 Task: Open Card Training Workshop Planning in Board Sales Pipeline Tracking to Workspace Knowledge Management and add a team member Softage.1@softage.net, a label Green, a checklist Project Management Methodologies, an attachment from Trello, a color Green and finally, add a card description 'Schedule team meeting to discuss project progress' and a comment 'Let us approach this task with a sense of data-driven decision-making, using metrics and analytics to inform our choices.'. Add a start date 'Jan 01, 1900' with a due date 'Jan 08, 1900'
Action: Mouse moved to (75, 358)
Screenshot: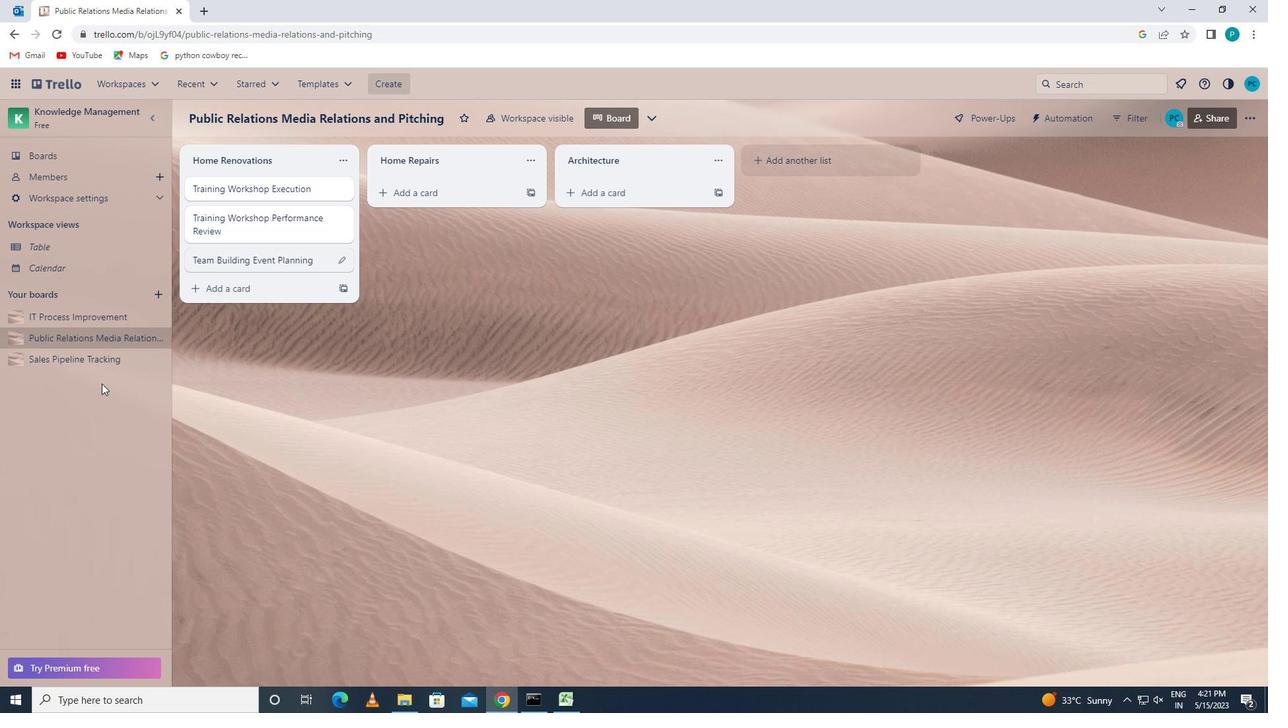 
Action: Mouse pressed left at (75, 358)
Screenshot: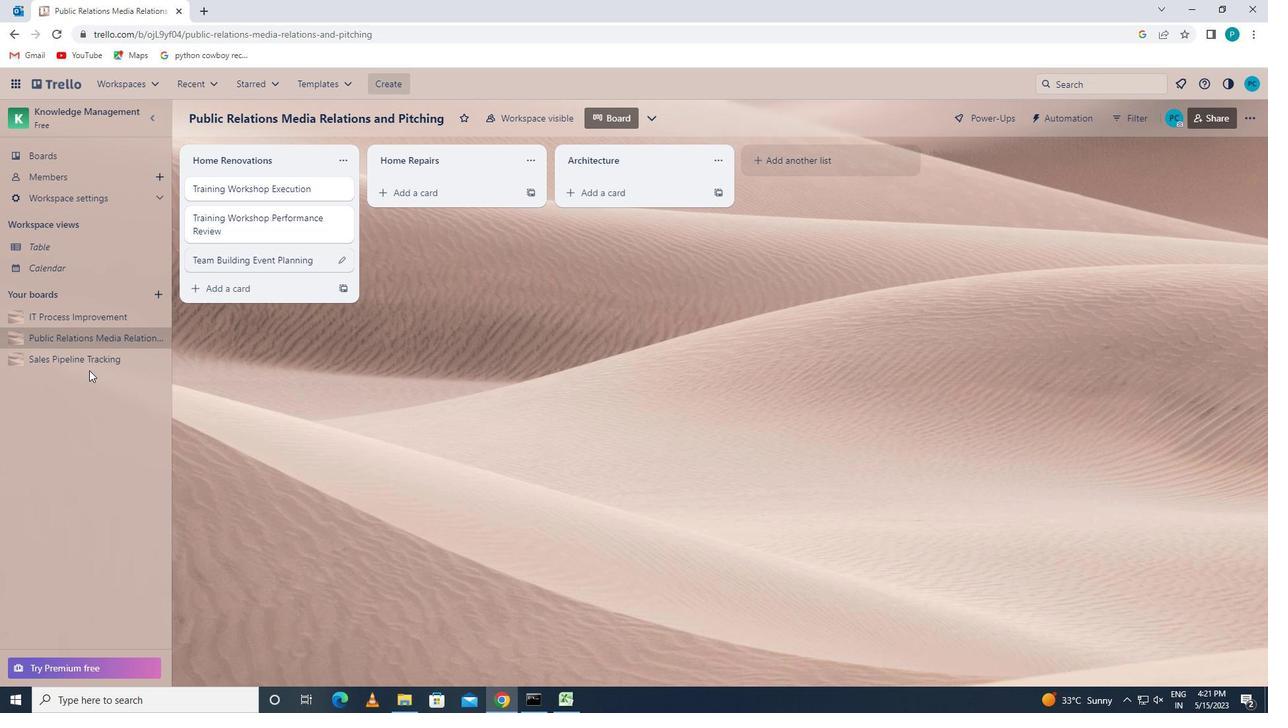 
Action: Mouse moved to (228, 185)
Screenshot: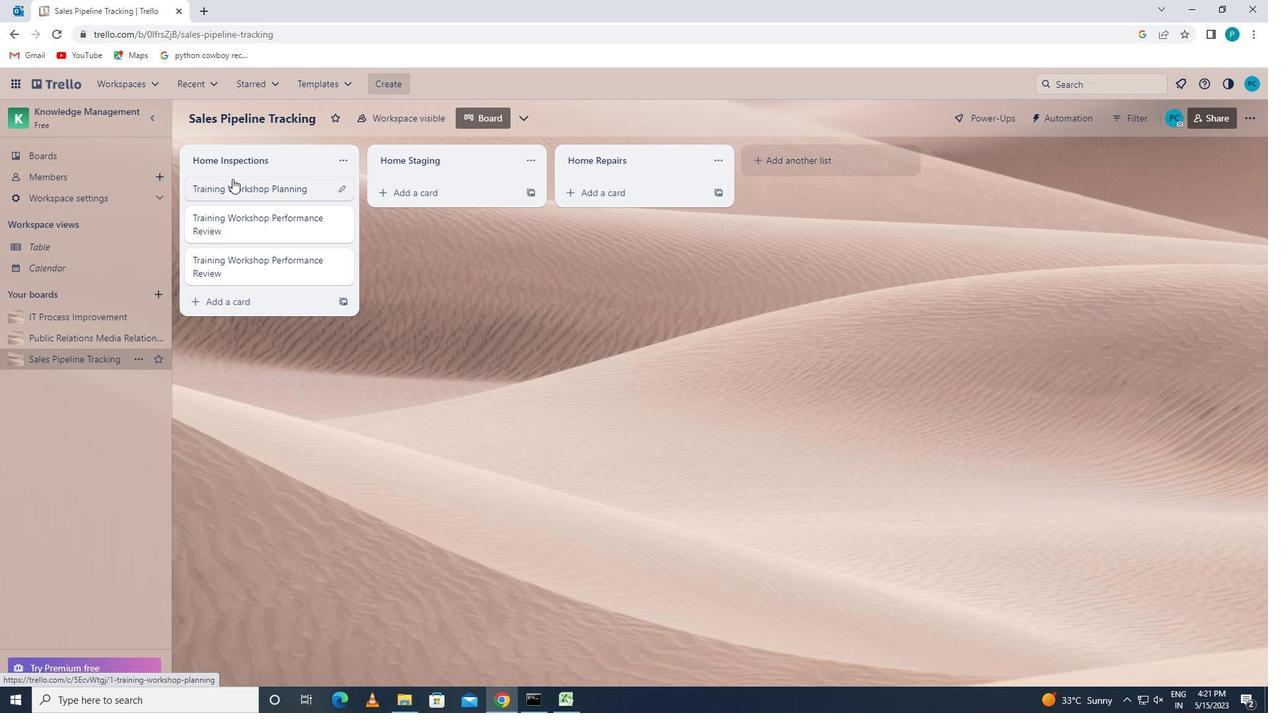
Action: Mouse pressed left at (228, 185)
Screenshot: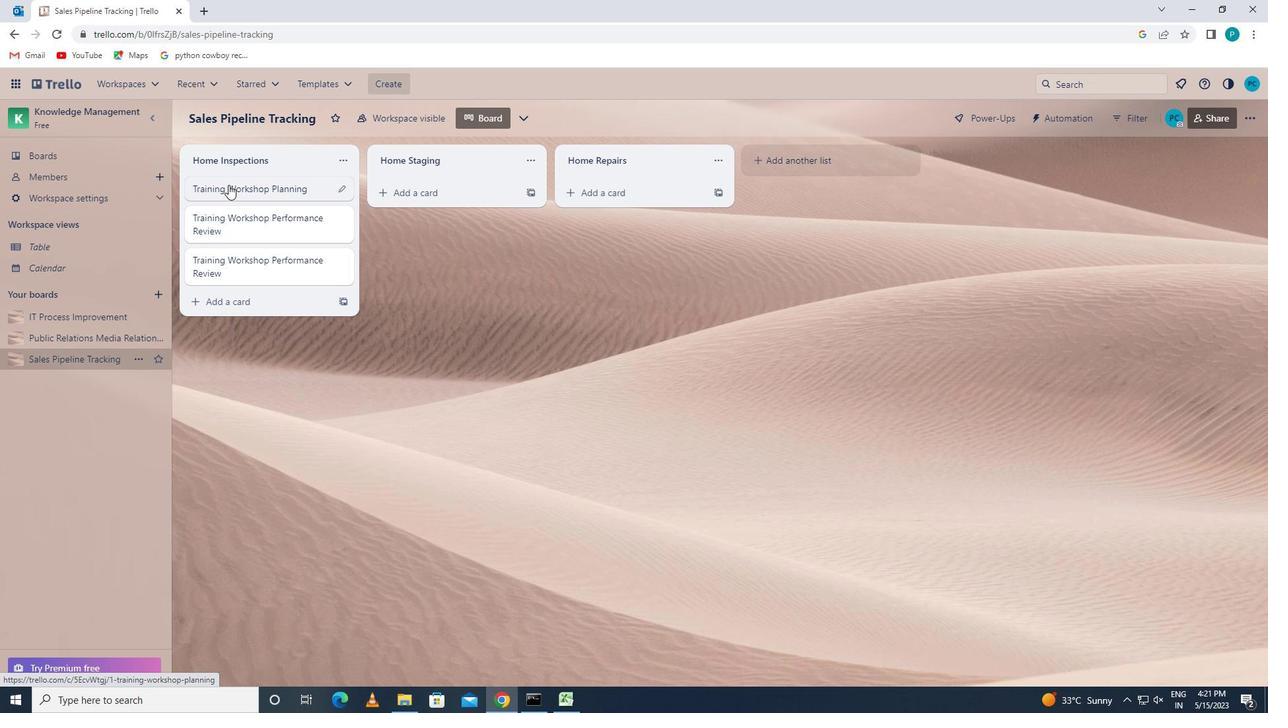 
Action: Mouse moved to (839, 198)
Screenshot: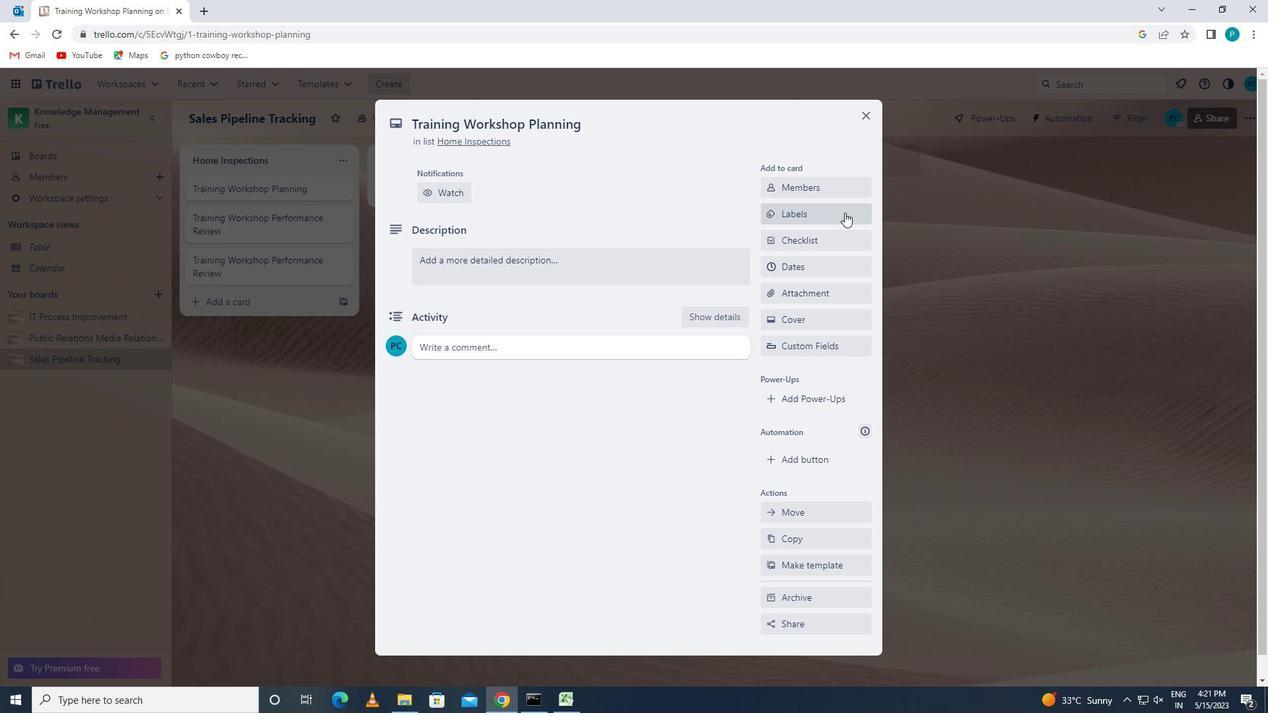 
Action: Mouse pressed left at (839, 198)
Screenshot: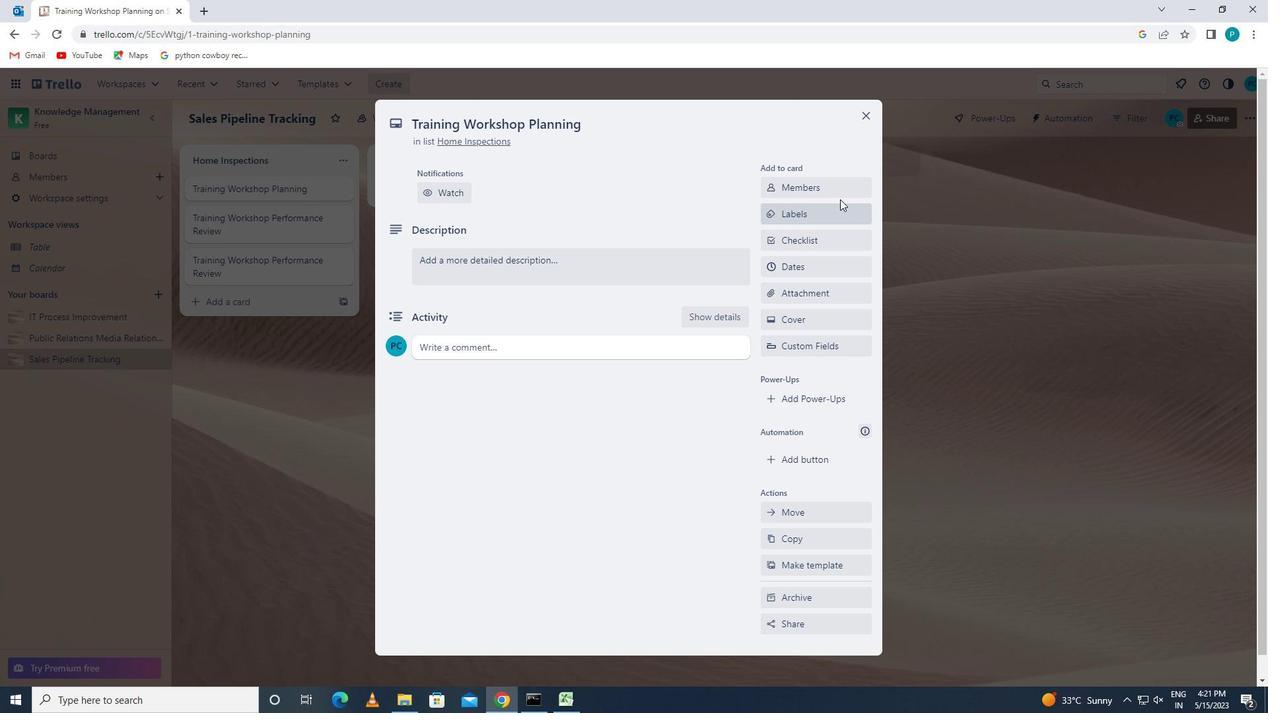 
Action: Mouse moved to (833, 191)
Screenshot: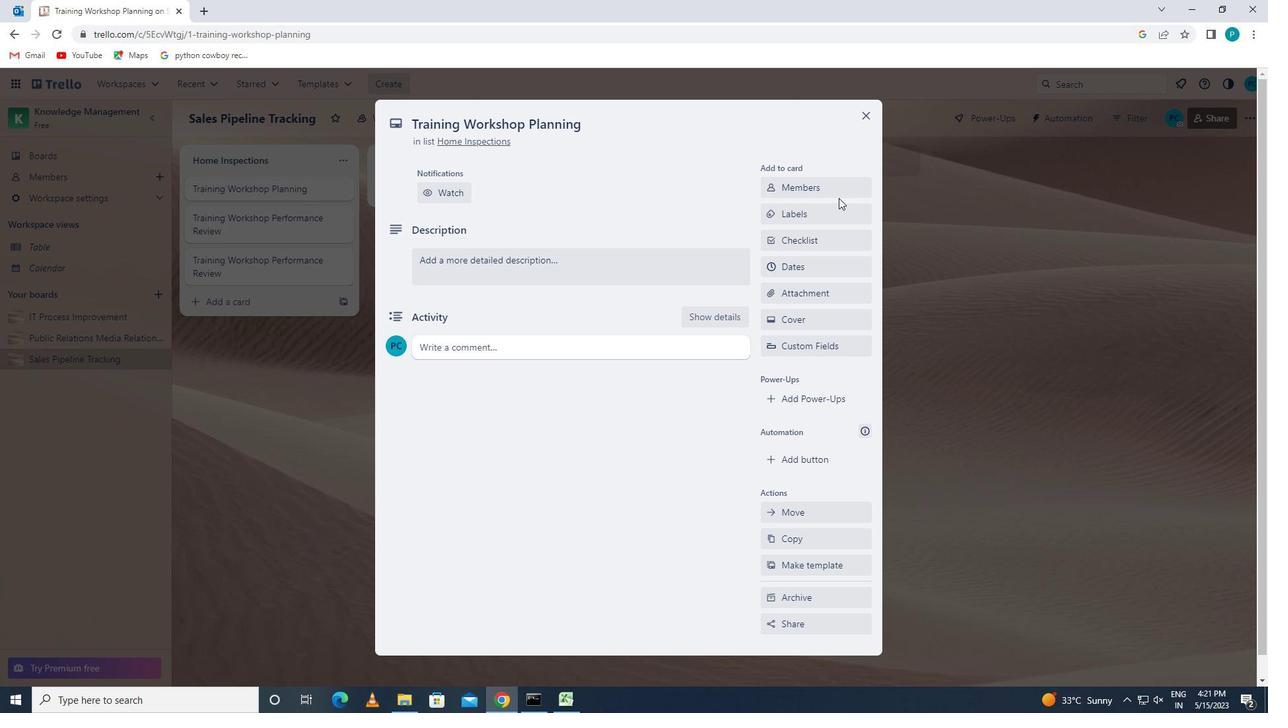 
Action: Mouse pressed left at (833, 191)
Screenshot: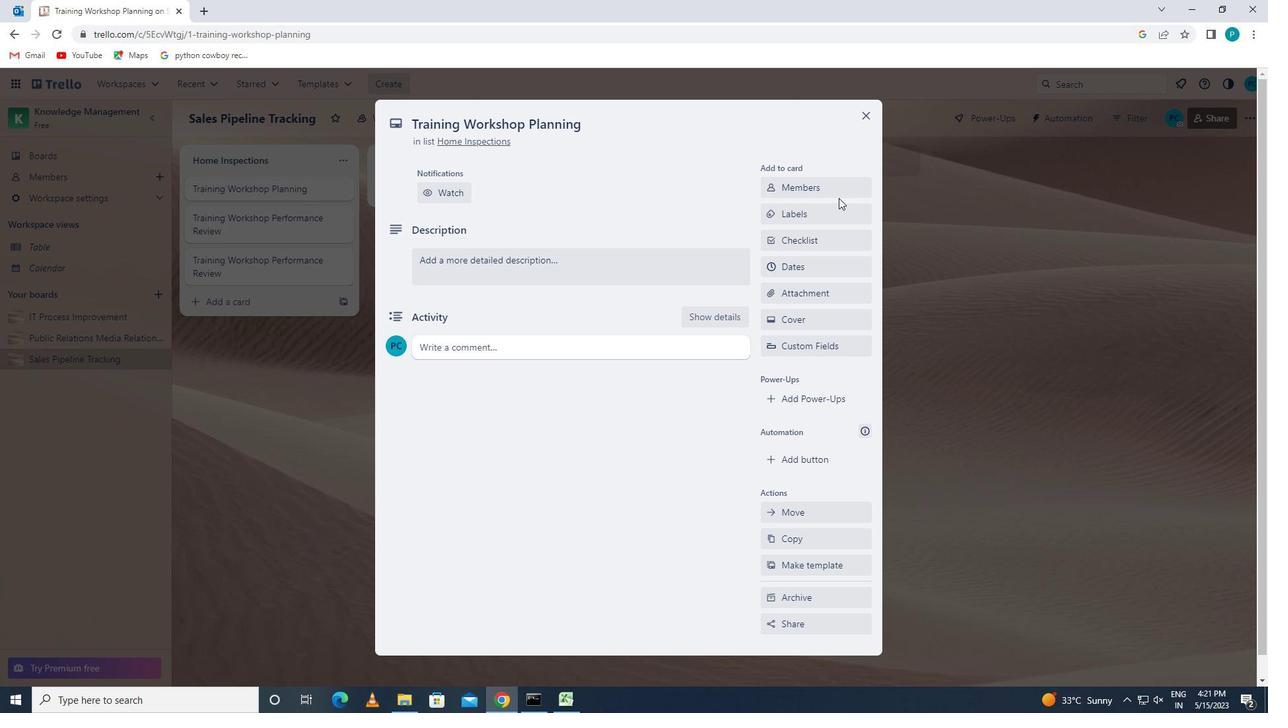 
Action: Key pressed <Key.caps_lock>s<Key.caps_lock>oftage.1
Screenshot: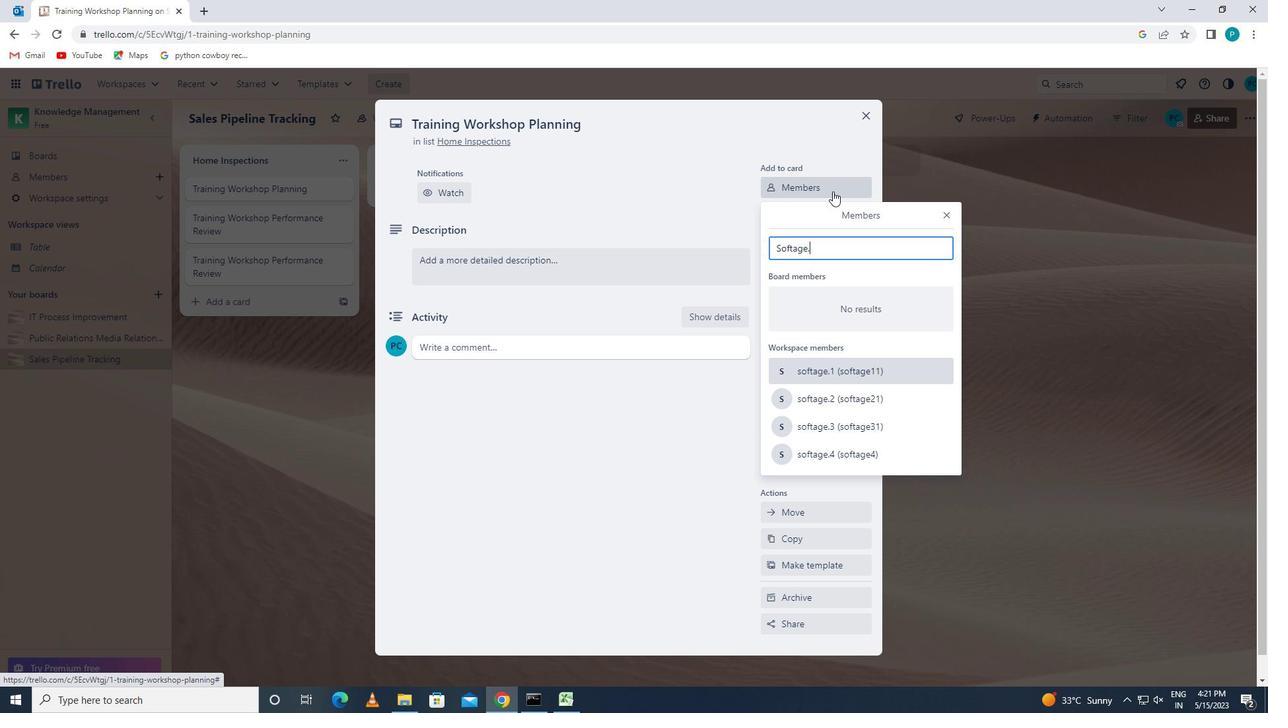 
Action: Mouse moved to (837, 373)
Screenshot: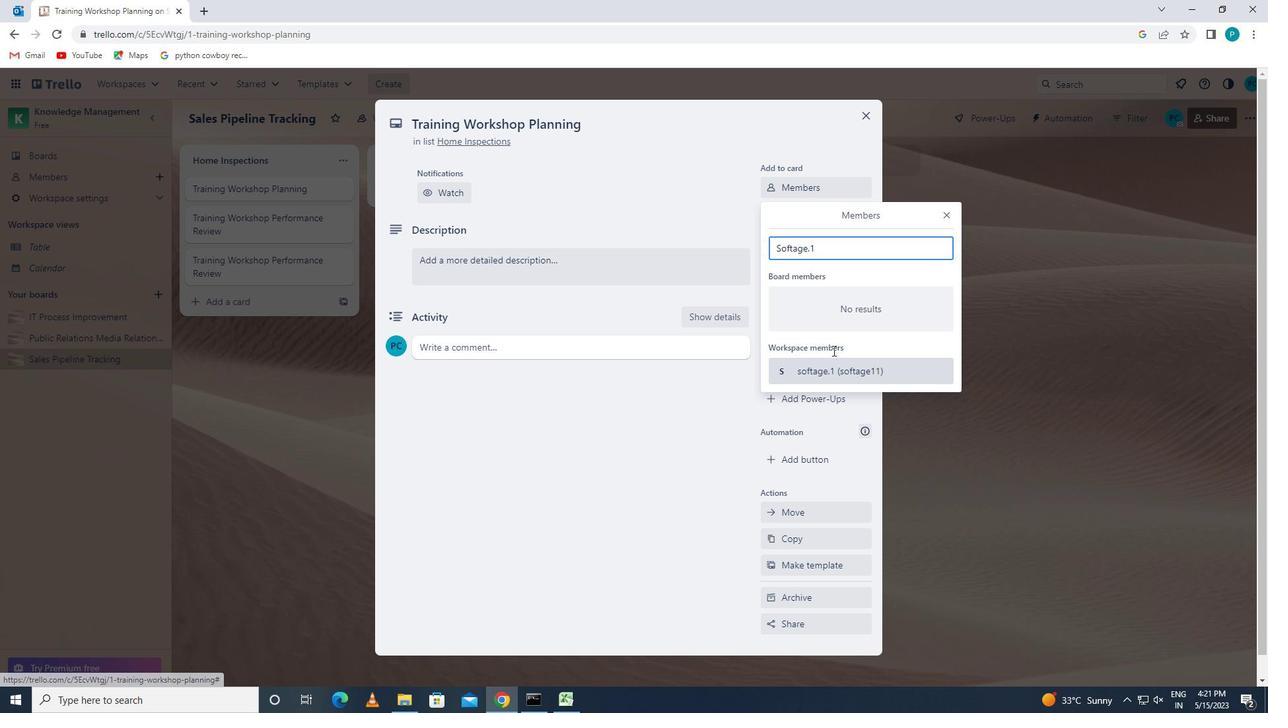
Action: Mouse pressed left at (837, 373)
Screenshot: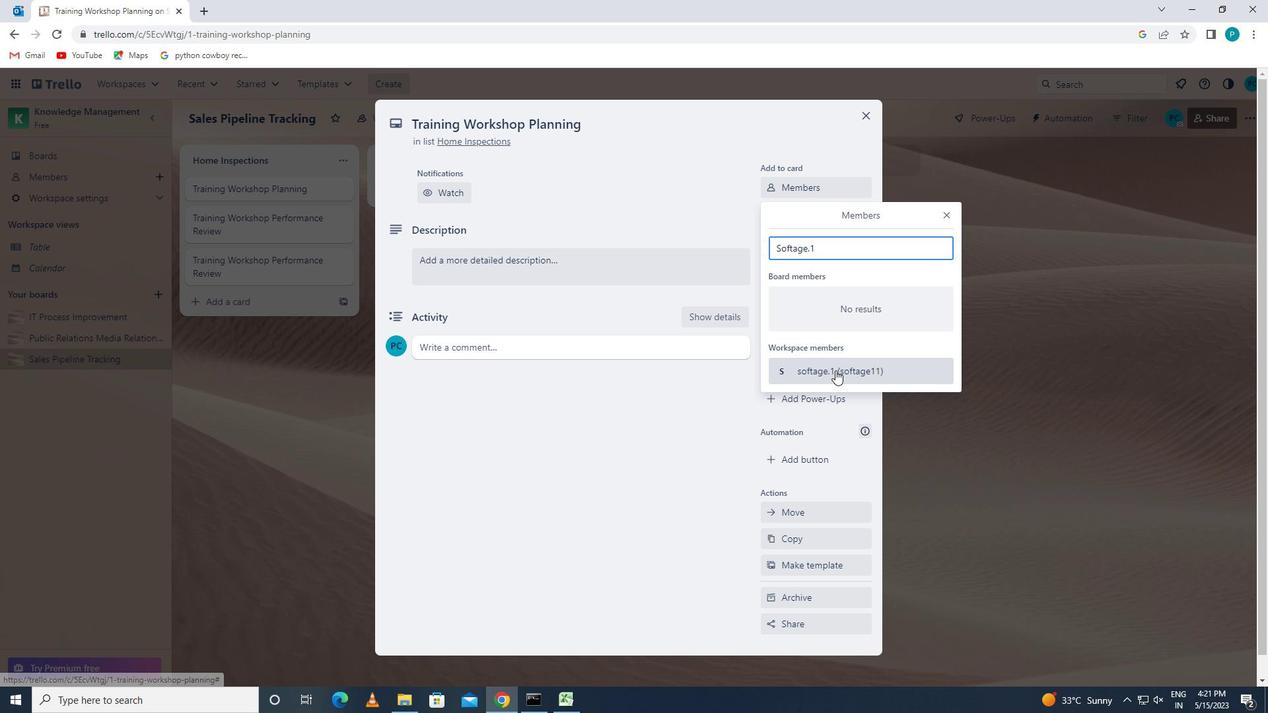 
Action: Mouse moved to (946, 207)
Screenshot: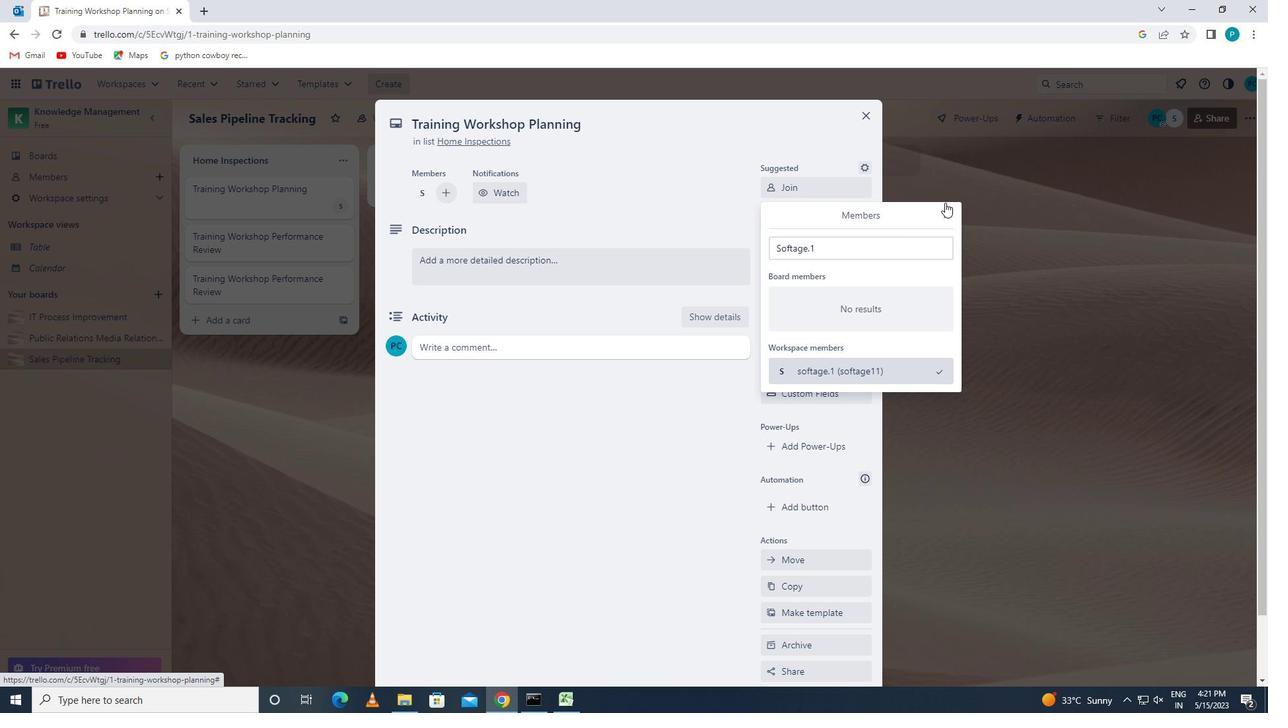 
Action: Mouse pressed left at (946, 207)
Screenshot: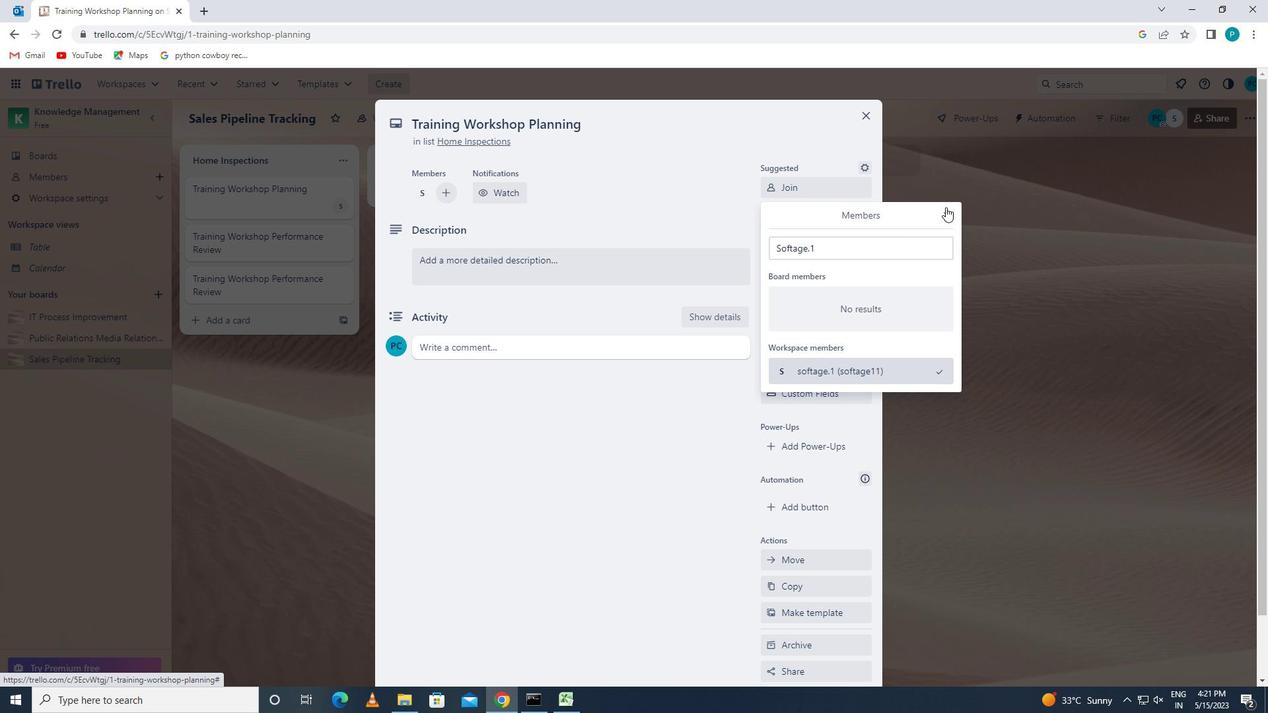 
Action: Mouse moved to (838, 266)
Screenshot: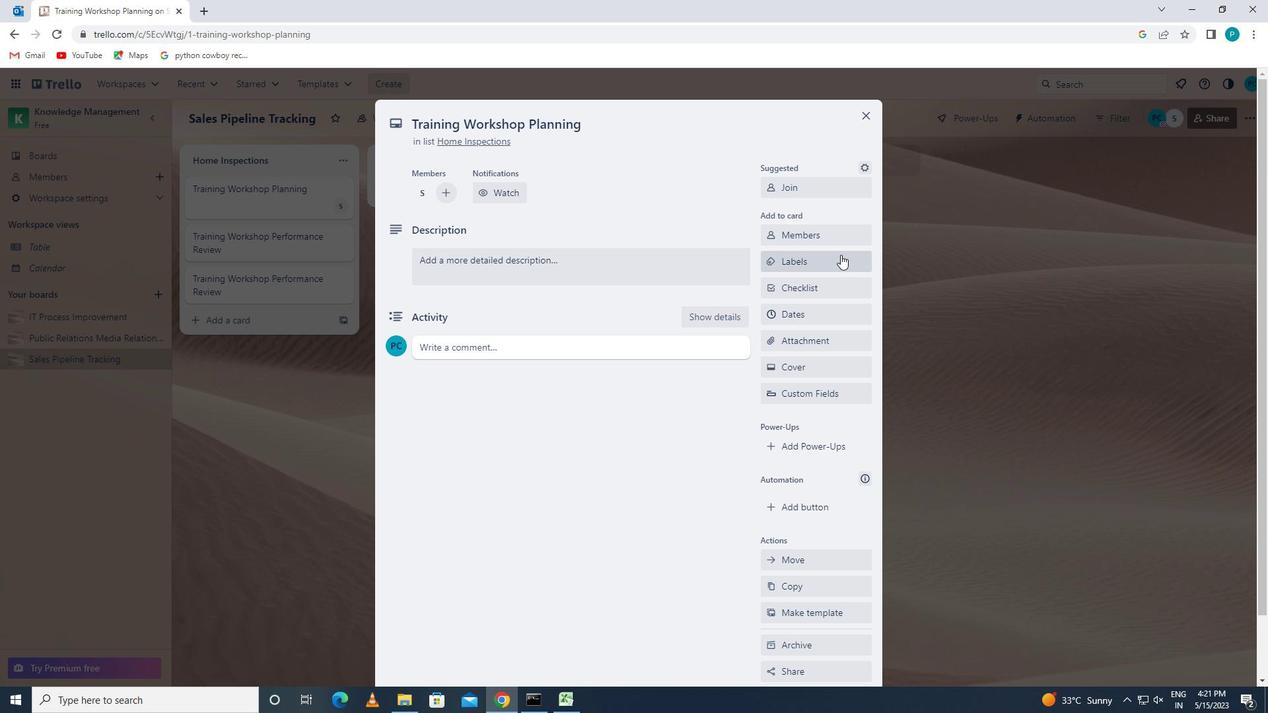 
Action: Mouse pressed left at (838, 266)
Screenshot: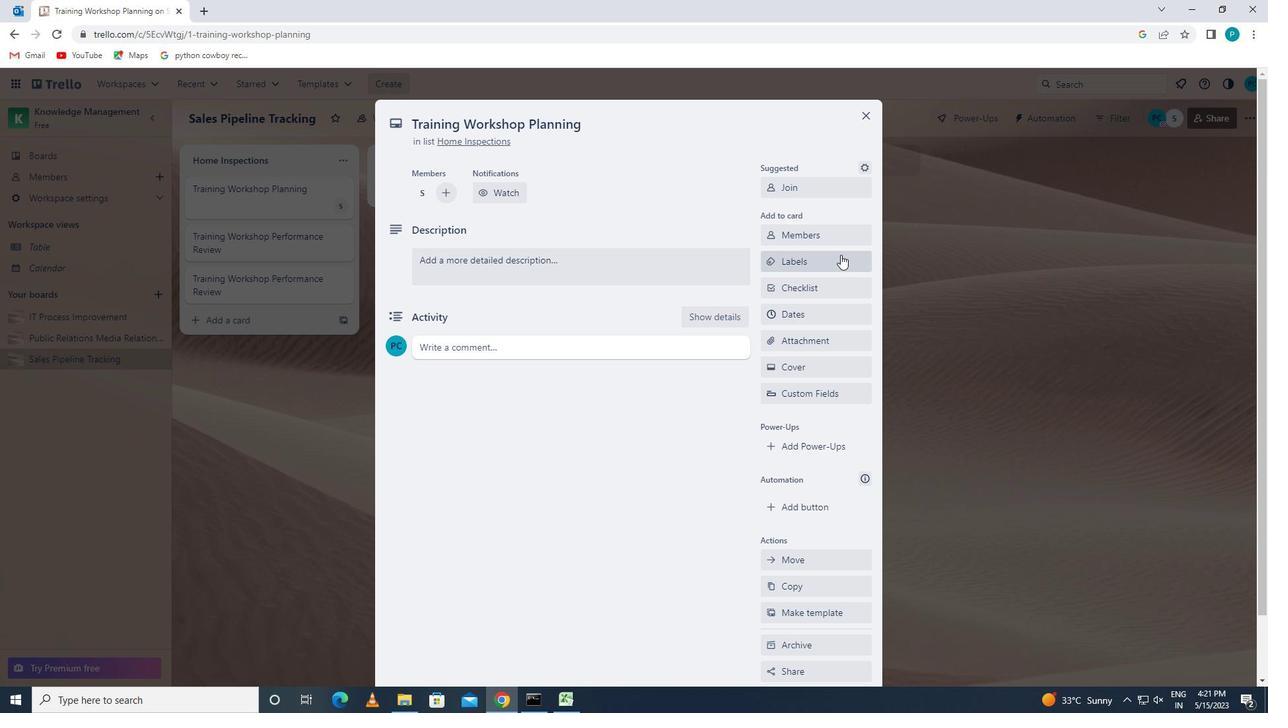 
Action: Mouse moved to (800, 520)
Screenshot: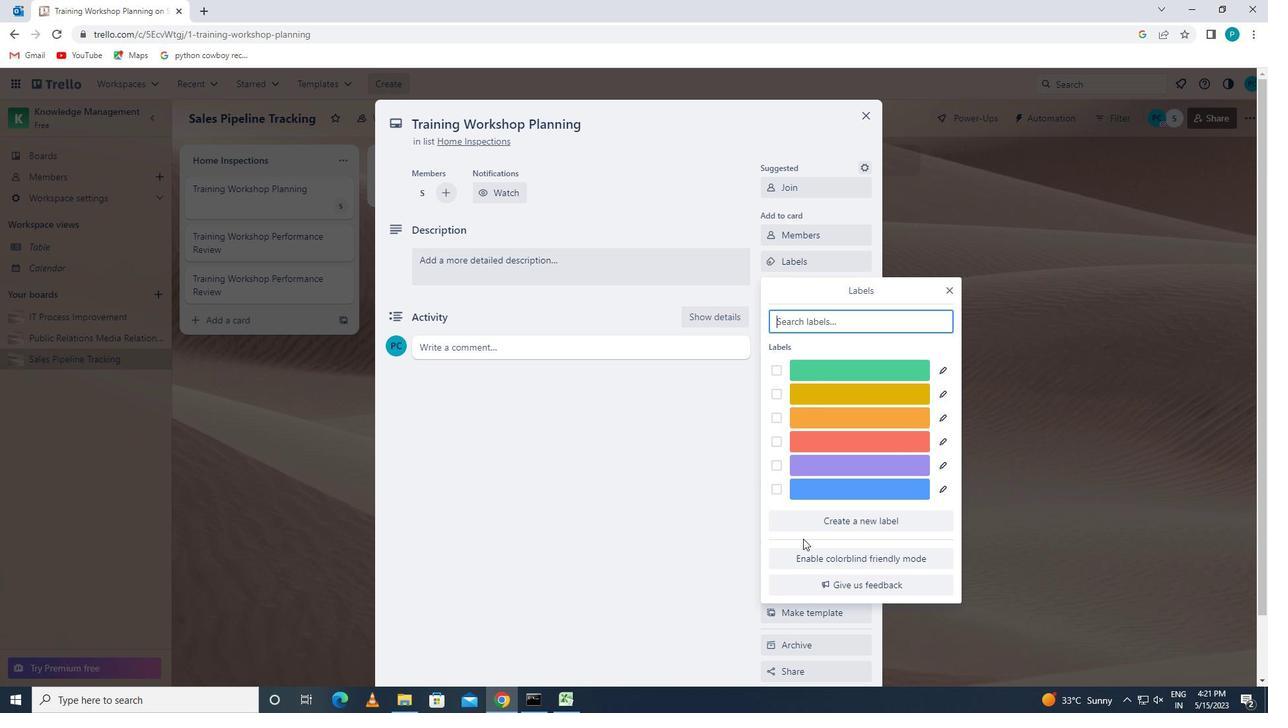 
Action: Mouse pressed left at (800, 520)
Screenshot: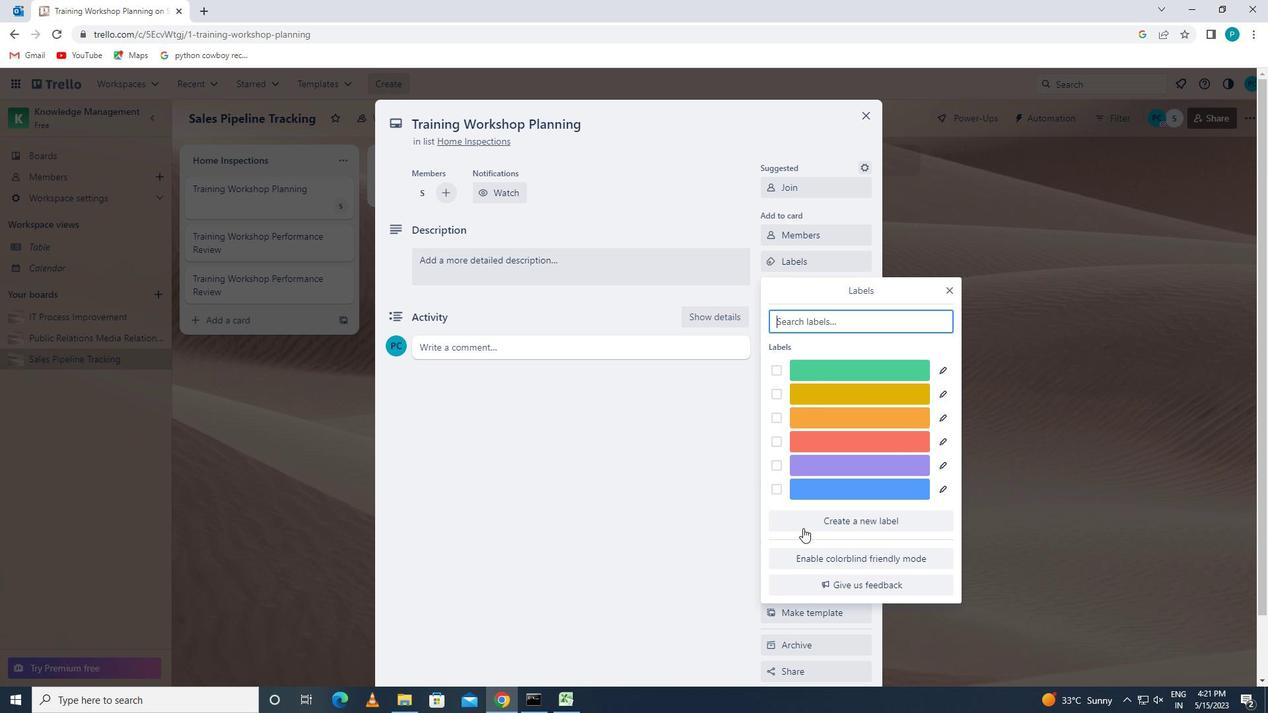
Action: Mouse moved to (789, 484)
Screenshot: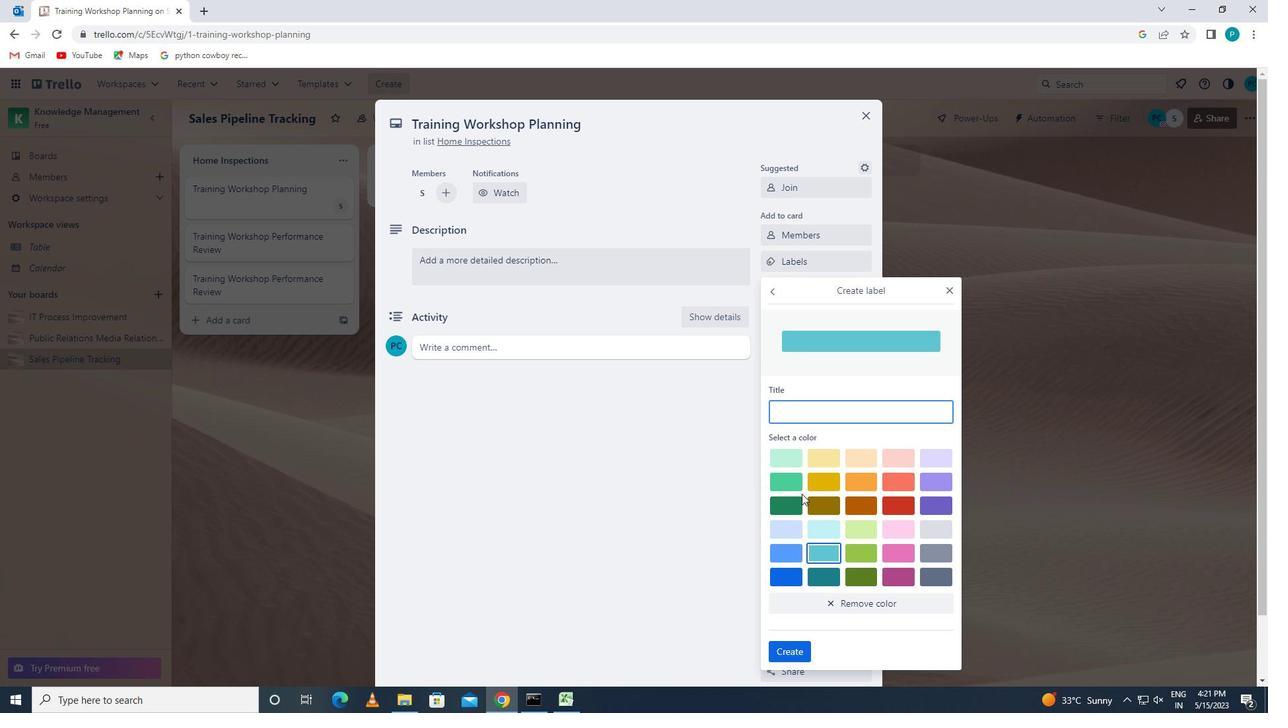 
Action: Mouse pressed left at (789, 484)
Screenshot: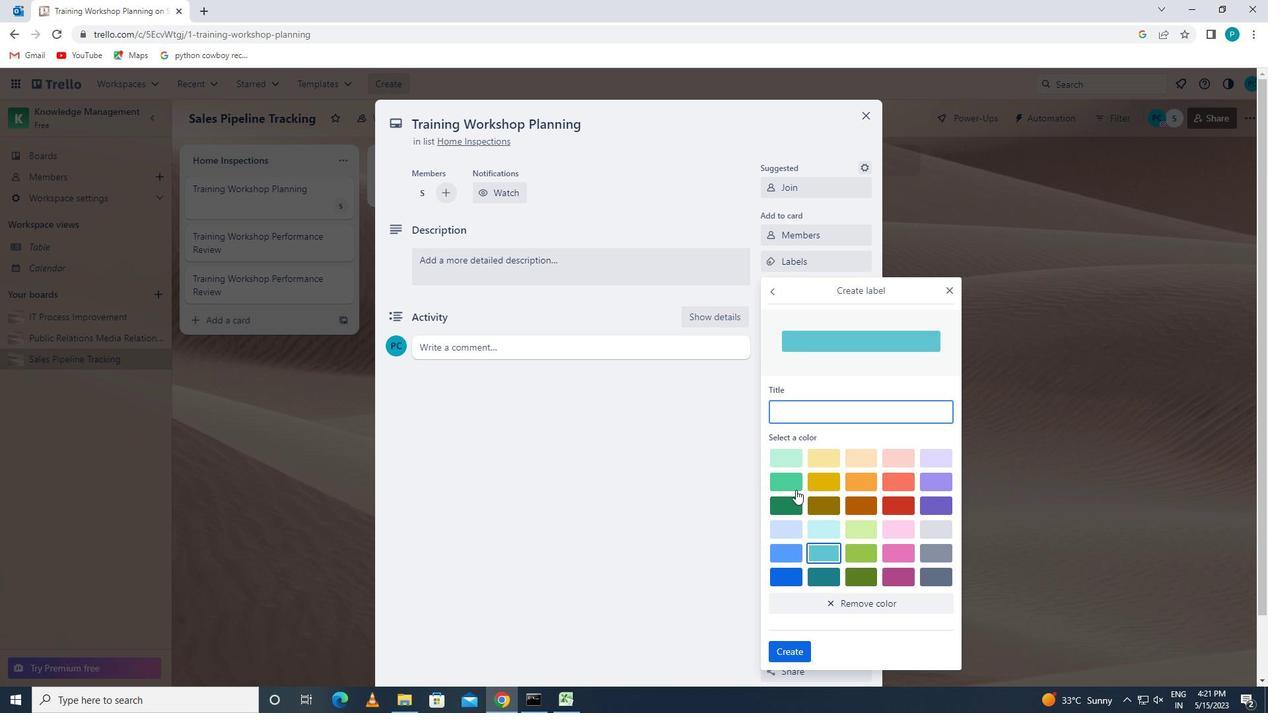 
Action: Mouse moved to (797, 650)
Screenshot: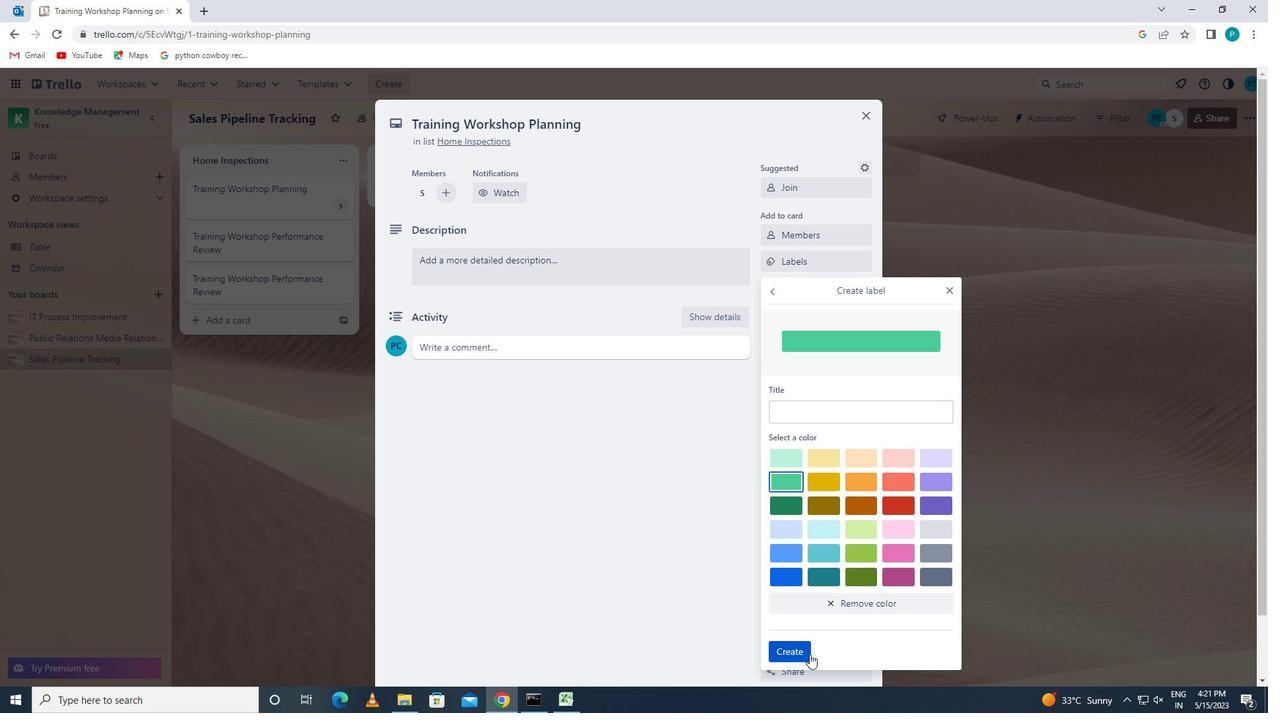 
Action: Mouse pressed left at (797, 650)
Screenshot: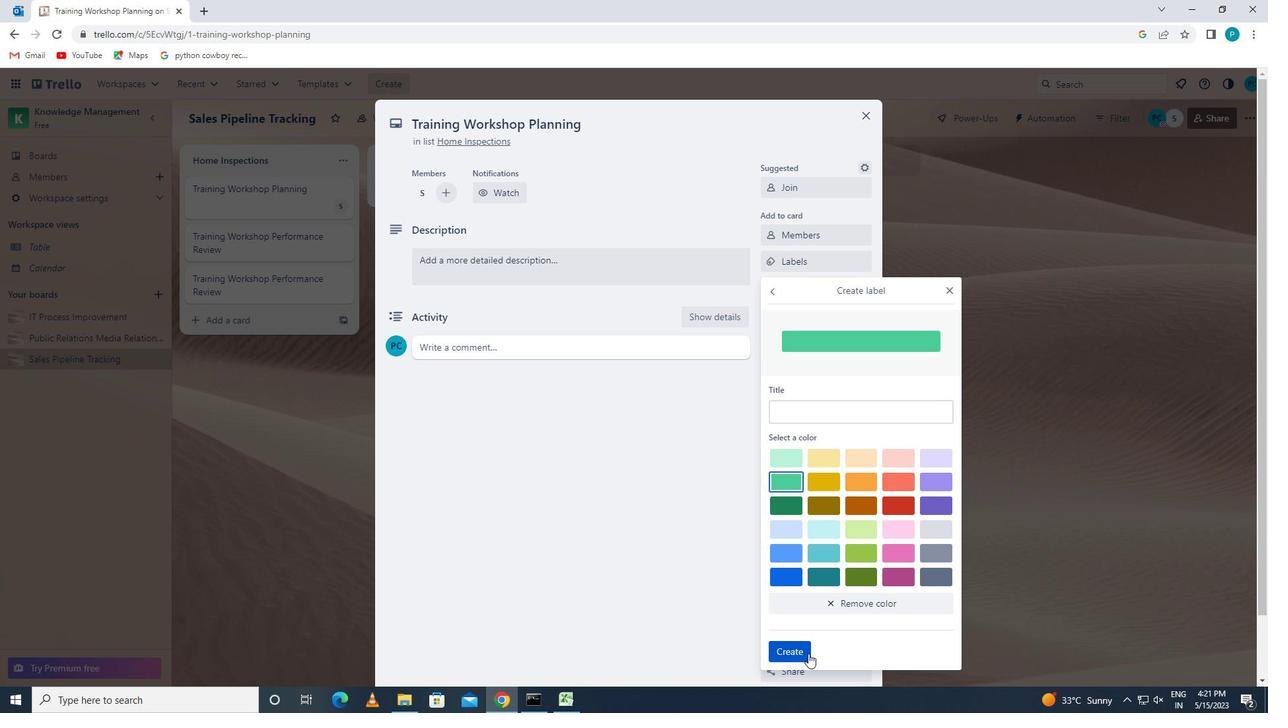 
Action: Mouse moved to (952, 288)
Screenshot: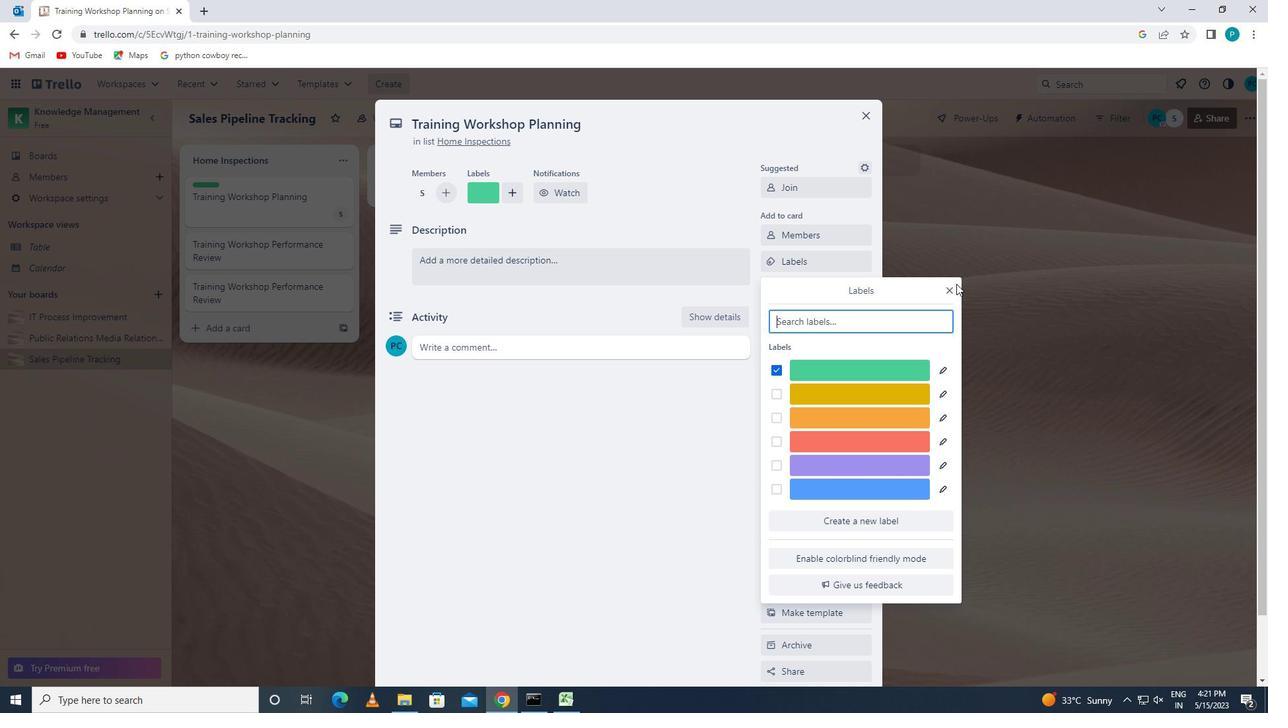 
Action: Mouse pressed left at (952, 288)
Screenshot: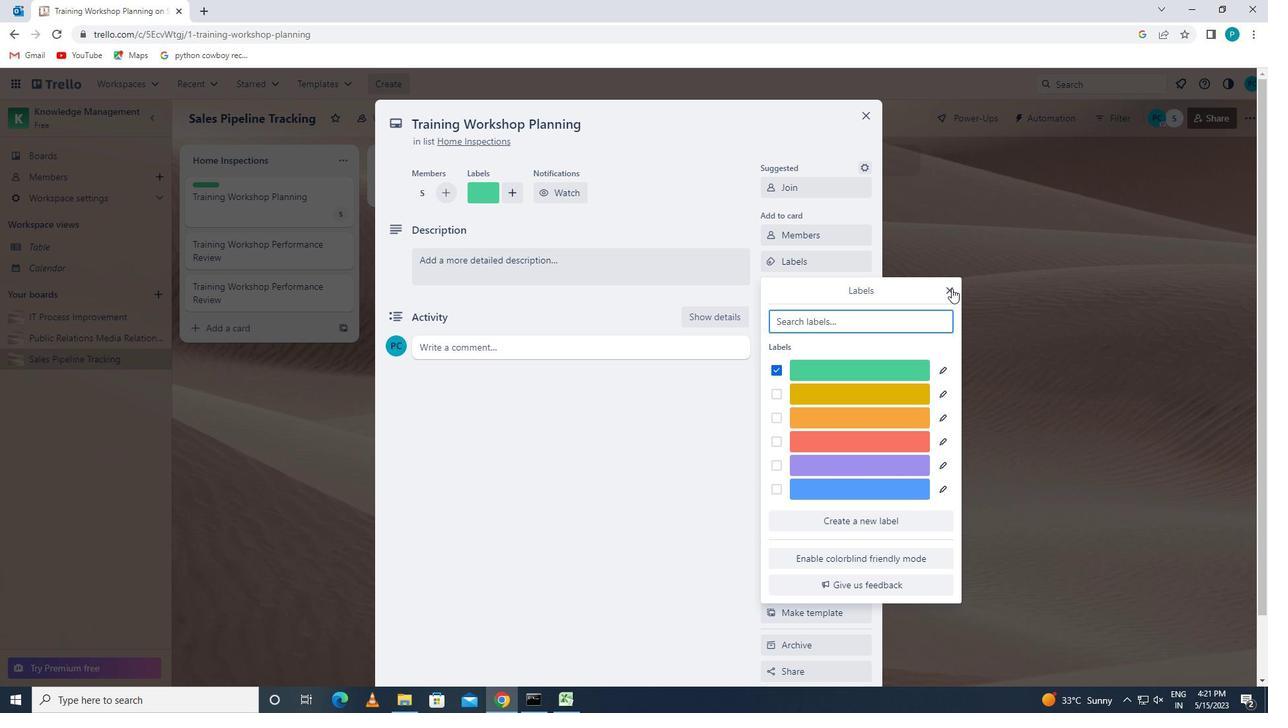 
Action: Mouse moved to (812, 280)
Screenshot: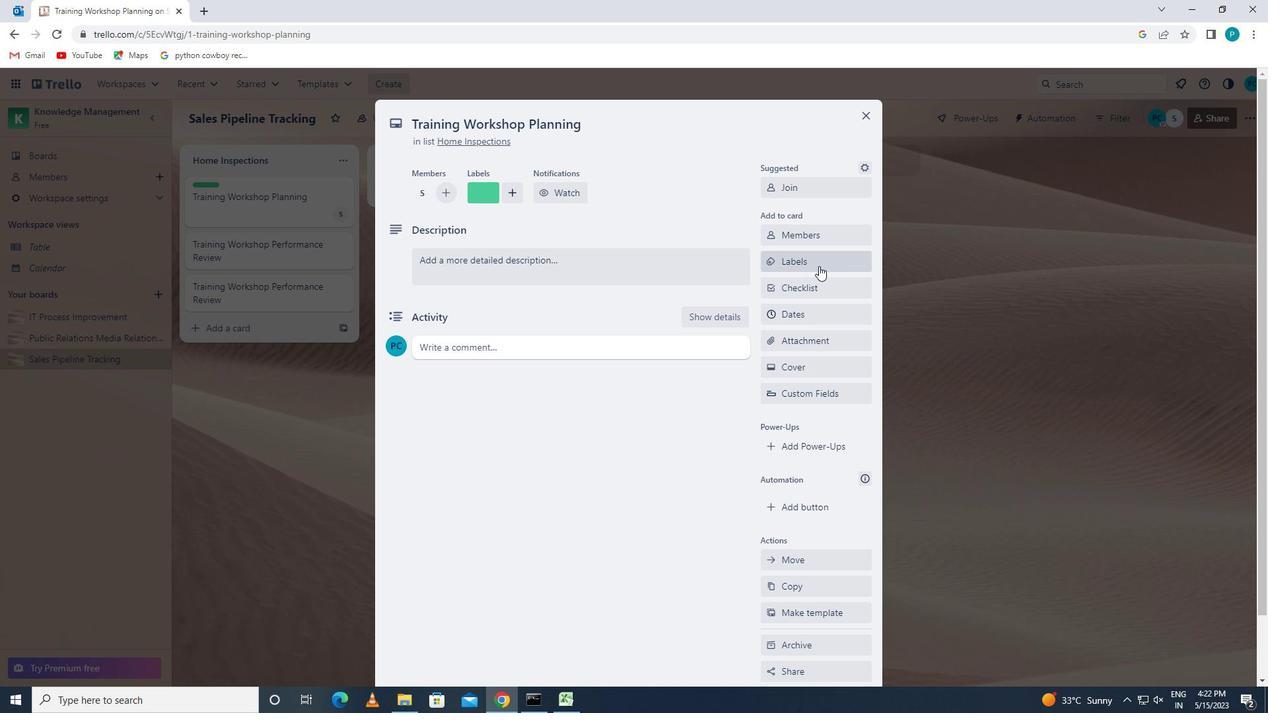 
Action: Mouse pressed left at (812, 280)
Screenshot: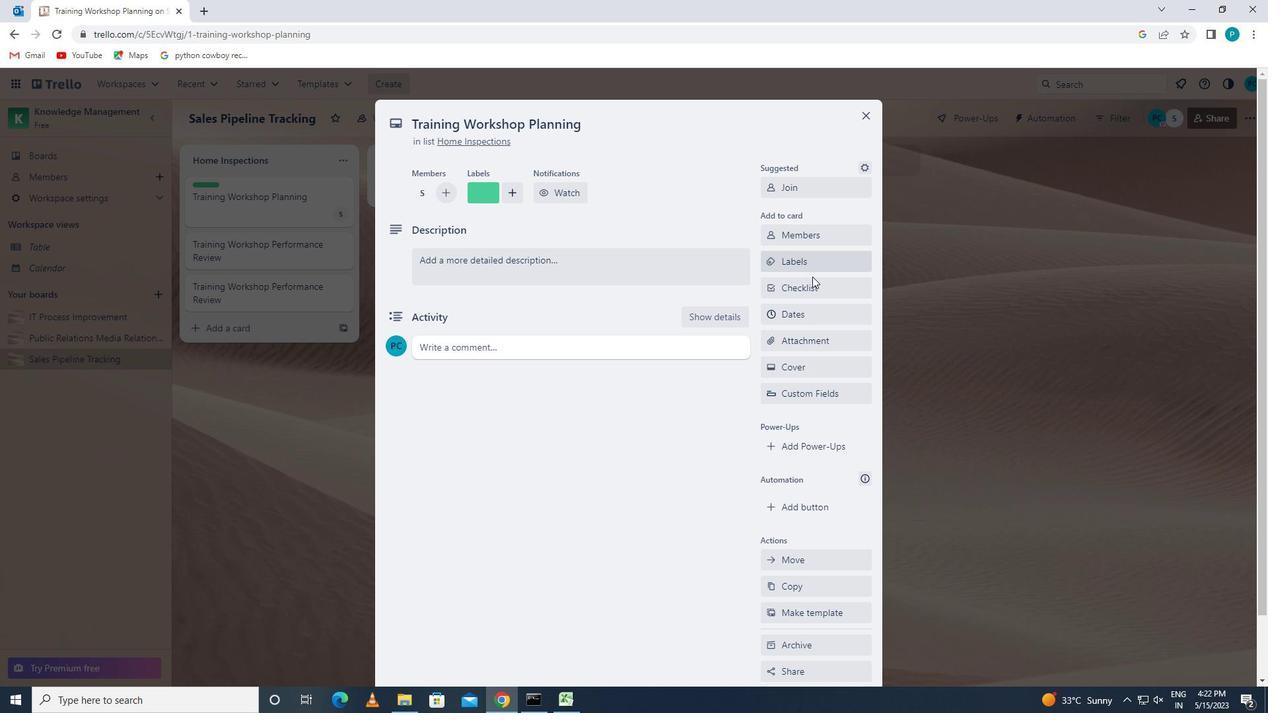 
Action: Key pressed <Key.caps_lock>p<Key.caps_lock>roject<Key.space><Key.caps_lock>m<Key.caps_lock>anagement<Key.space><Key.caps_lock>m<Key.caps_lock>ethodologies
Screenshot: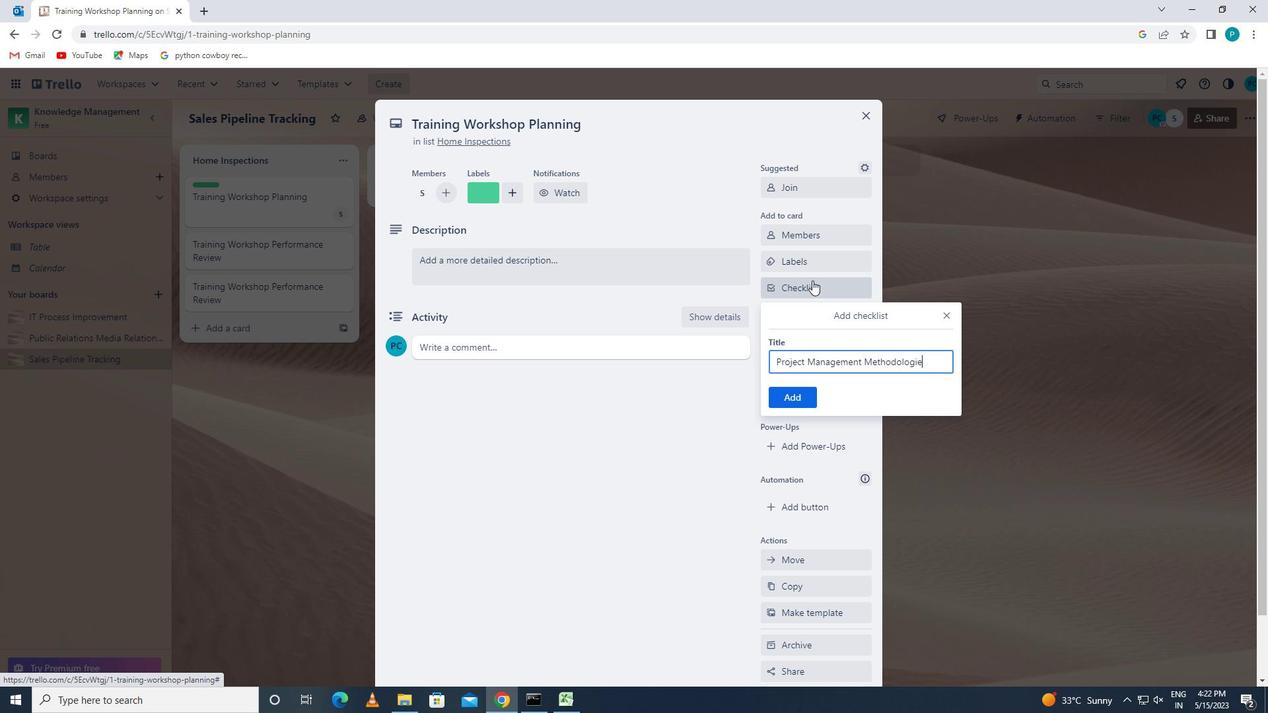 
Action: Mouse moved to (788, 396)
Screenshot: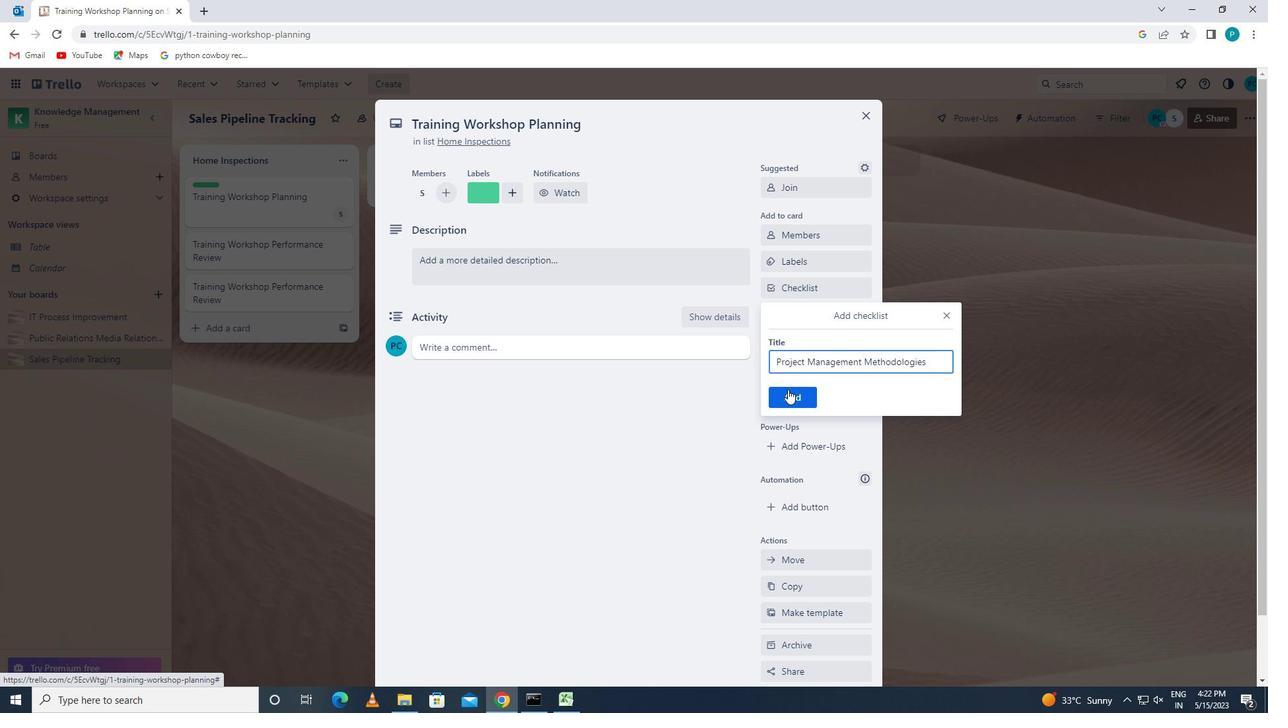 
Action: Mouse pressed left at (788, 396)
Screenshot: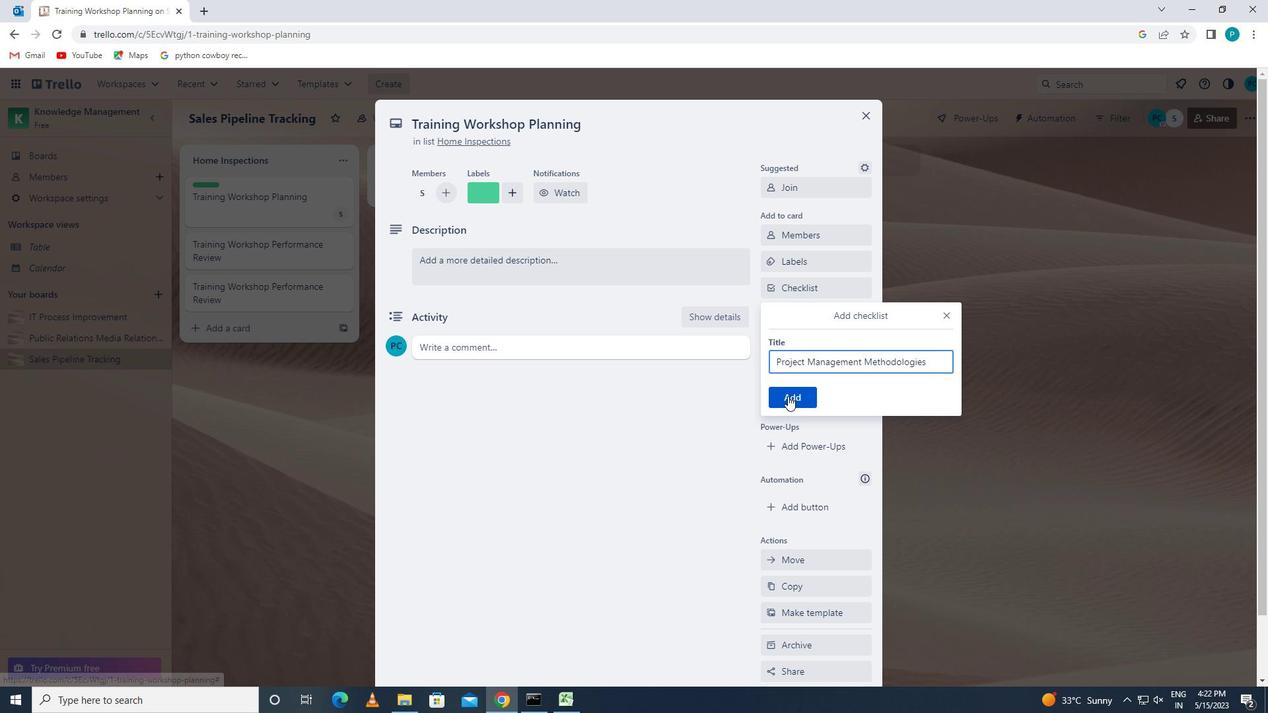 
Action: Mouse moved to (834, 341)
Screenshot: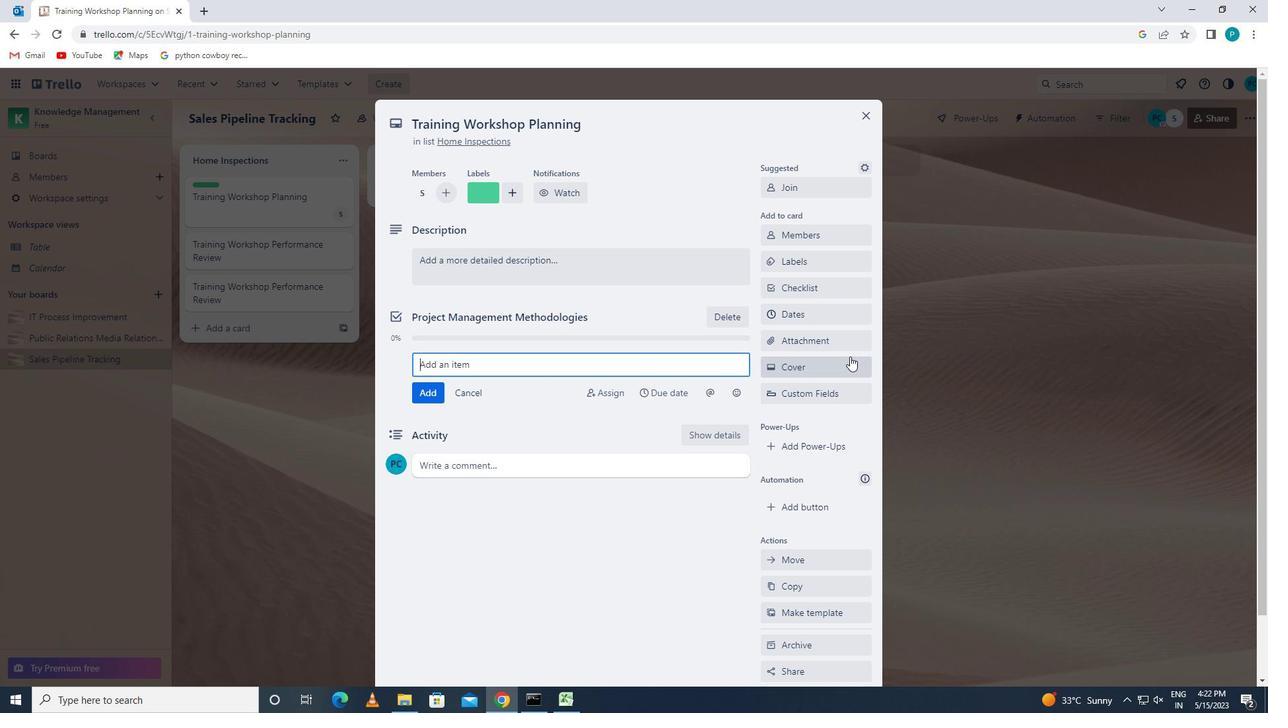 
Action: Mouse pressed left at (834, 341)
Screenshot: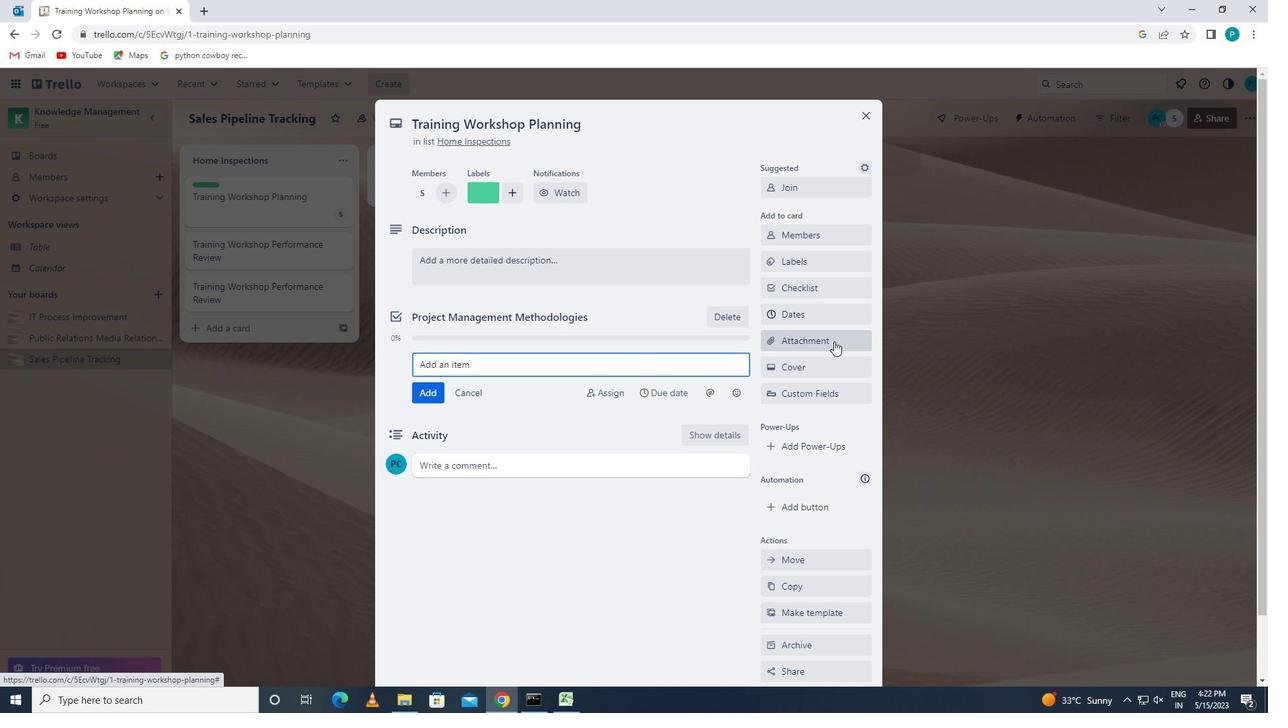 
Action: Mouse moved to (821, 428)
Screenshot: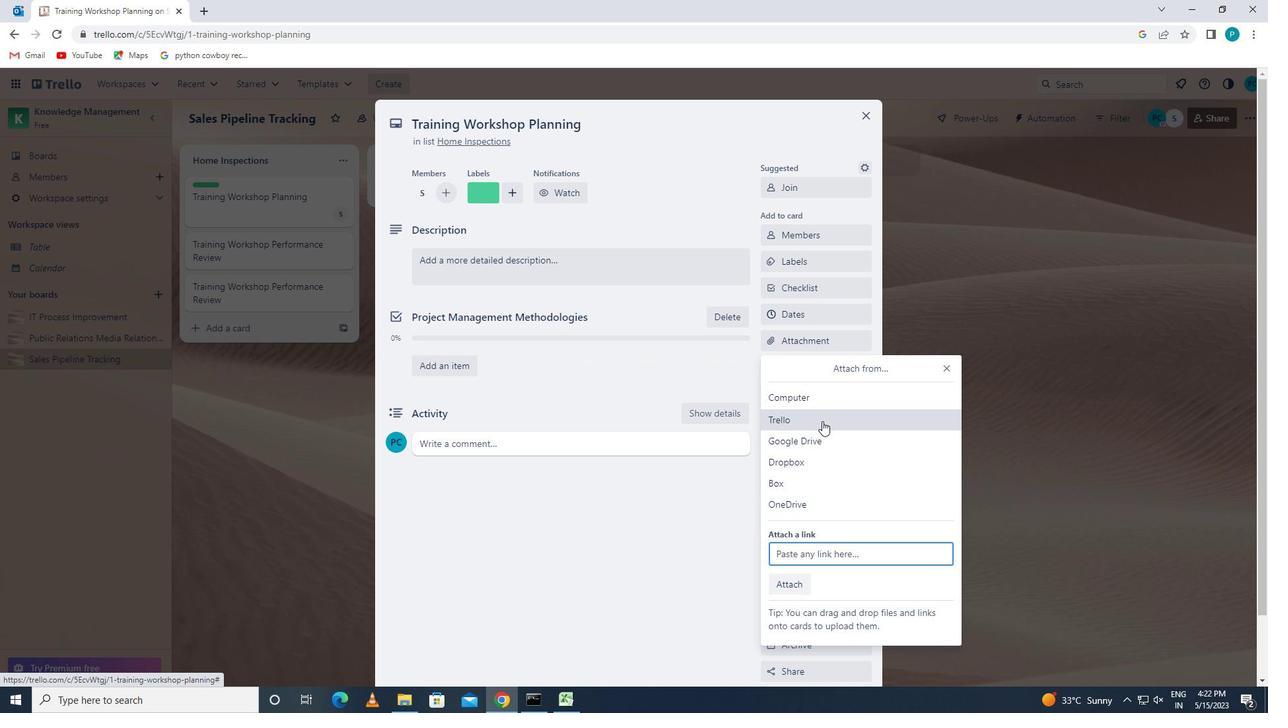 
Action: Mouse pressed left at (821, 428)
Screenshot: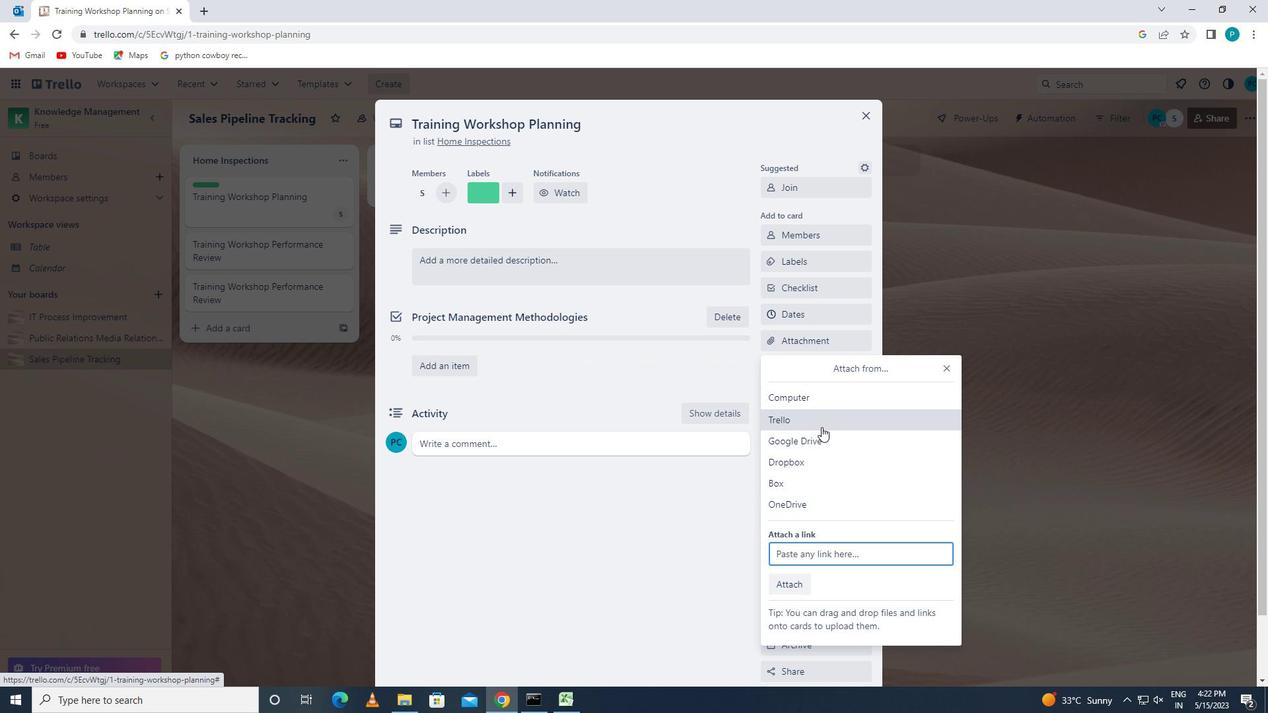 
Action: Mouse moved to (827, 525)
Screenshot: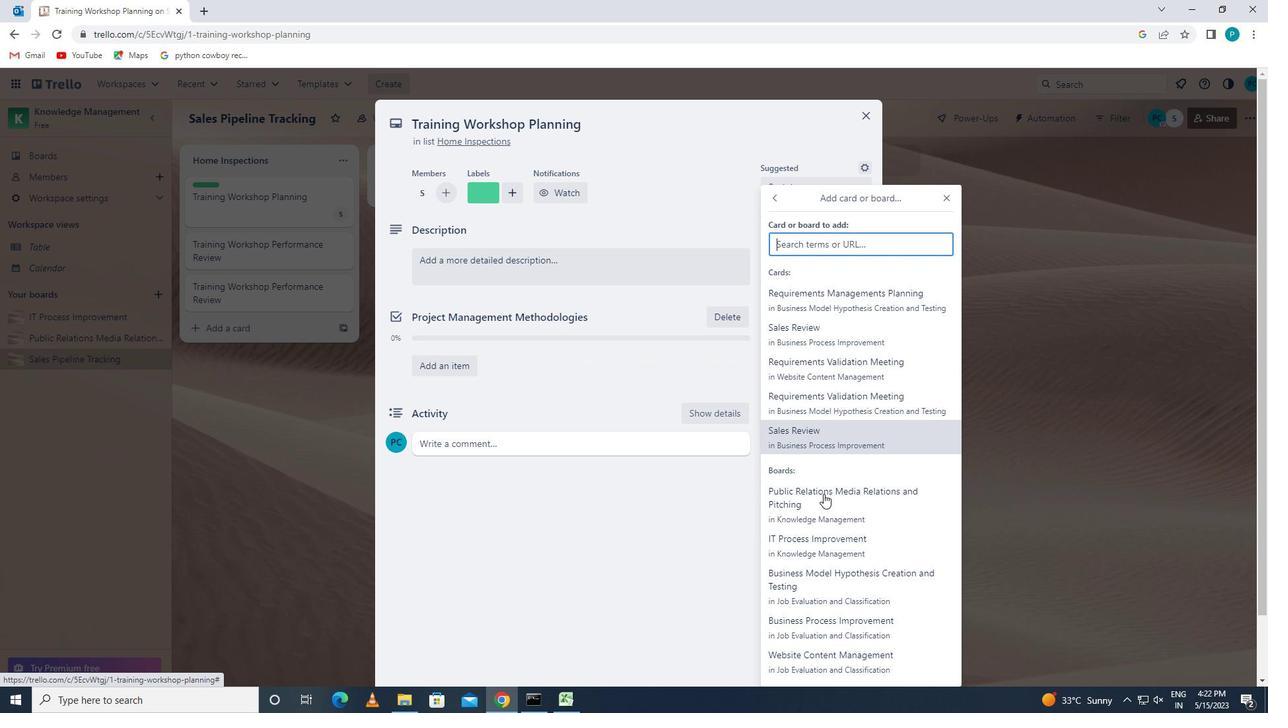 
Action: Mouse pressed left at (827, 525)
Screenshot: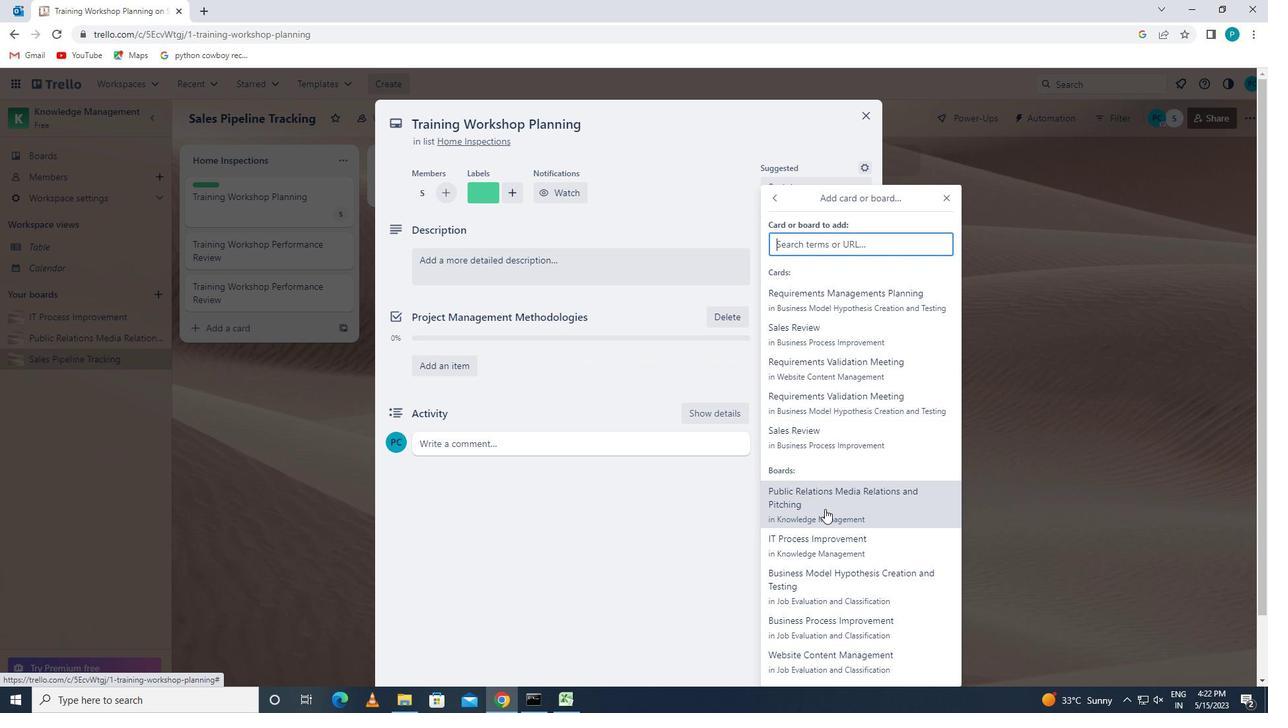 
Action: Mouse moved to (799, 366)
Screenshot: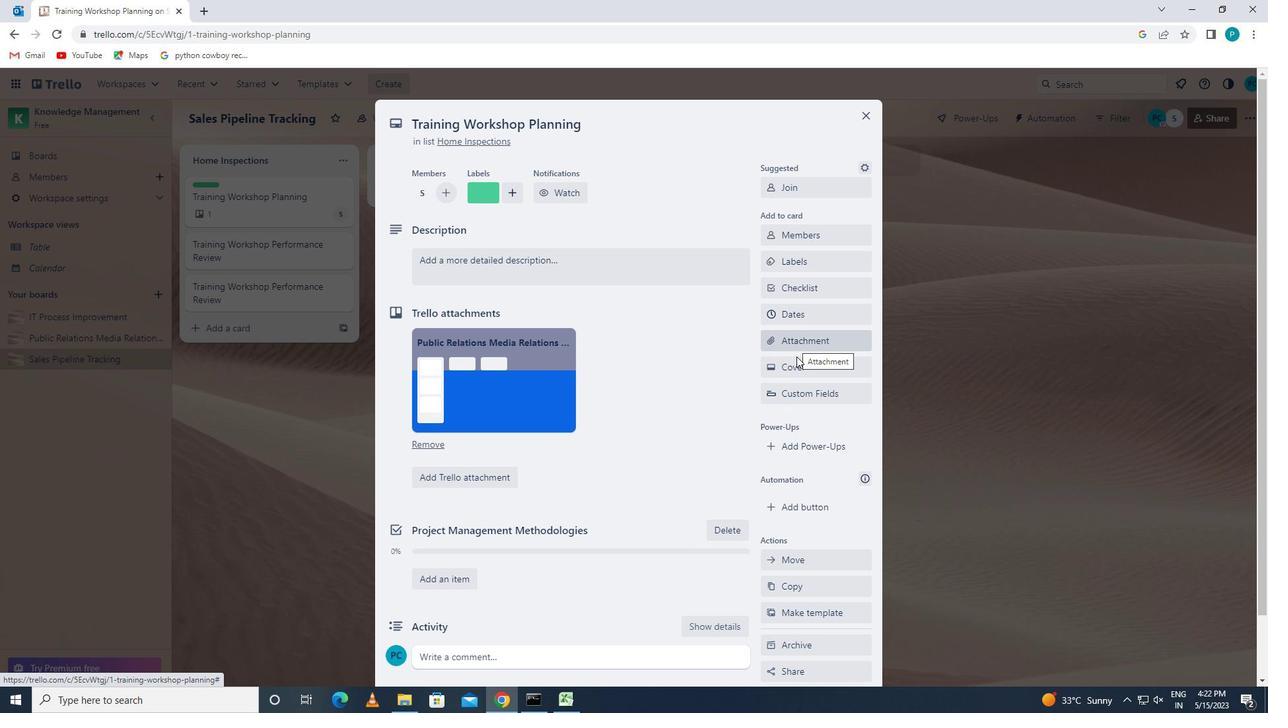 
Action: Mouse pressed left at (799, 366)
Screenshot: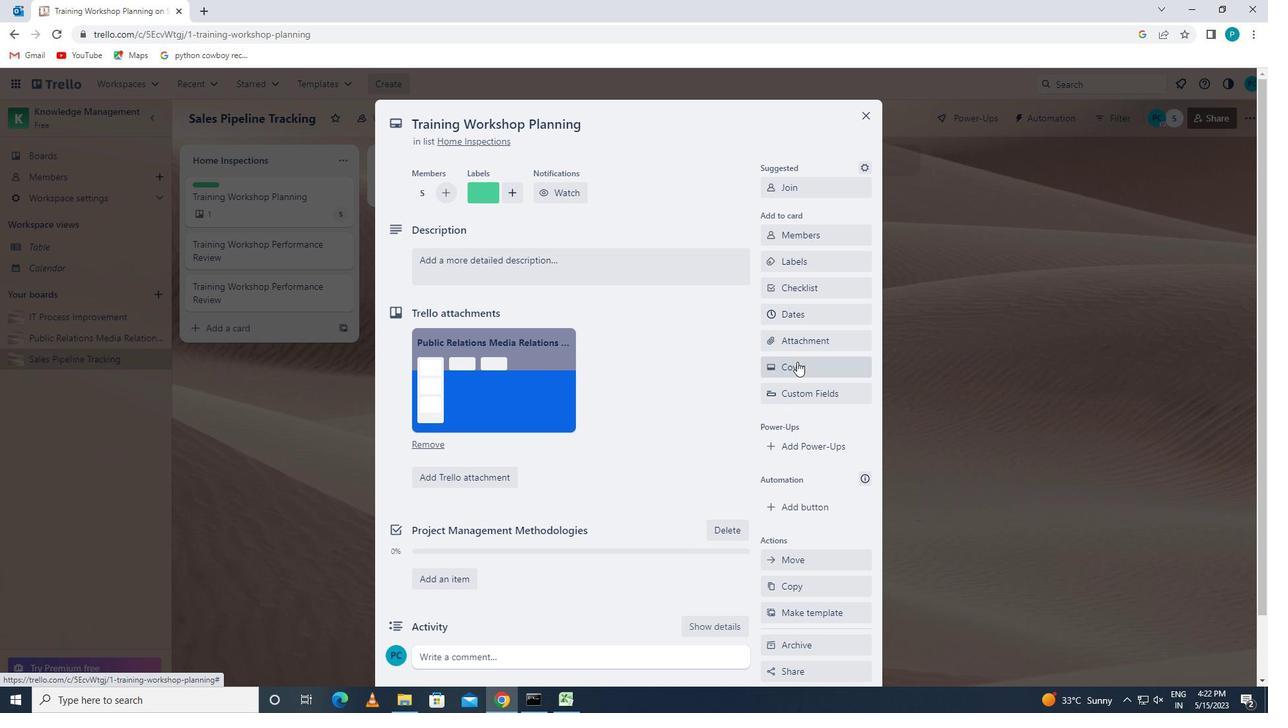 
Action: Mouse moved to (796, 417)
Screenshot: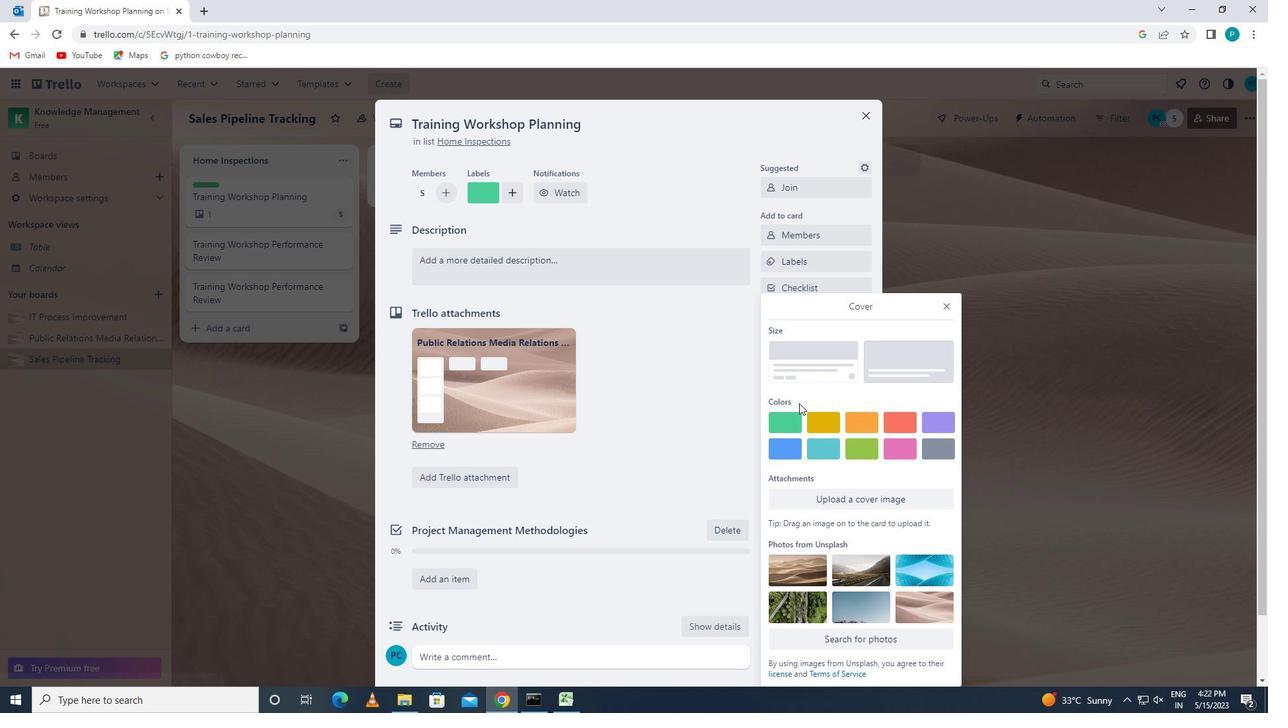 
Action: Mouse pressed left at (796, 417)
Screenshot: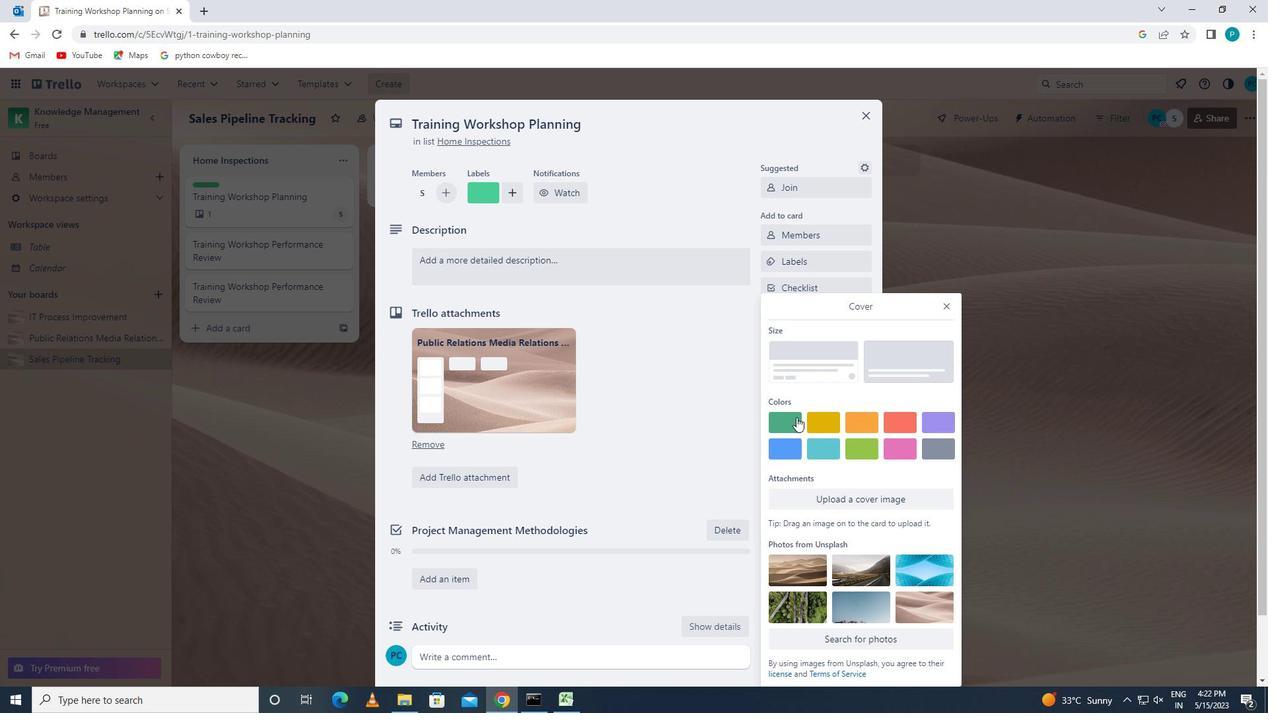 
Action: Mouse moved to (948, 279)
Screenshot: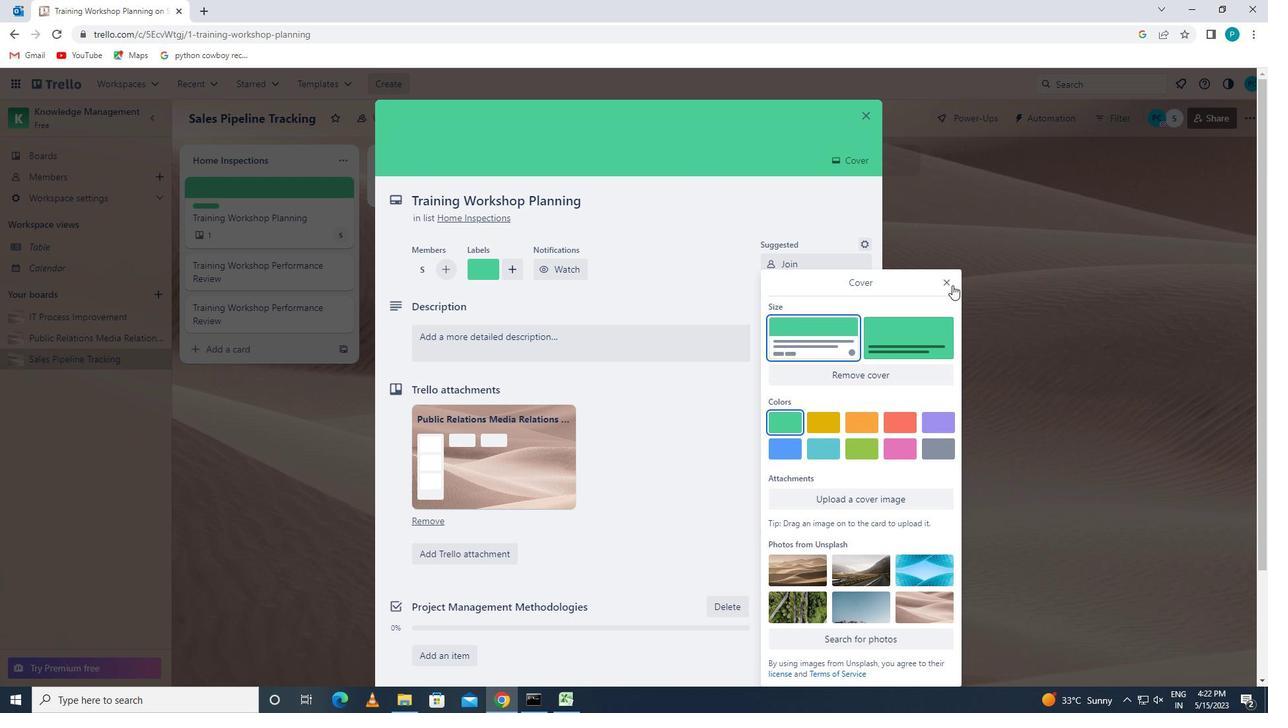 
Action: Mouse pressed left at (948, 279)
Screenshot: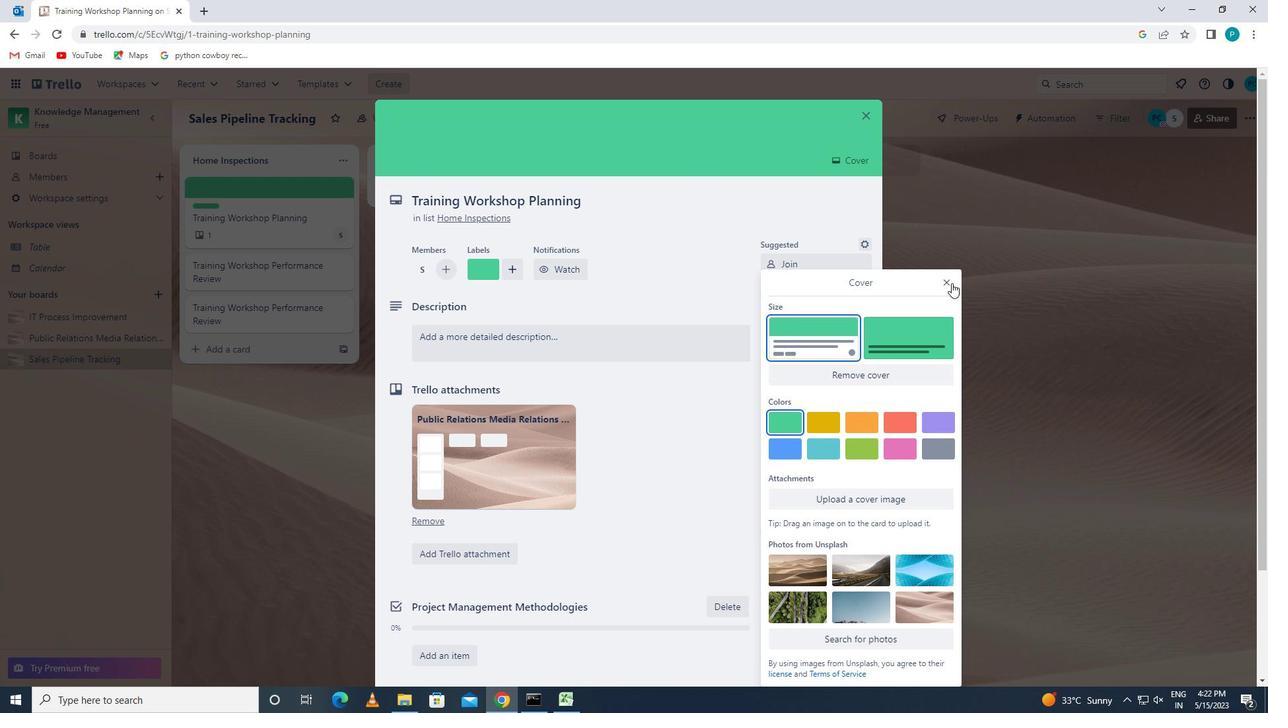 
Action: Mouse moved to (625, 354)
Screenshot: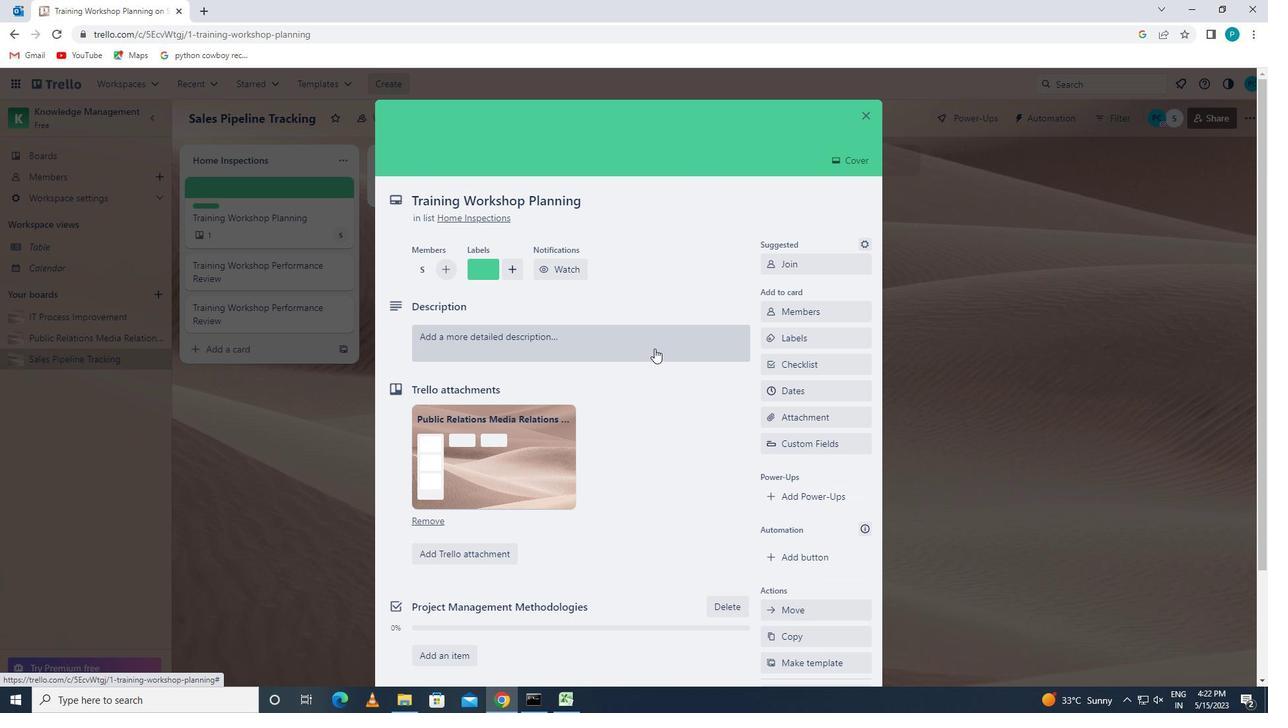 
Action: Mouse pressed left at (625, 354)
Screenshot: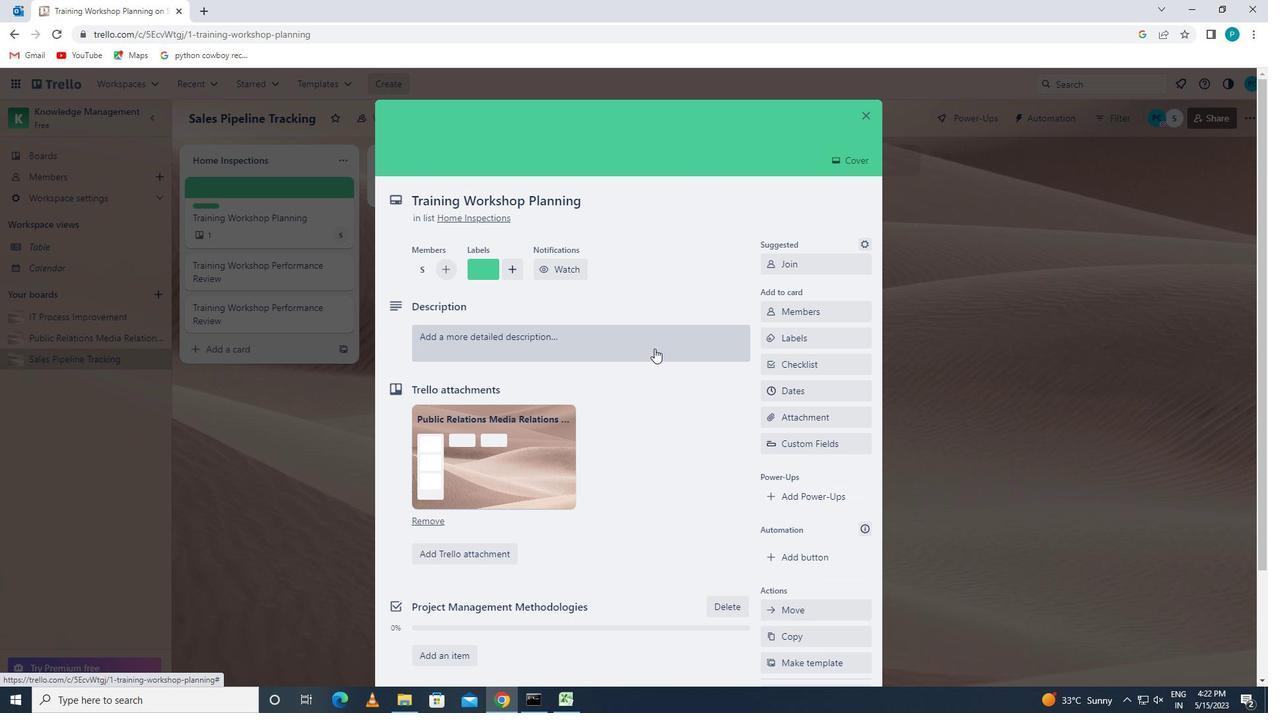
Action: Key pressed <Key.caps_lock>s<Key.caps_lock>chedule<Key.space>team<Key.space>meeting<Key.space>to<Key.space>discuss<Key.space>project<Key.space>proh<Key.backspace>gress
Screenshot: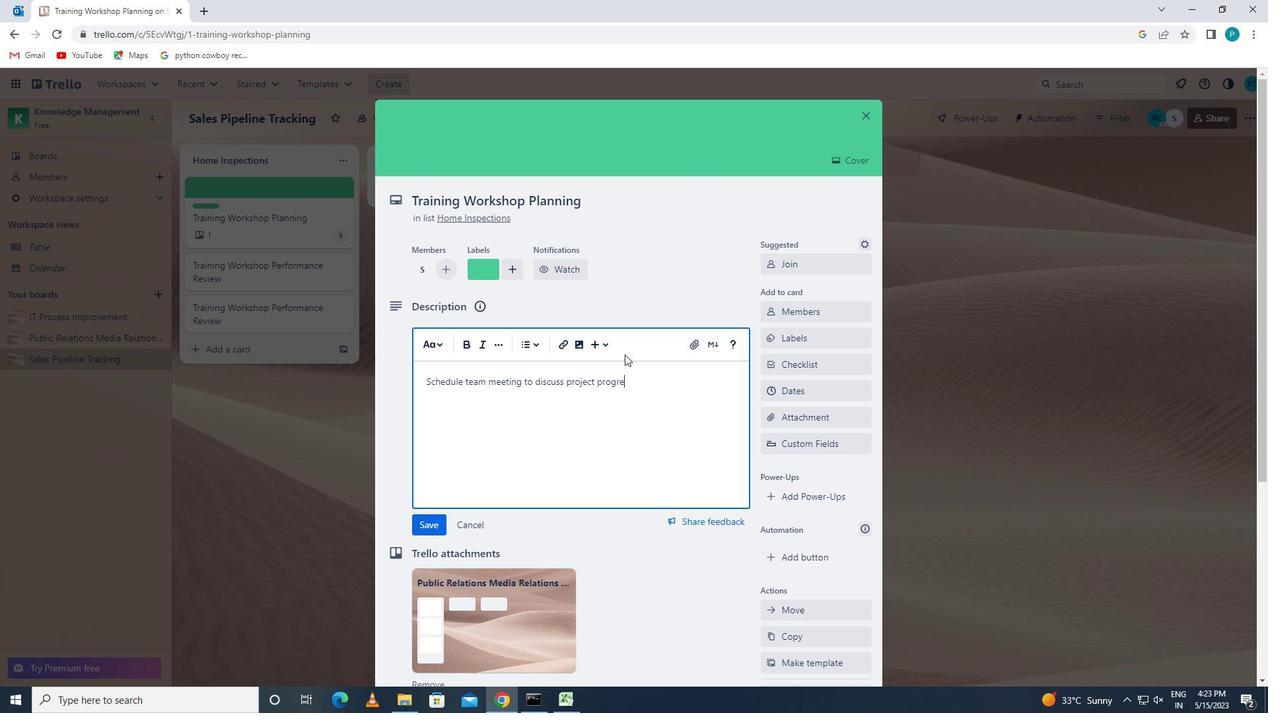 
Action: Mouse moved to (426, 517)
Screenshot: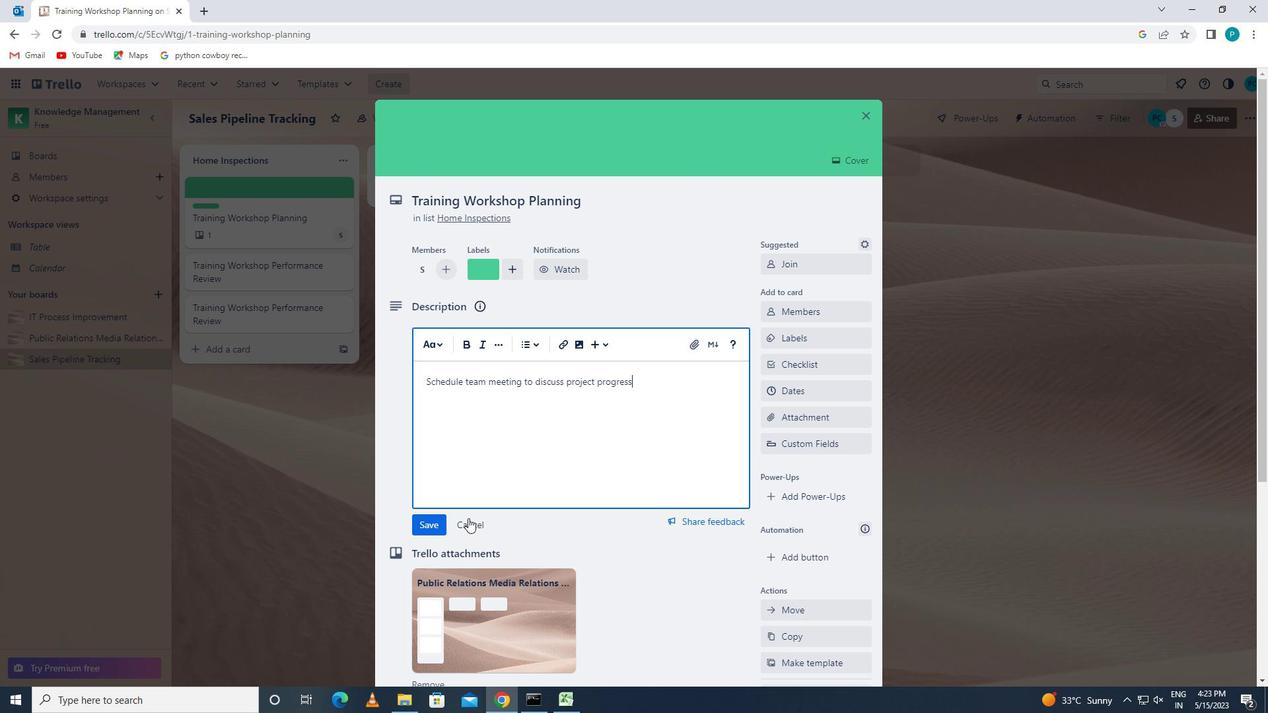 
Action: Mouse pressed left at (426, 517)
Screenshot: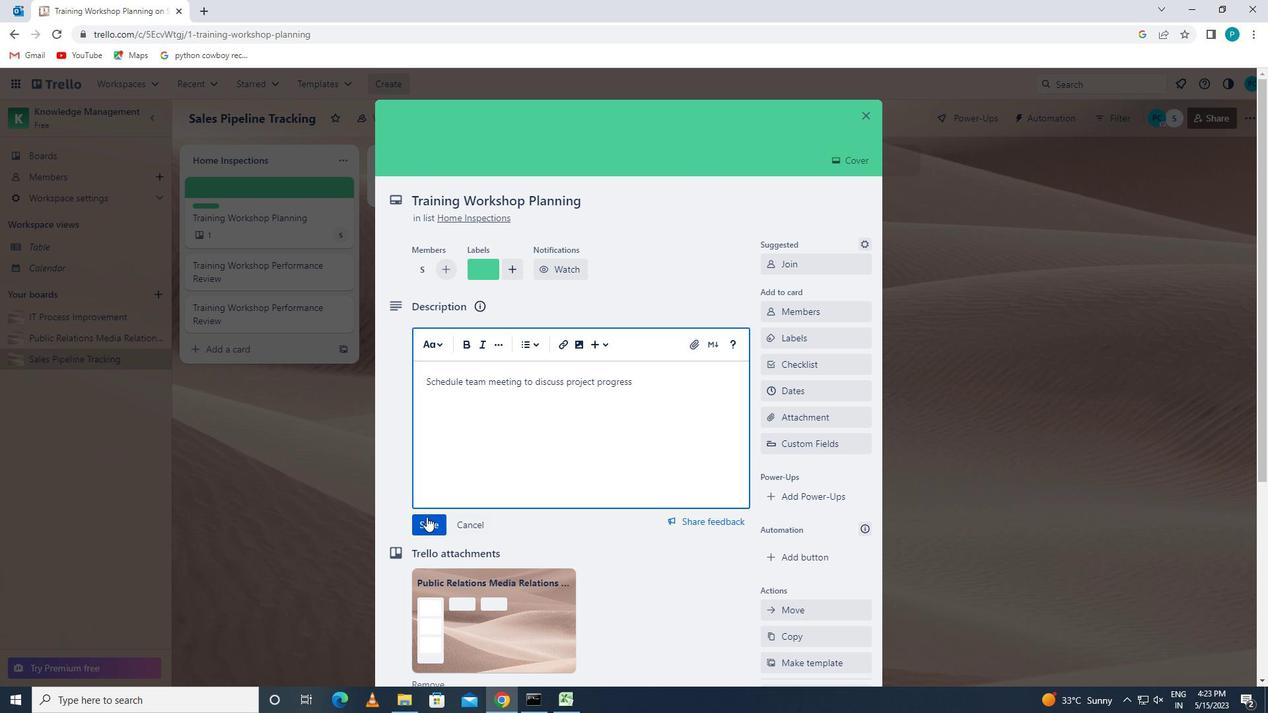 
Action: Mouse moved to (438, 539)
Screenshot: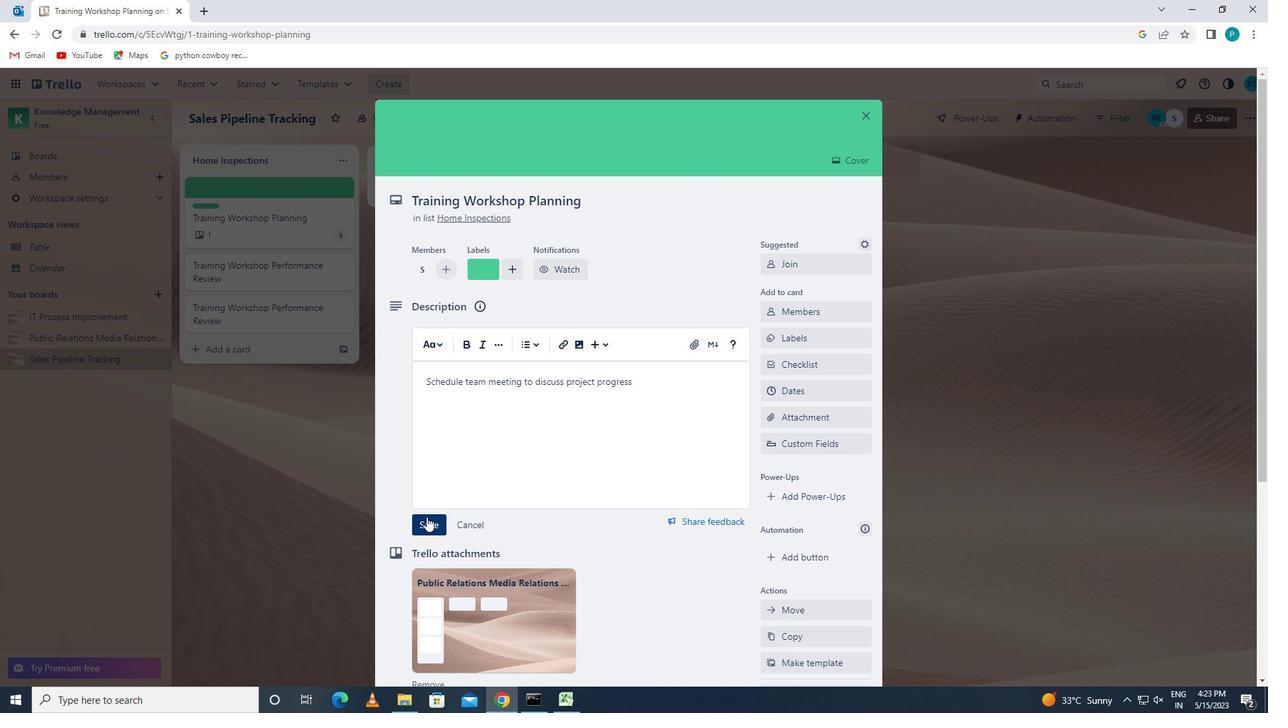 
Action: Mouse scrolled (438, 539) with delta (0, 0)
Screenshot: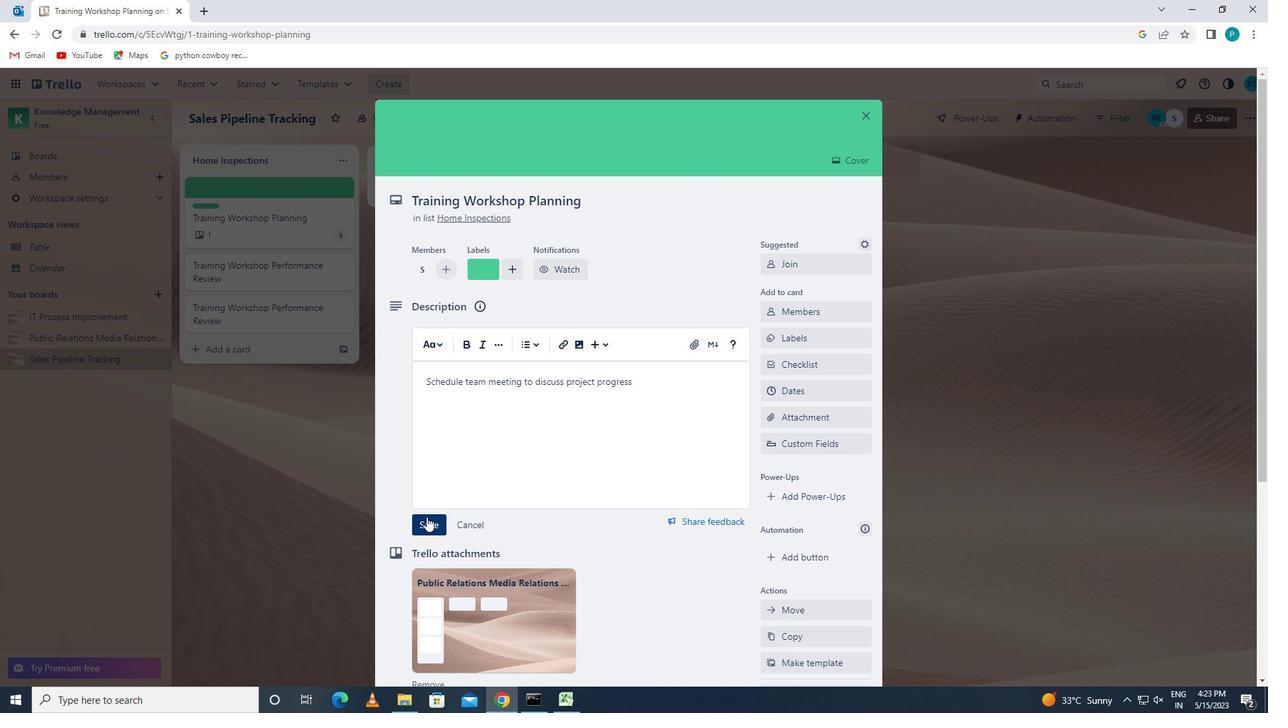 
Action: Mouse moved to (440, 544)
Screenshot: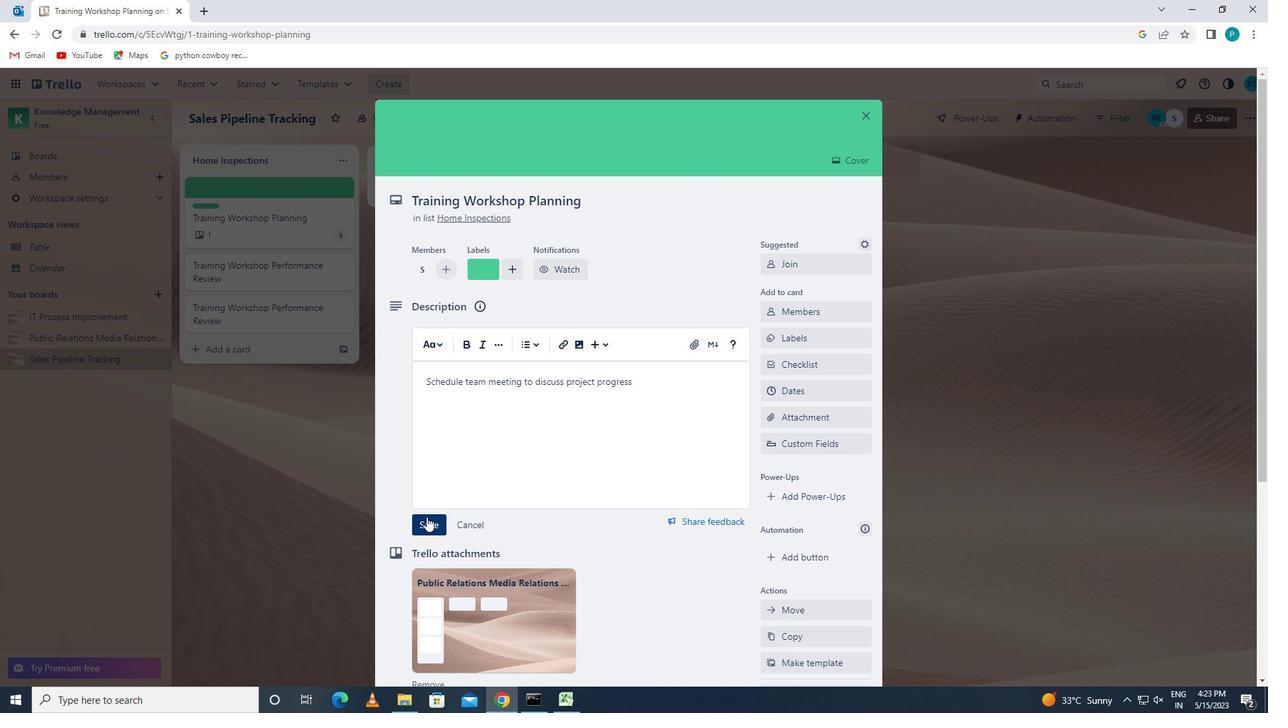 
Action: Mouse scrolled (440, 543) with delta (0, 0)
Screenshot: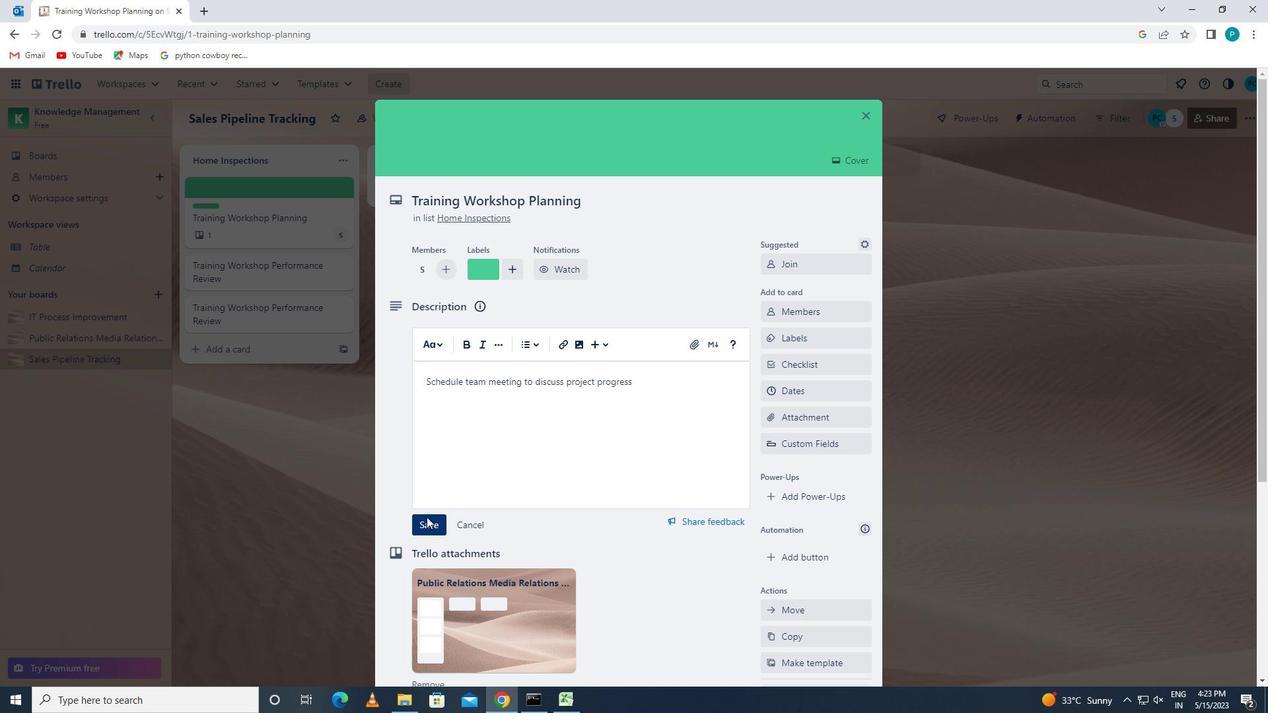 
Action: Mouse moved to (442, 549)
Screenshot: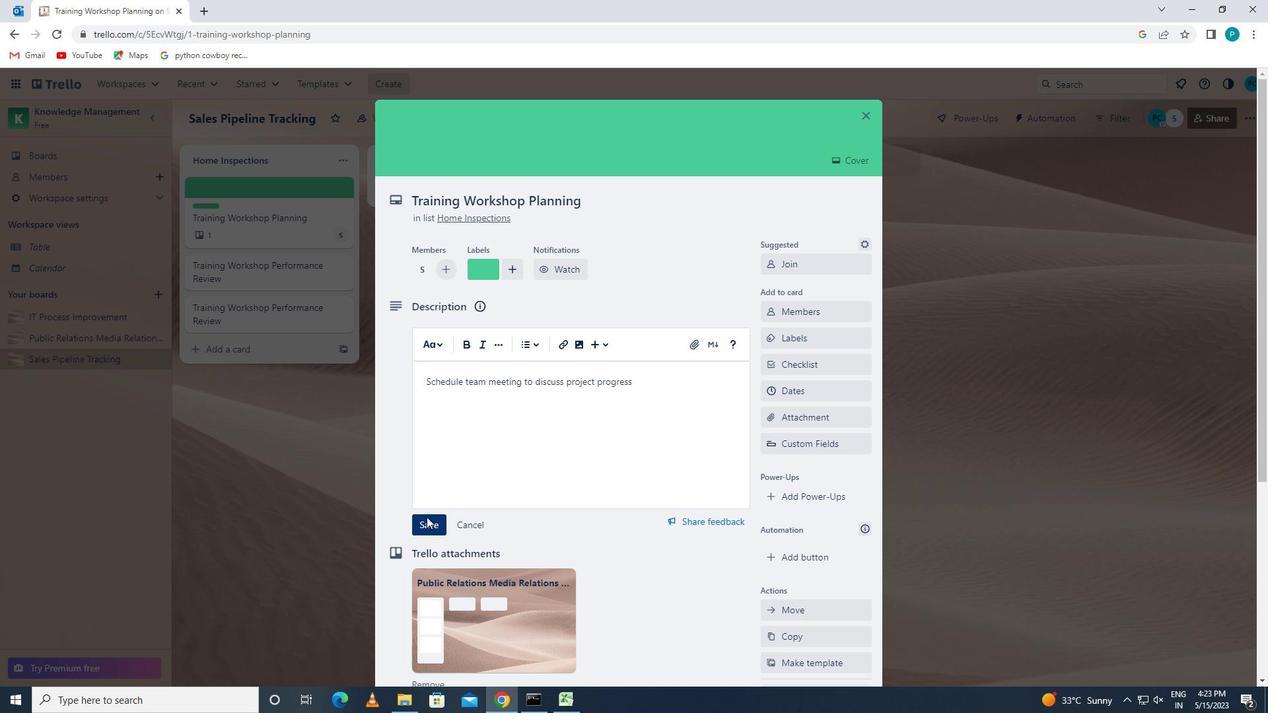 
Action: Mouse scrolled (442, 548) with delta (0, 0)
Screenshot: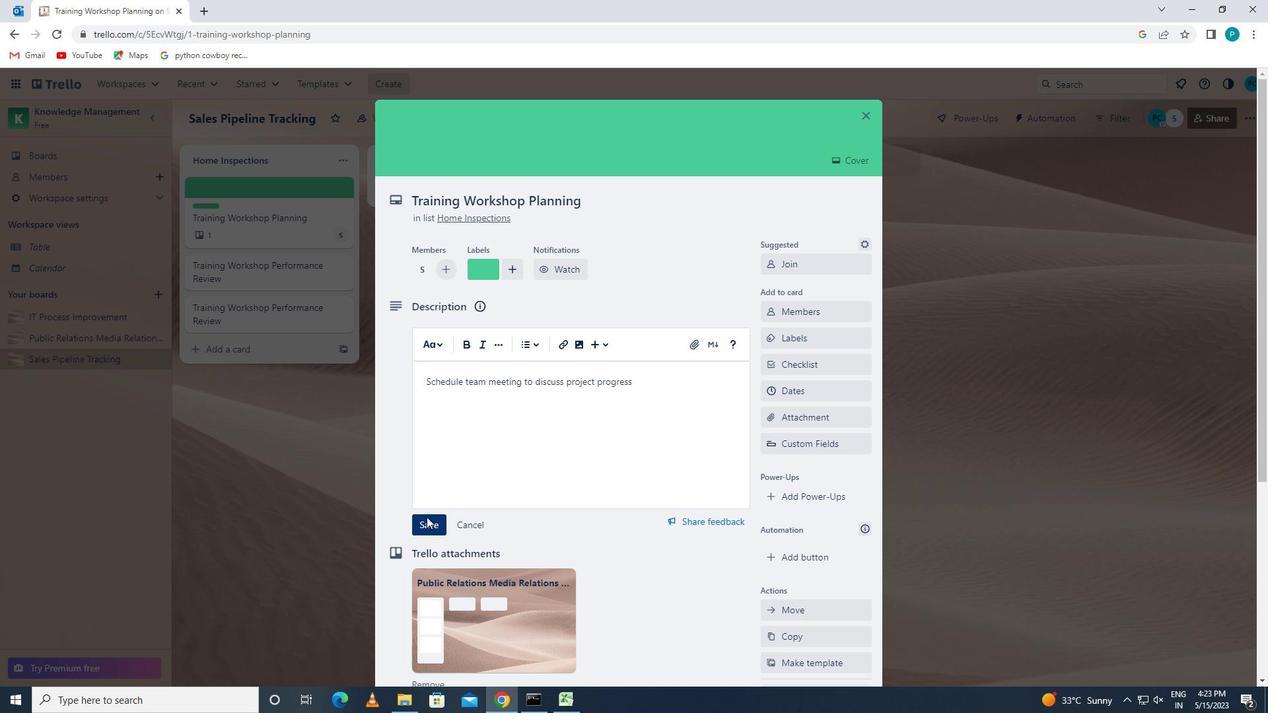 
Action: Mouse moved to (444, 594)
Screenshot: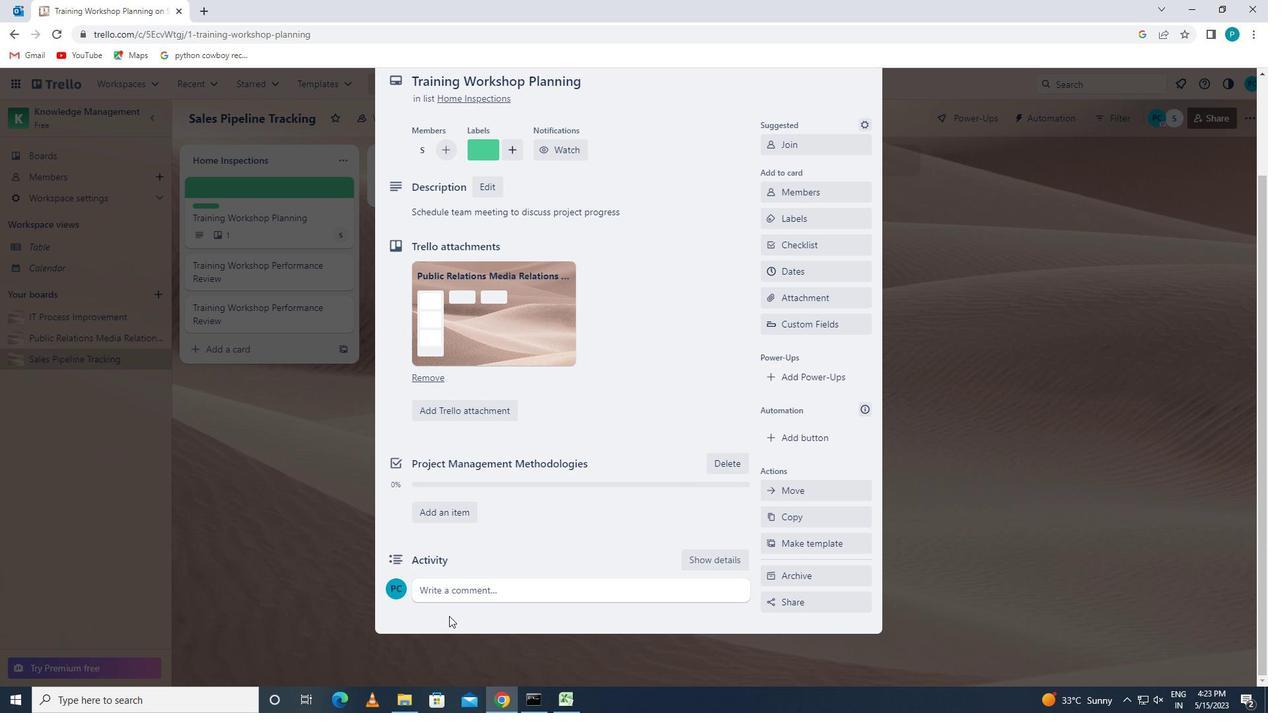 
Action: Mouse pressed left at (444, 594)
Screenshot: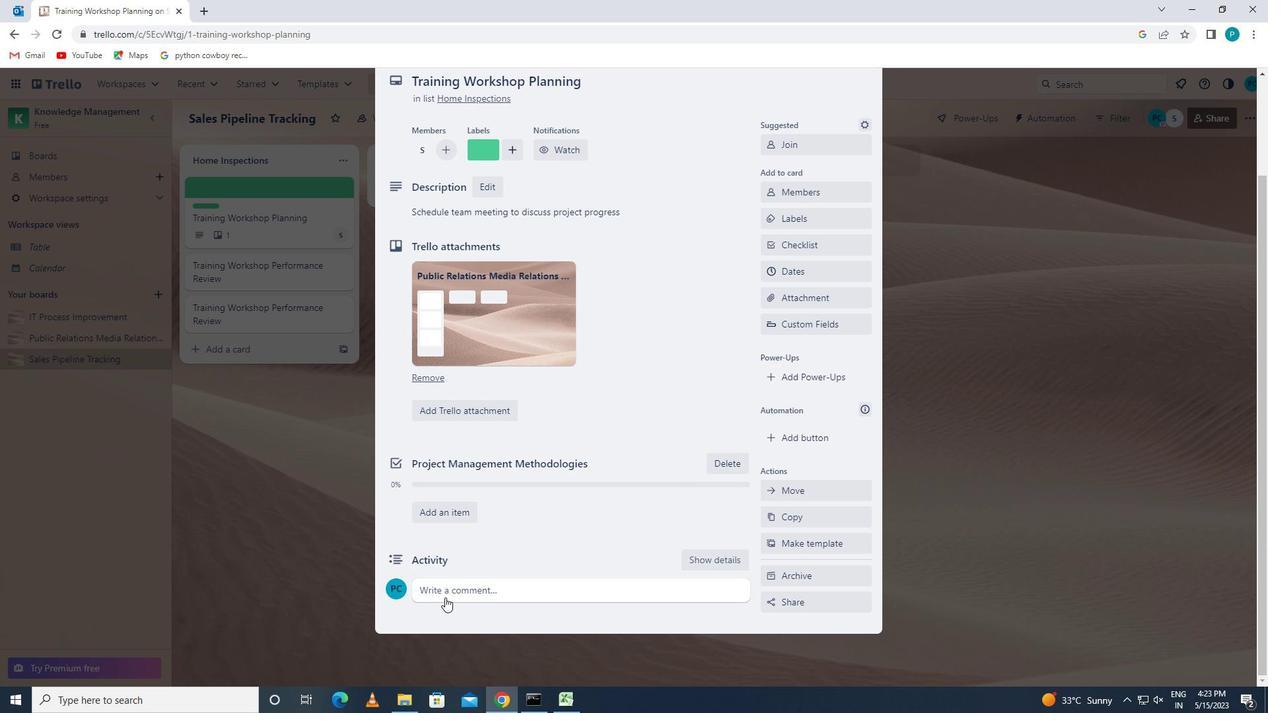 
Action: Key pressed <Key.caps_lock>l<Key.caps_lock>et<Key.space>us<Key.space>approach<Key.space>this<Key.space>task<Key.space>with<Key.space>a<Key.space>sense<Key.space>of<Key.space>data<Key.space>-de<Key.backspace>riven<Key.space>decision-making,<Key.space>using<Key.space>metrics<Key.space>and<Key.space>analytics<Key.space>to<Key.space>inform<Key.space>our<Key.space>choices
Screenshot: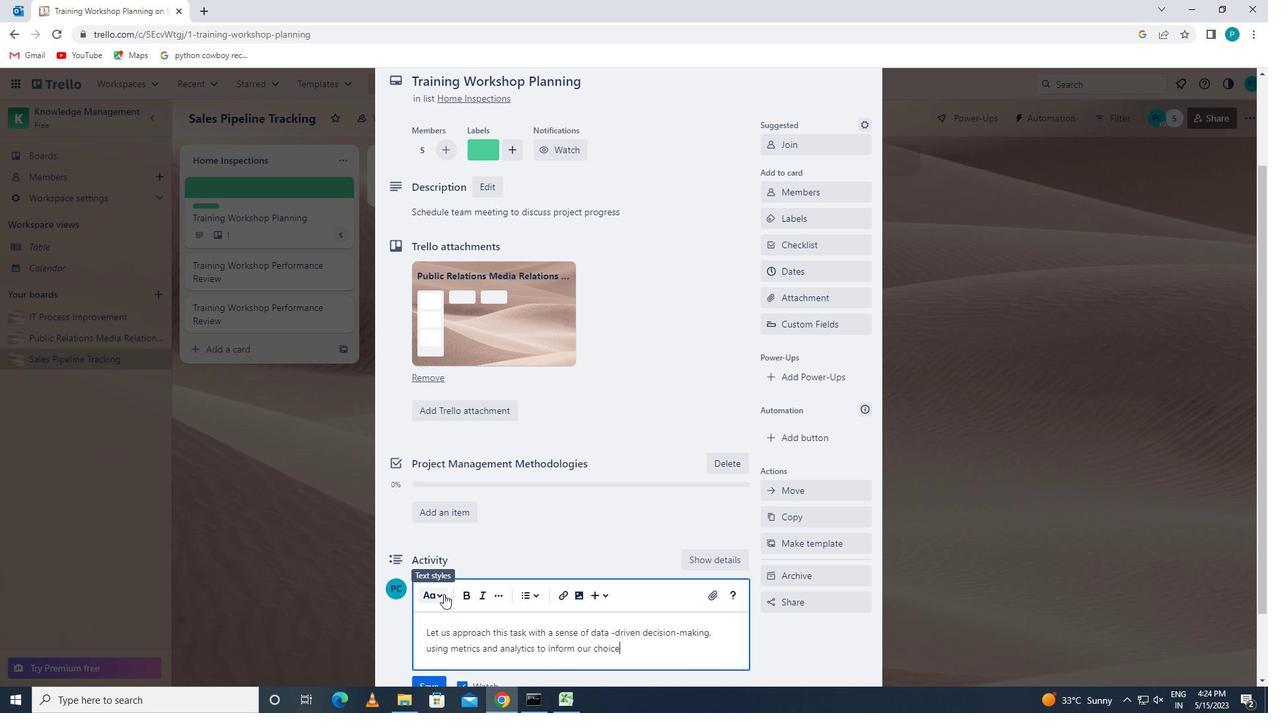 
Action: Mouse scrolled (444, 594) with delta (0, 0)
Screenshot: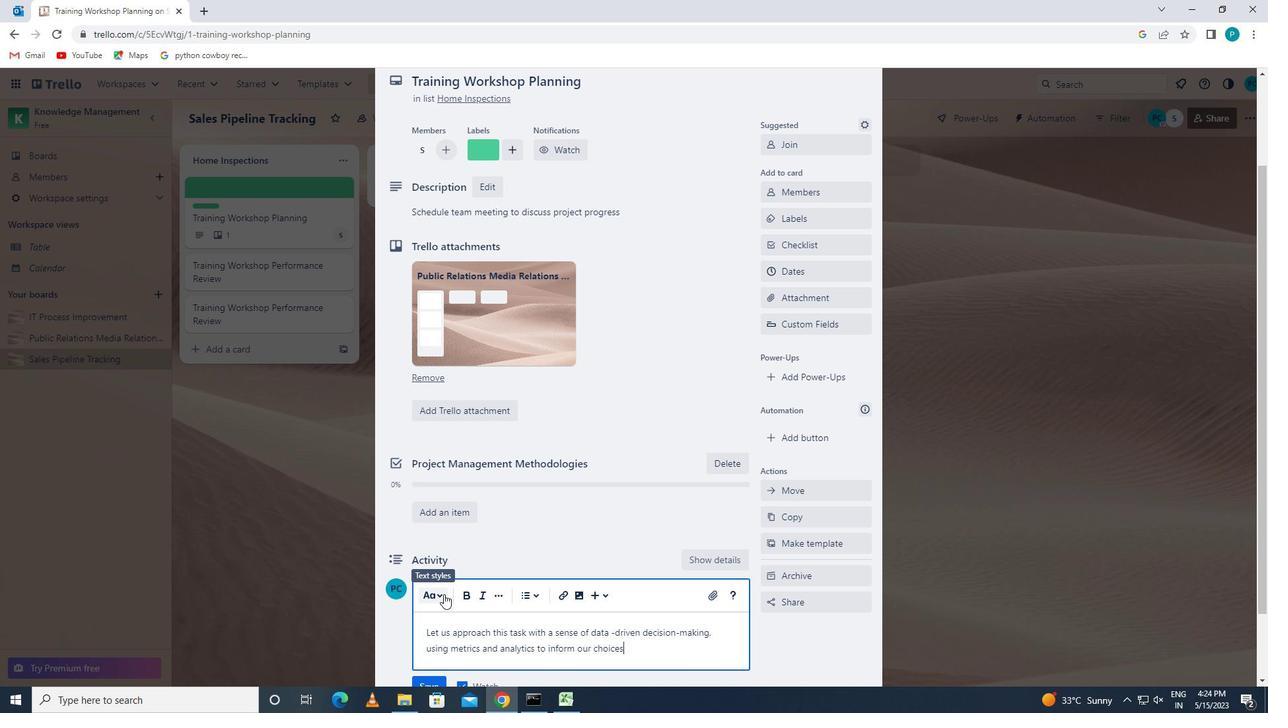 
Action: Mouse moved to (424, 616)
Screenshot: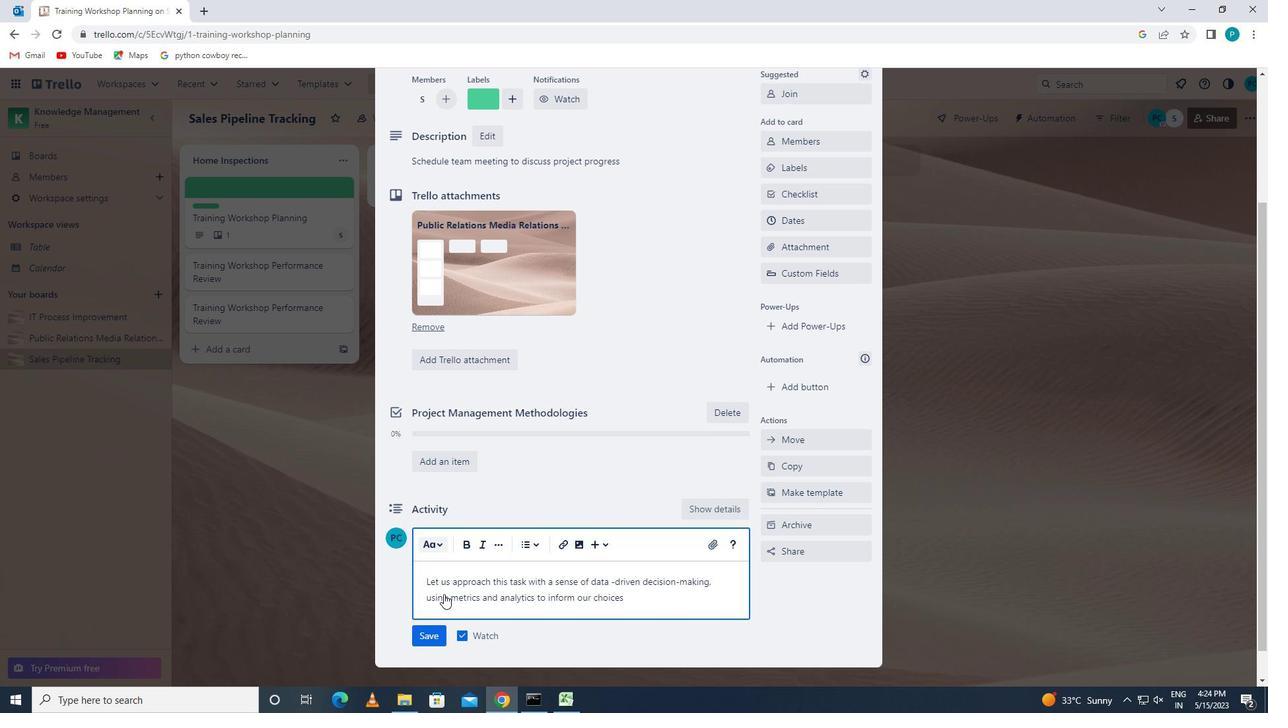 
Action: Mouse pressed left at (424, 616)
Screenshot: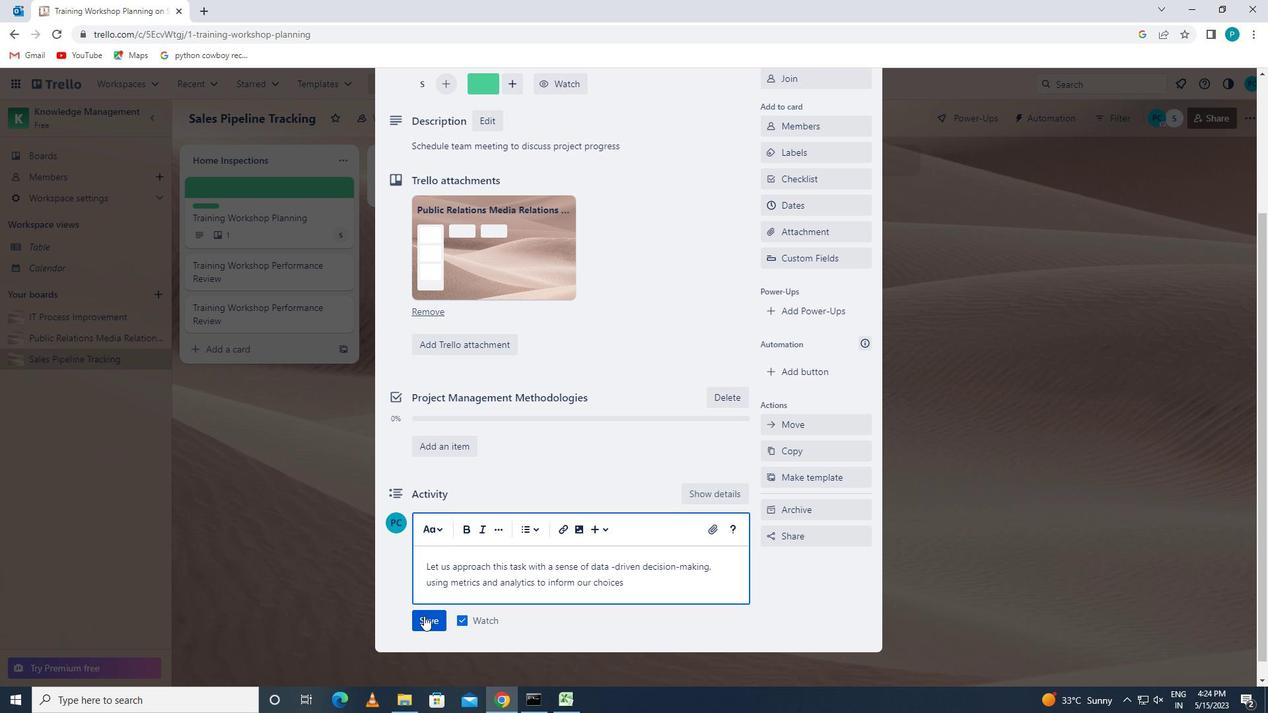 
Action: Mouse moved to (821, 235)
Screenshot: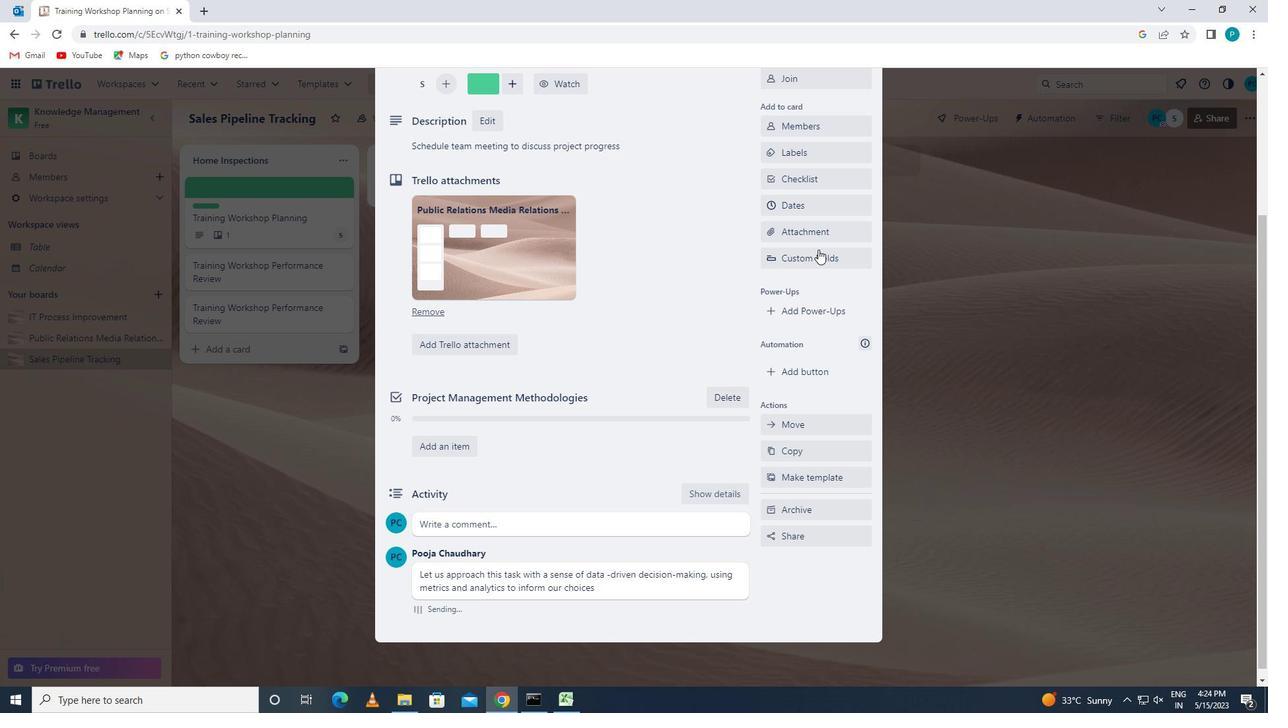 
Action: Mouse scrolled (821, 236) with delta (0, 0)
Screenshot: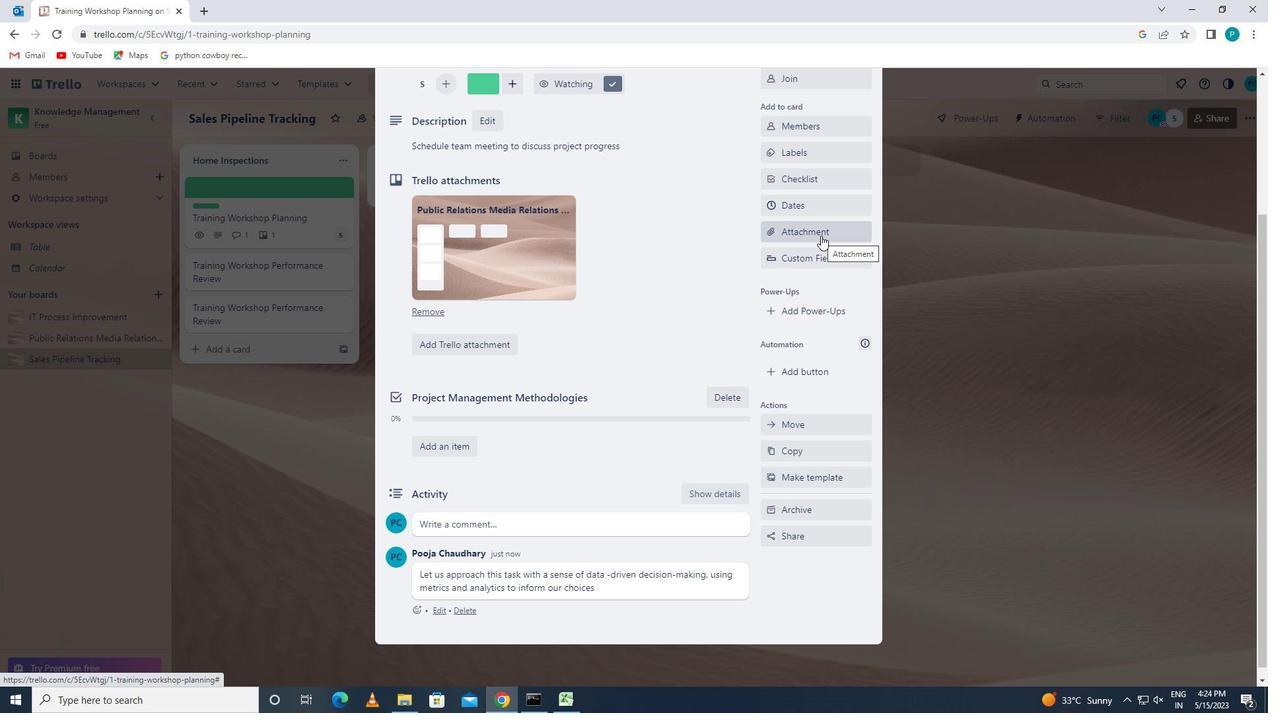 
Action: Mouse moved to (808, 268)
Screenshot: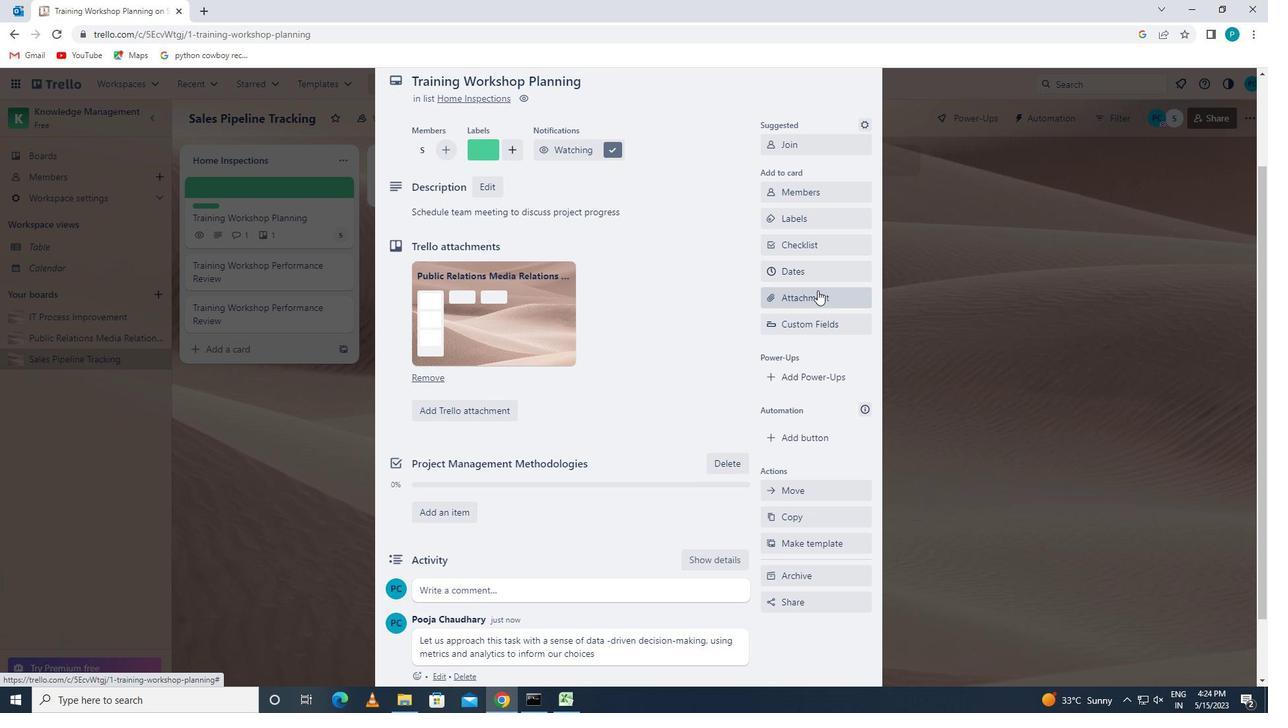 
Action: Mouse pressed left at (808, 268)
Screenshot: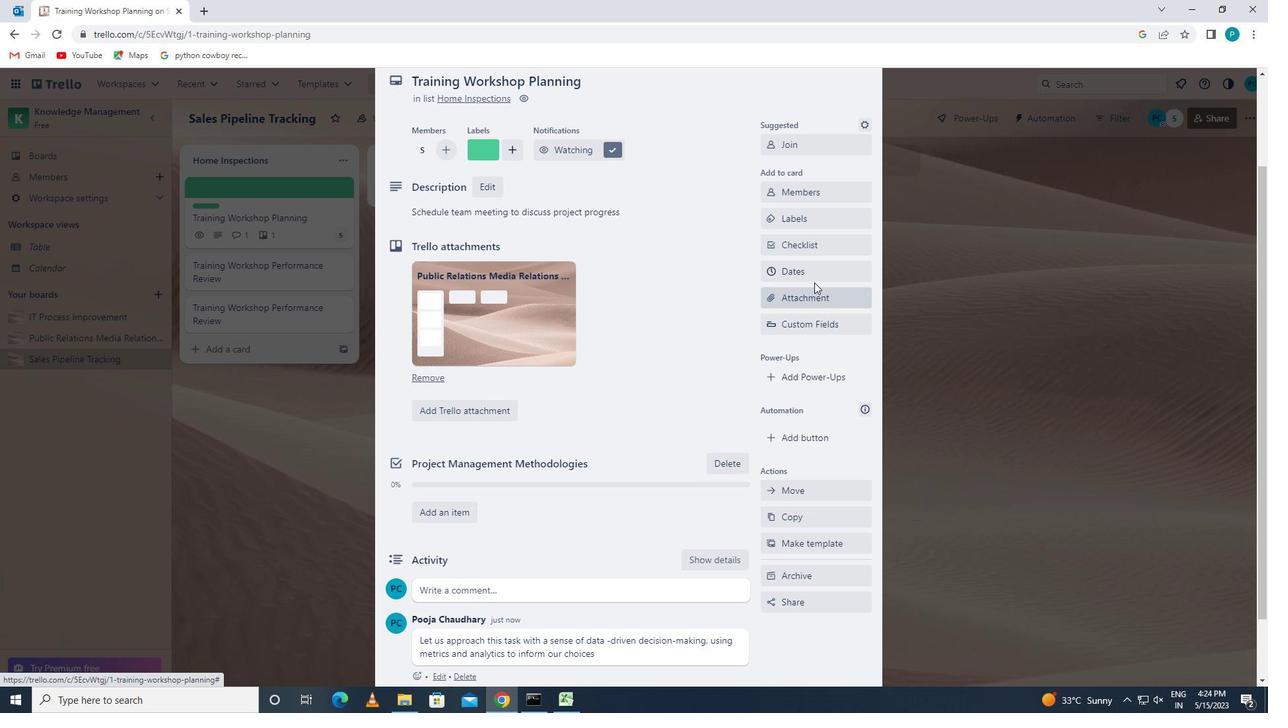 
Action: Mouse moved to (778, 360)
Screenshot: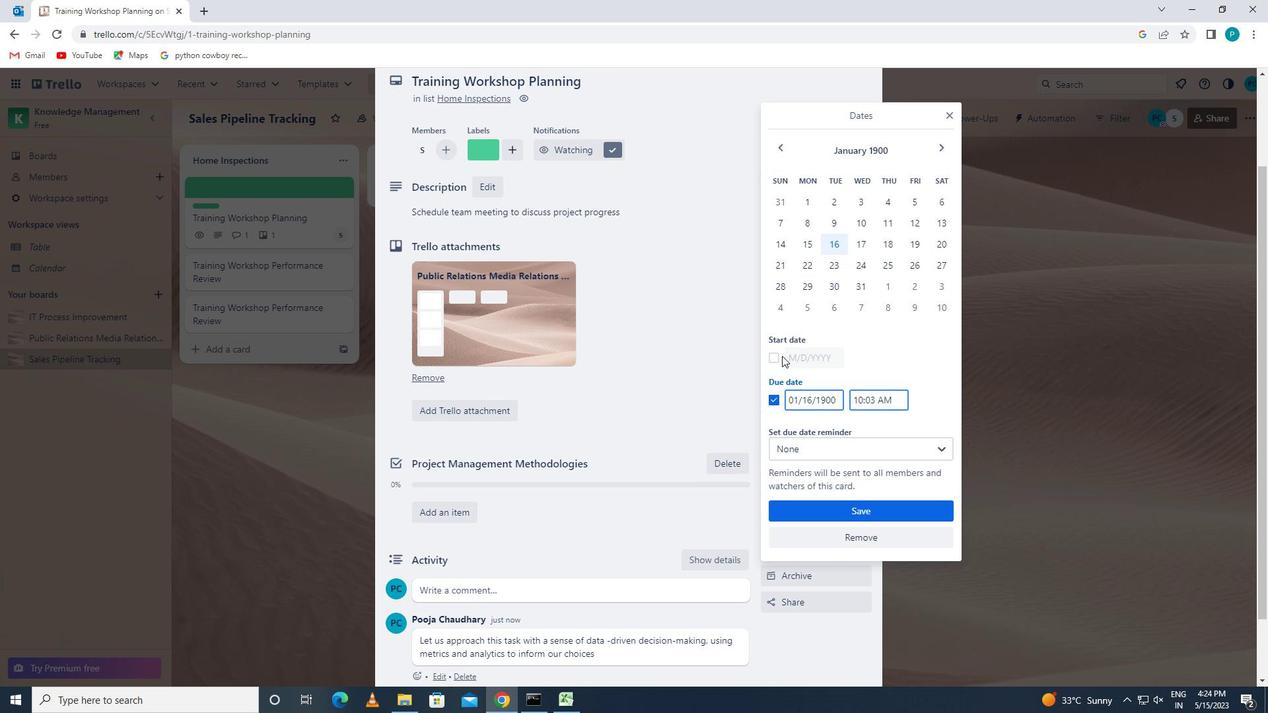 
Action: Mouse pressed left at (778, 360)
Screenshot: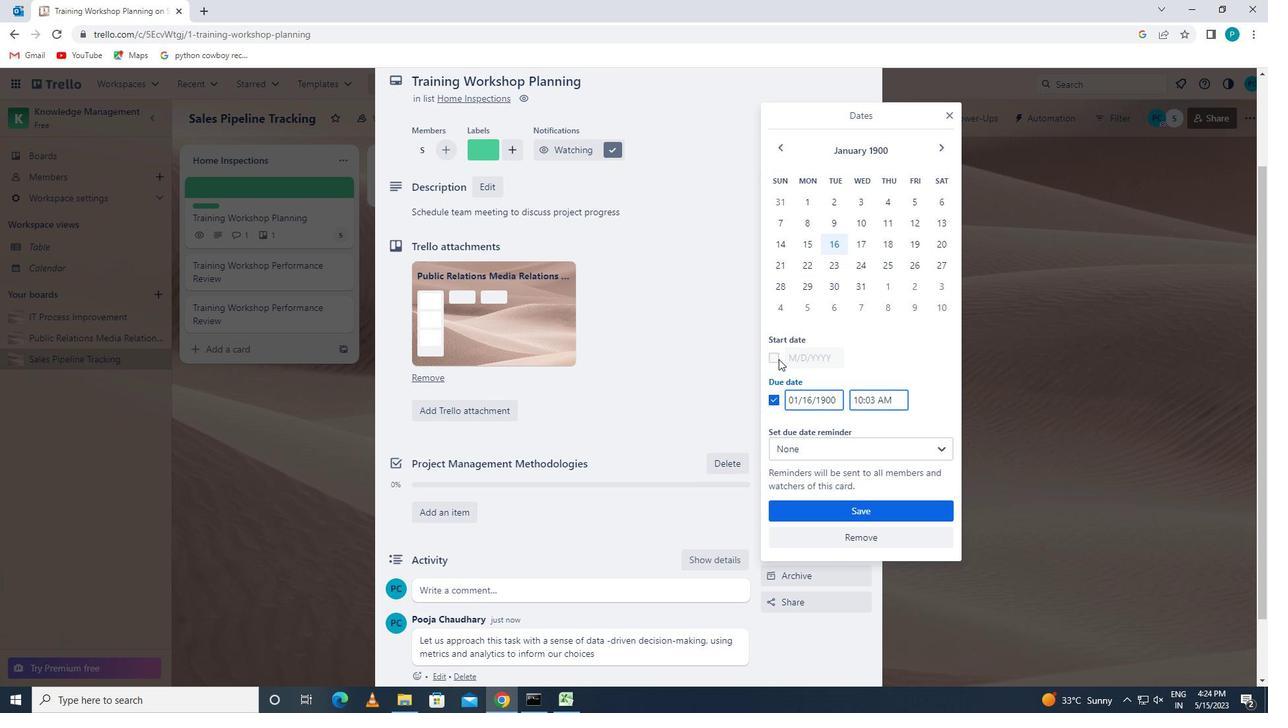 
Action: Mouse moved to (784, 357)
Screenshot: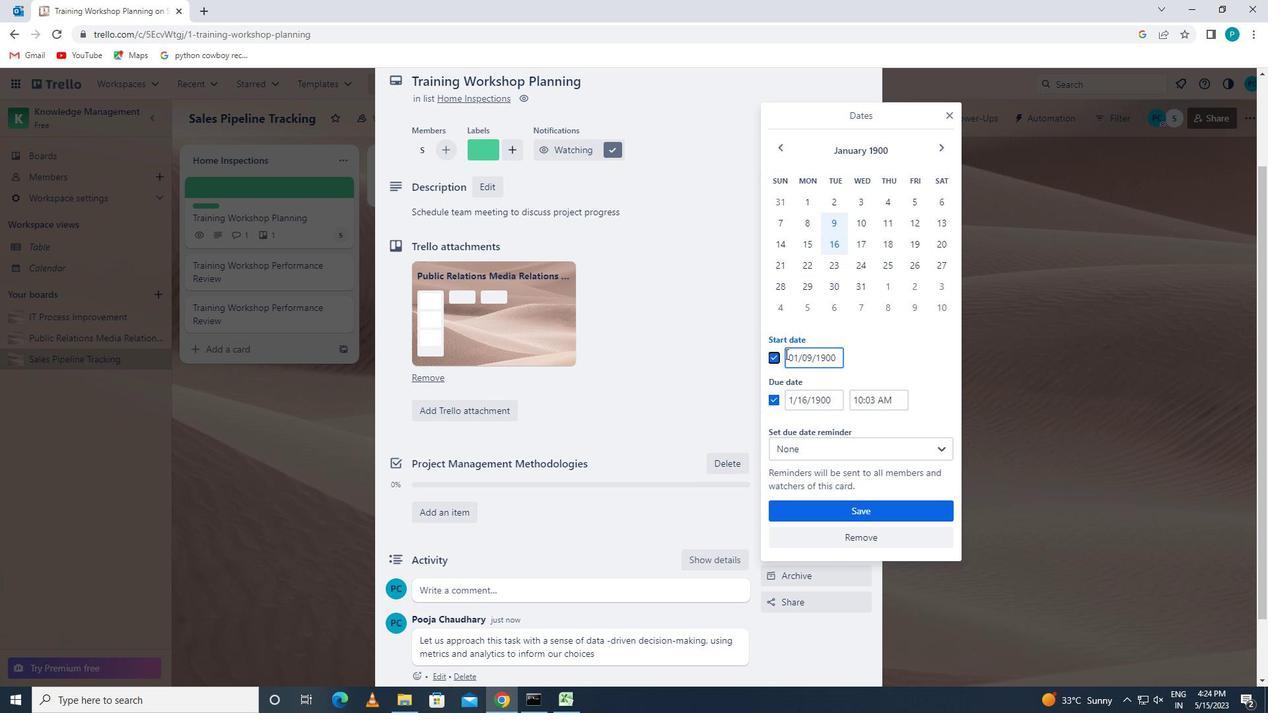 
Action: Mouse pressed left at (784, 357)
Screenshot: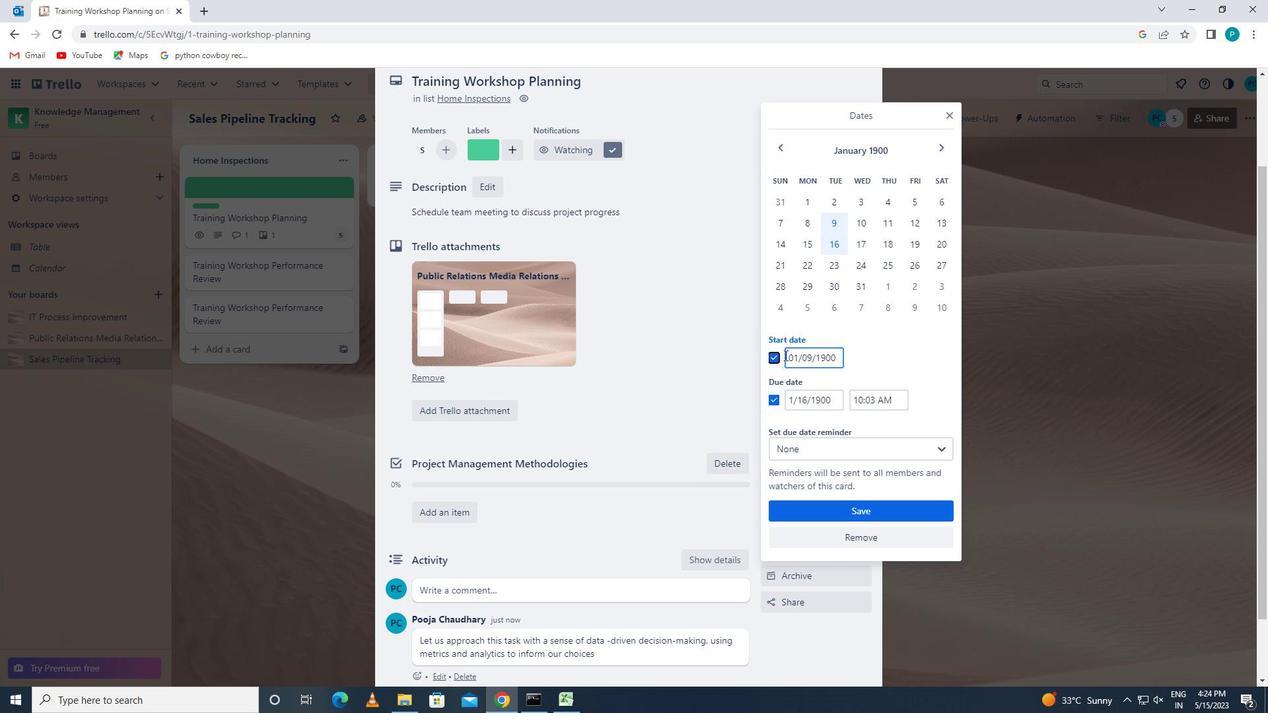
Action: Mouse moved to (848, 377)
Screenshot: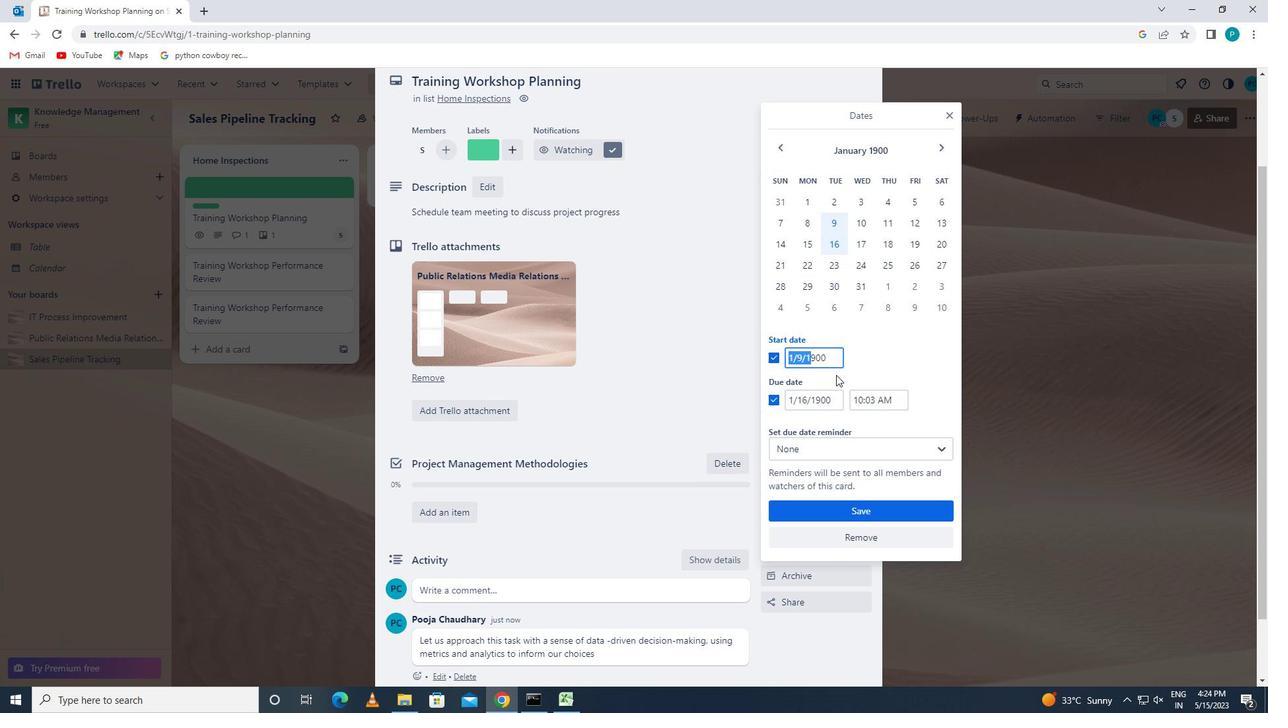
Action: Key pressed 1/1/1900
Screenshot: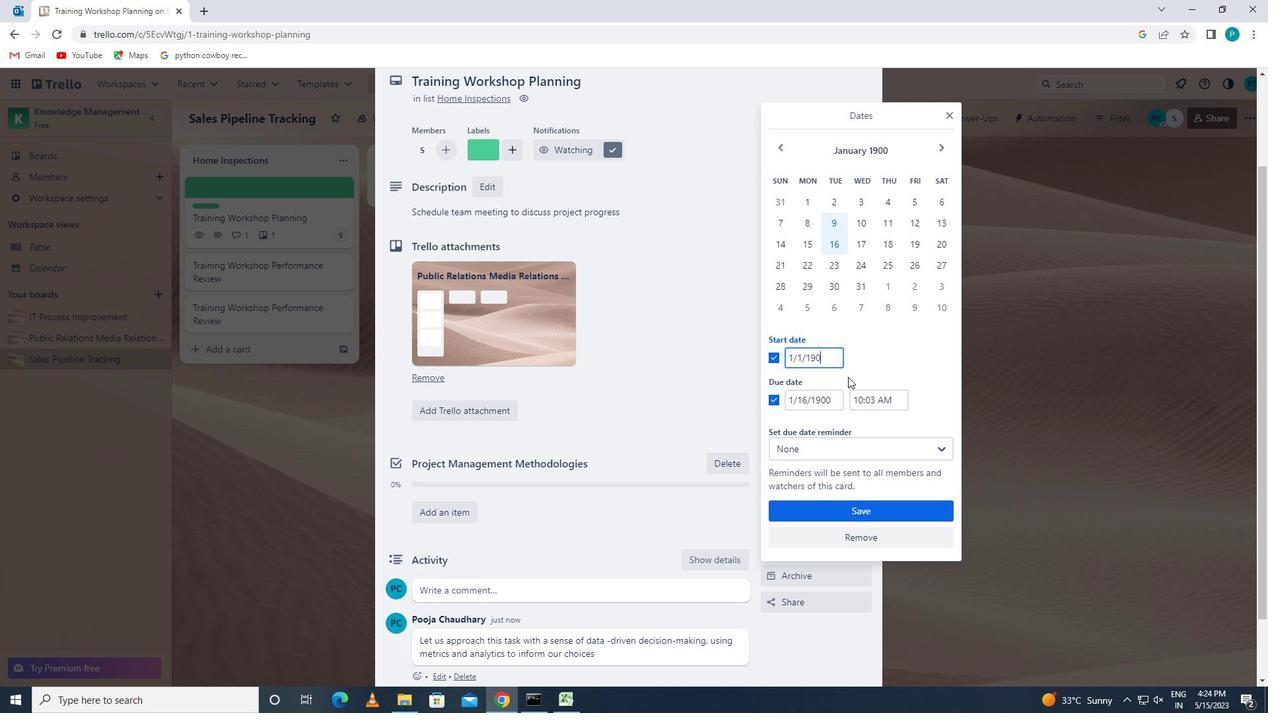 
Action: Mouse moved to (833, 401)
Screenshot: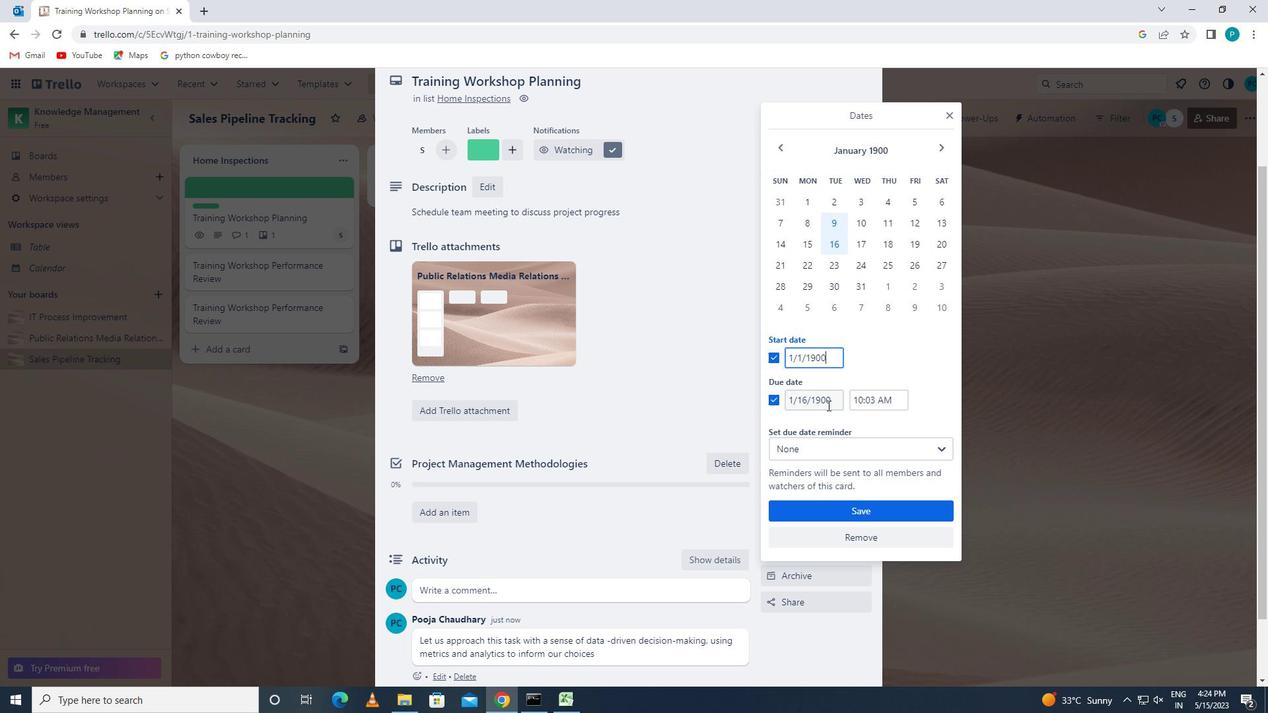 
Action: Mouse pressed left at (833, 401)
Screenshot: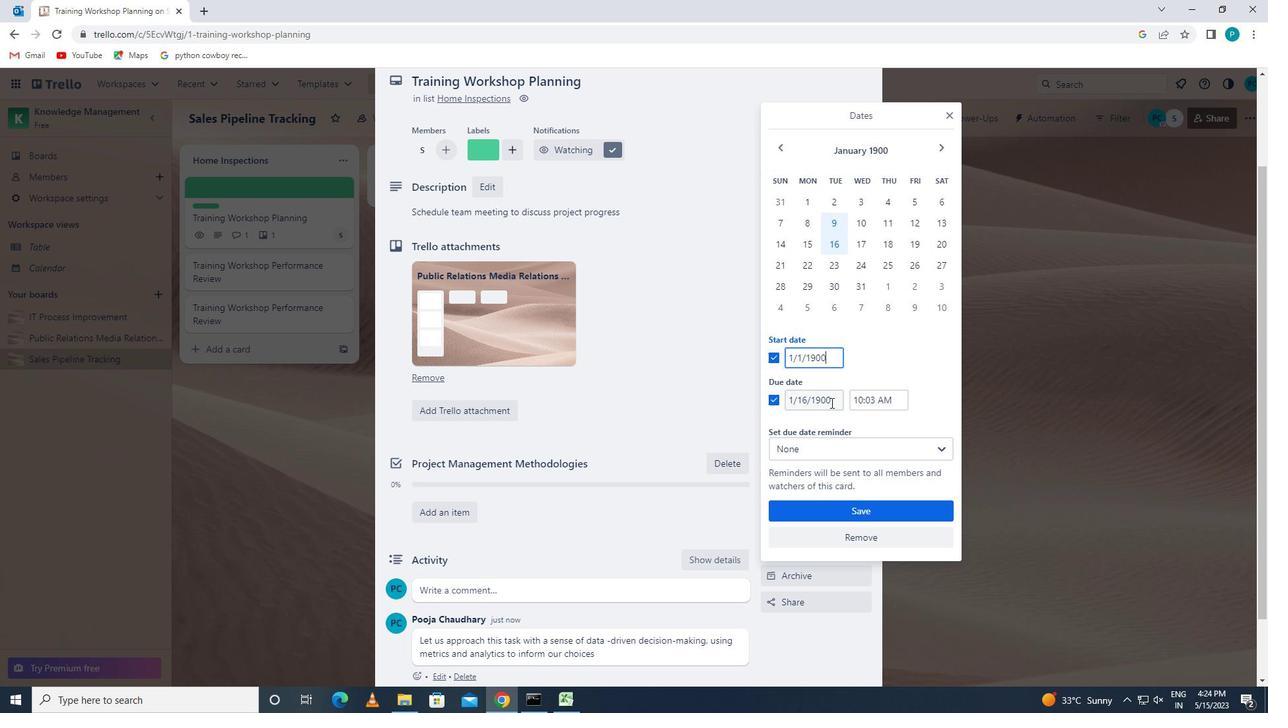 
Action: Mouse moved to (786, 430)
Screenshot: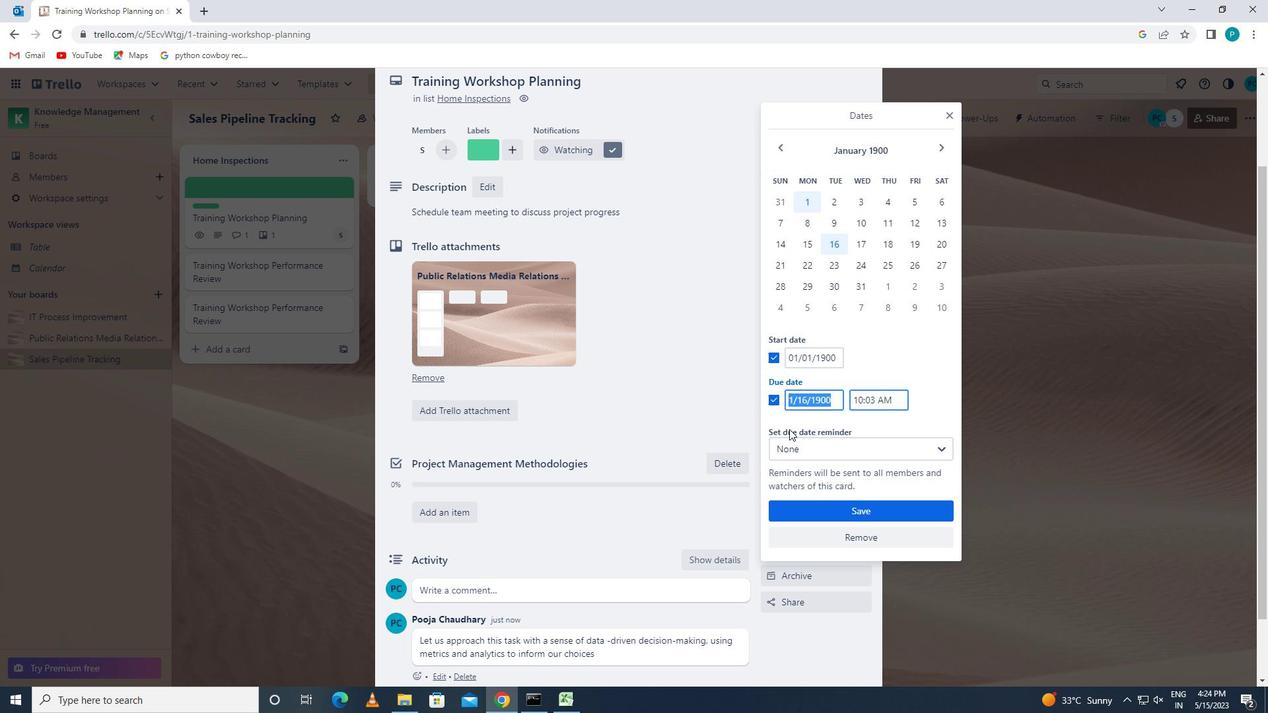 
Action: Key pressed 1/8/1900
Screenshot: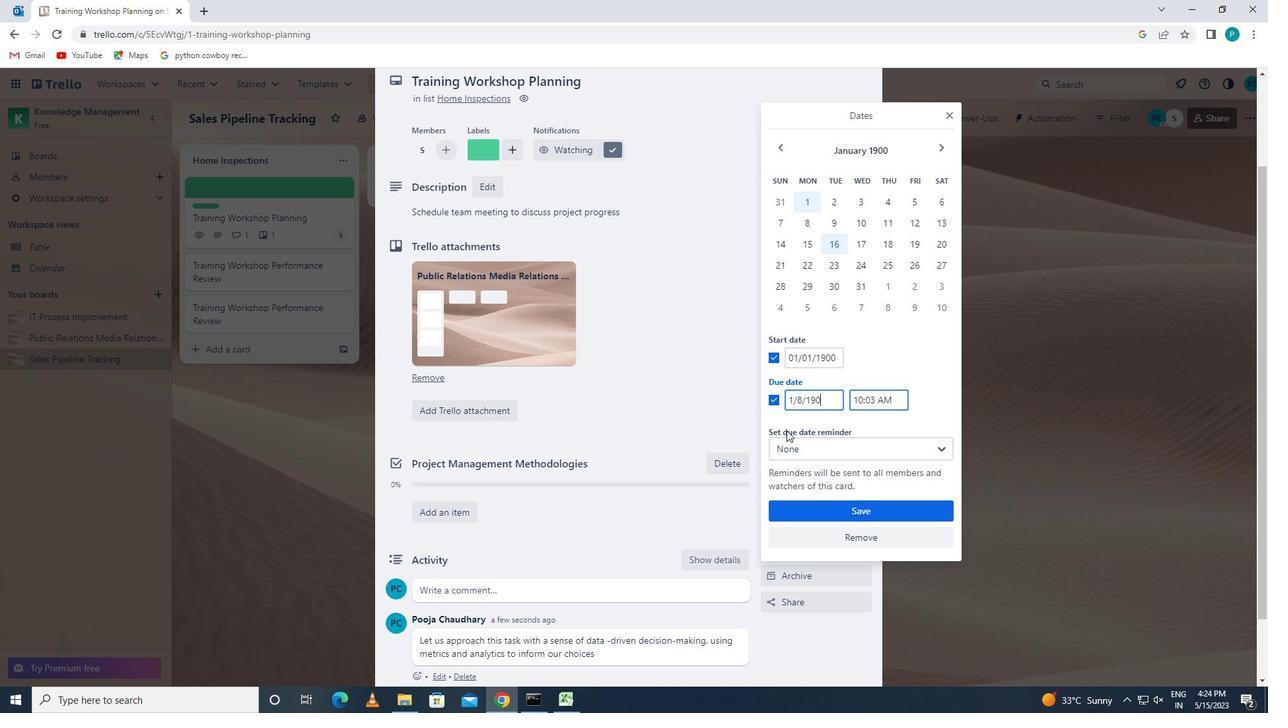 
Action: Mouse moved to (810, 500)
Screenshot: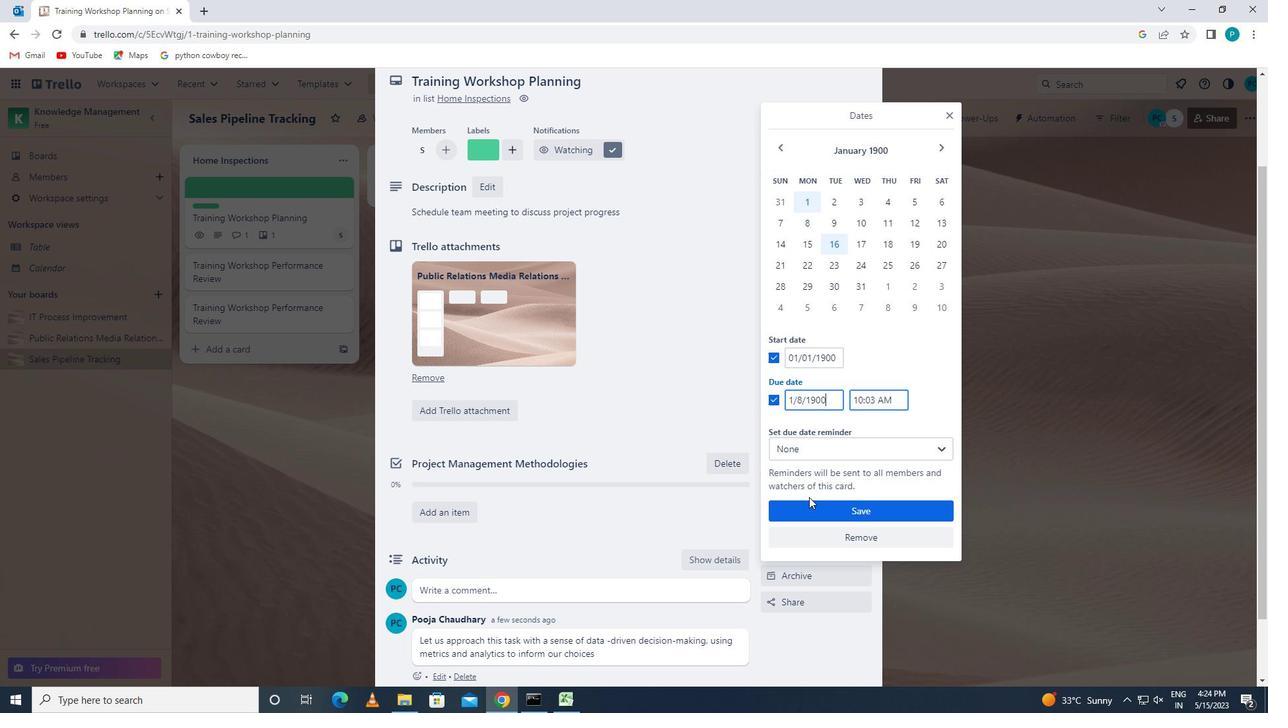 
Action: Mouse pressed left at (810, 500)
Screenshot: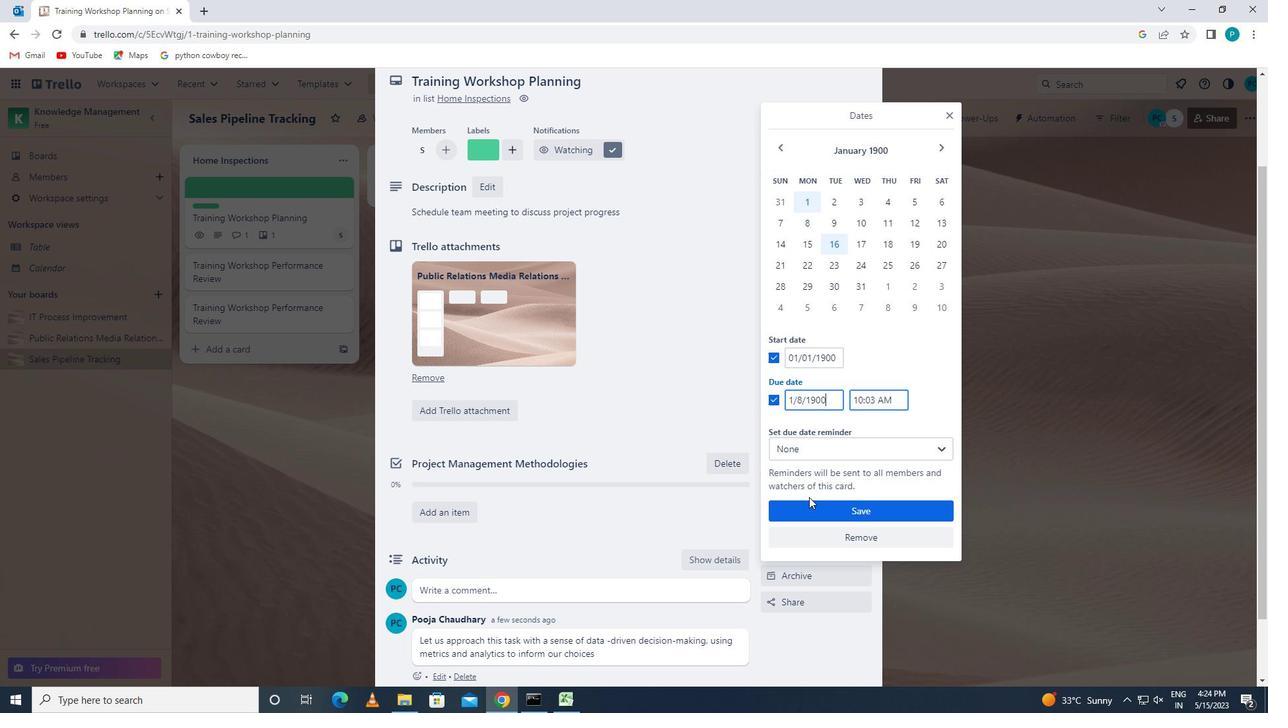 
Action: Mouse moved to (610, 418)
Screenshot: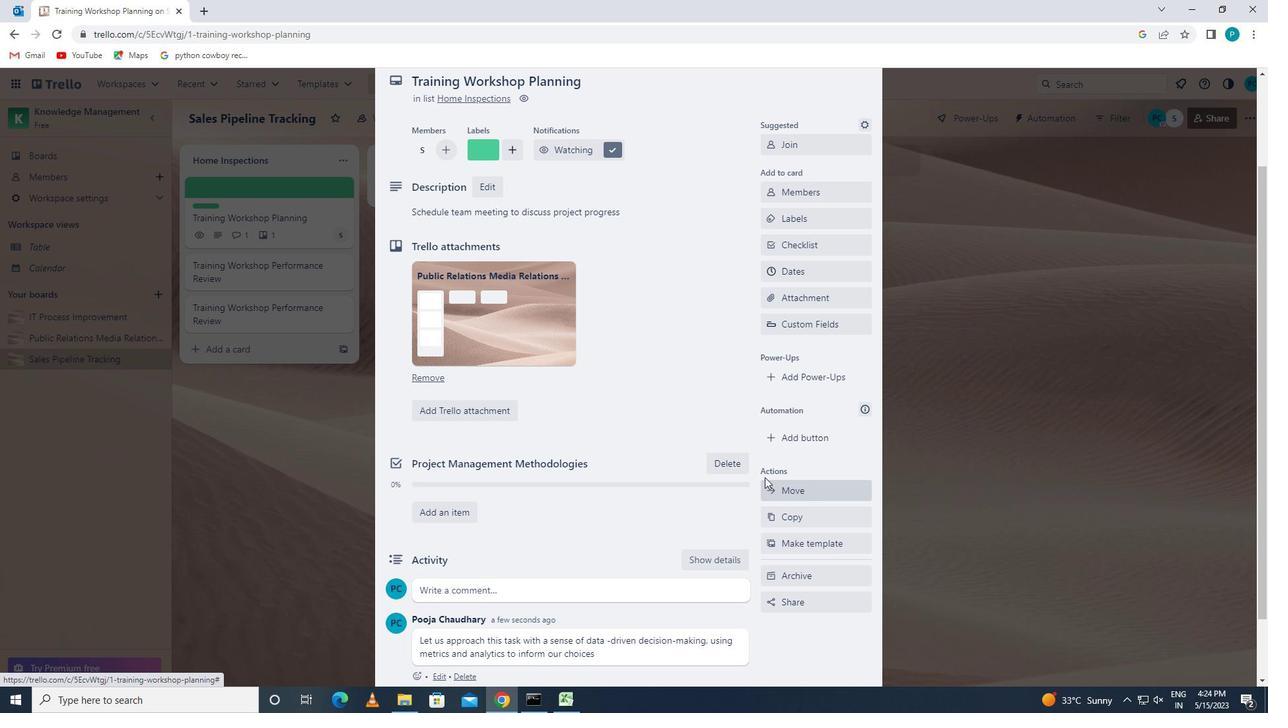
Action: Mouse scrolled (610, 419) with delta (0, 0)
Screenshot: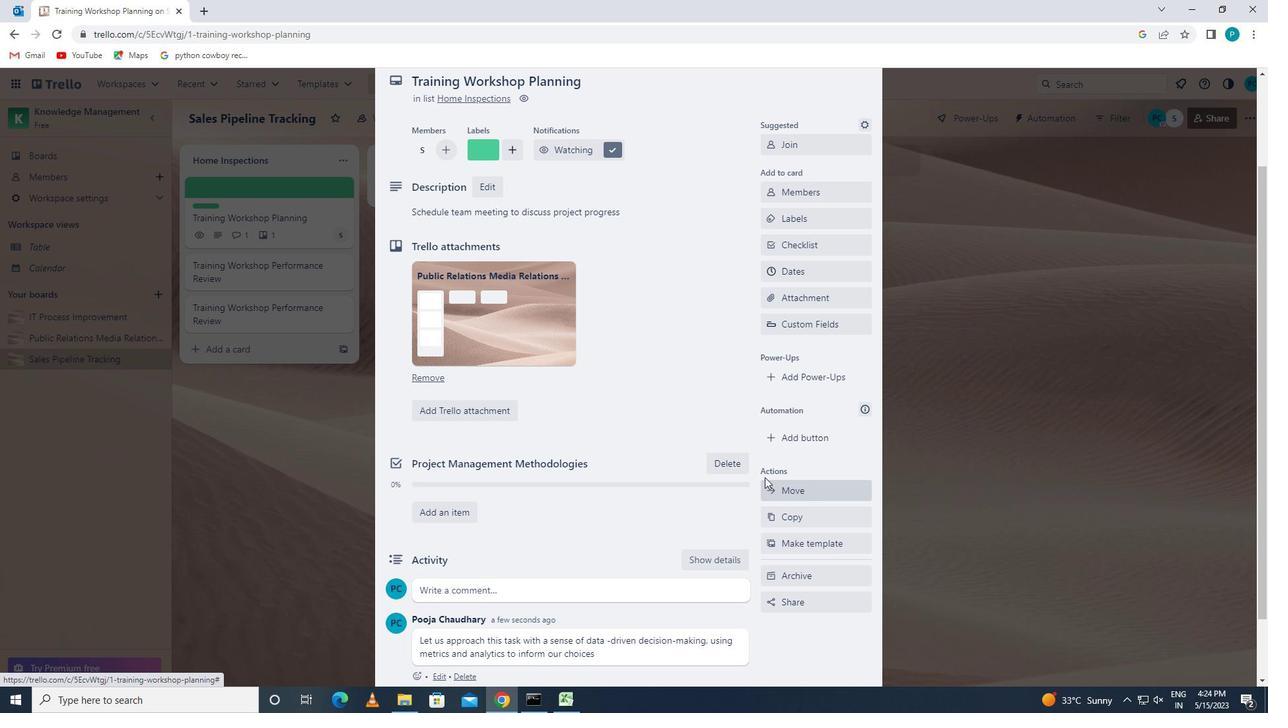 
Action: Mouse scrolled (610, 419) with delta (0, 0)
Screenshot: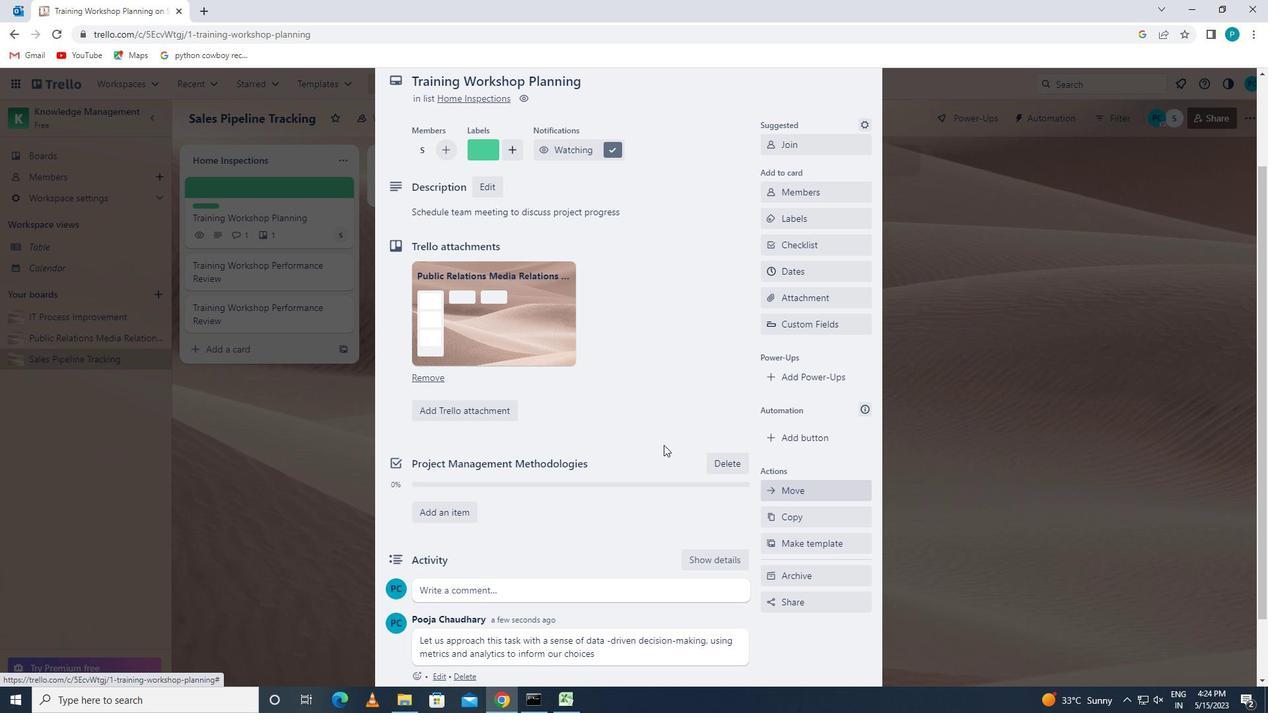 
Action: Mouse scrolled (610, 419) with delta (0, 0)
Screenshot: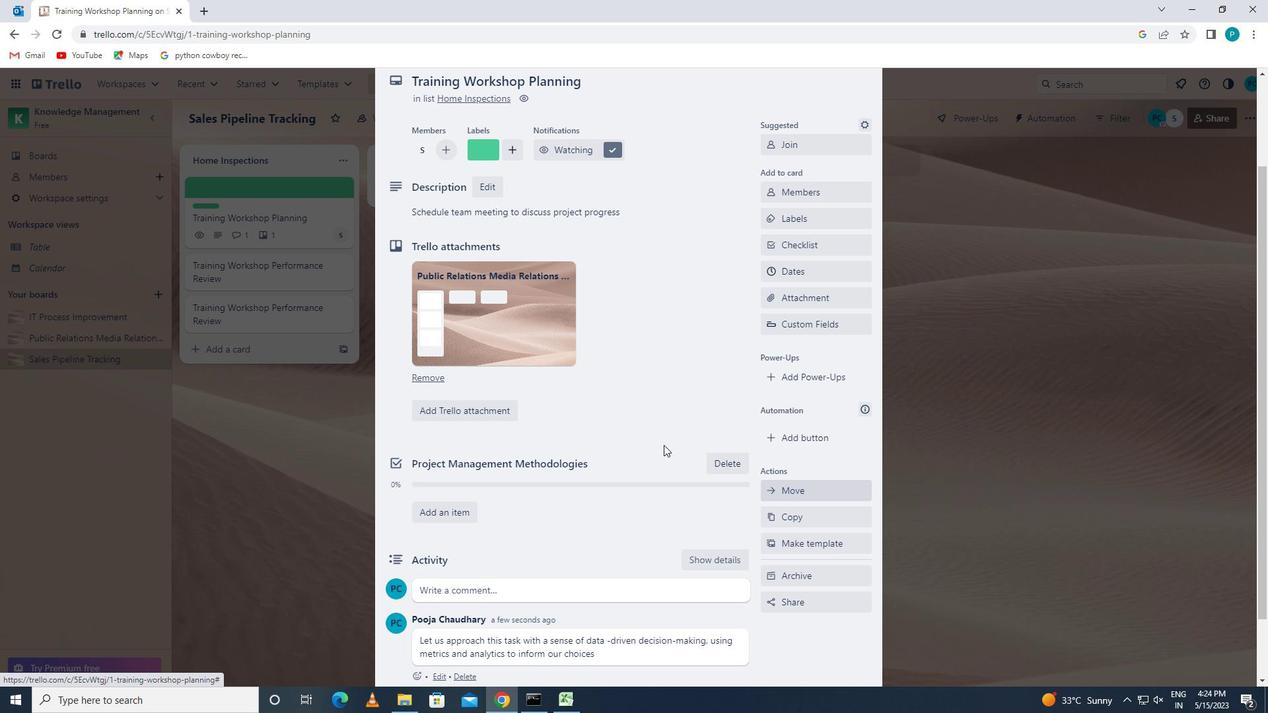 
